 Task: Look for space in Kitchener, Canada from 5th June, 2023 to 16th June, 2023 for 2 adults in price range Rs.14000 to Rs.18000. Place can be entire place with 1  bedroom having 1 bed and 1 bathroom. Property type can be house, flat, guest house, hotel. Booking option can be shelf check-in. Required host language is English.
Action: Mouse moved to (541, 107)
Screenshot: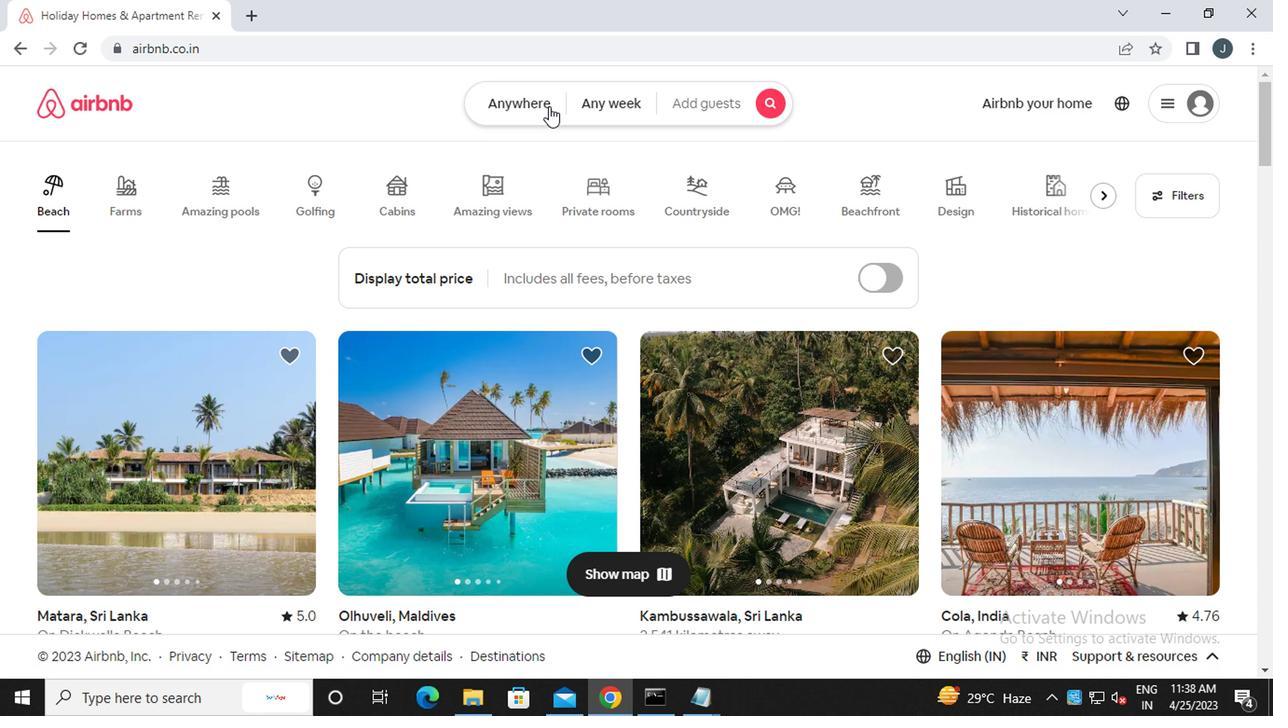 
Action: Mouse pressed left at (541, 107)
Screenshot: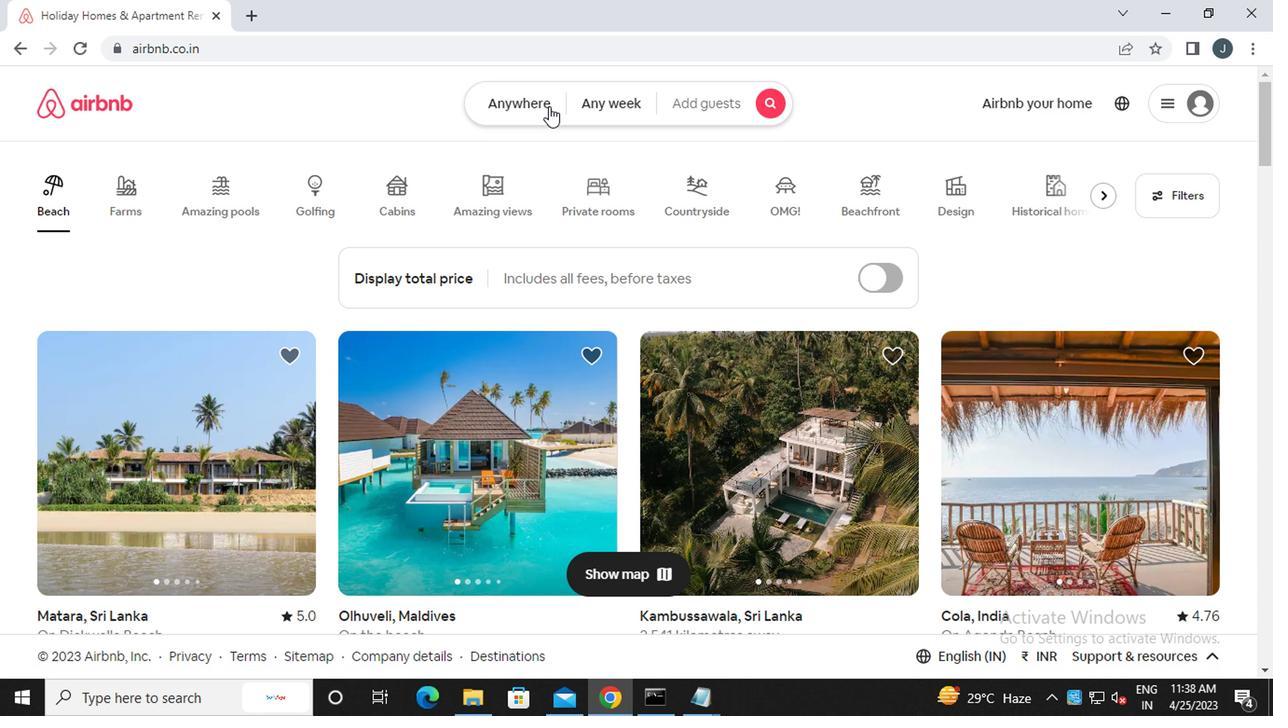 
Action: Mouse moved to (322, 177)
Screenshot: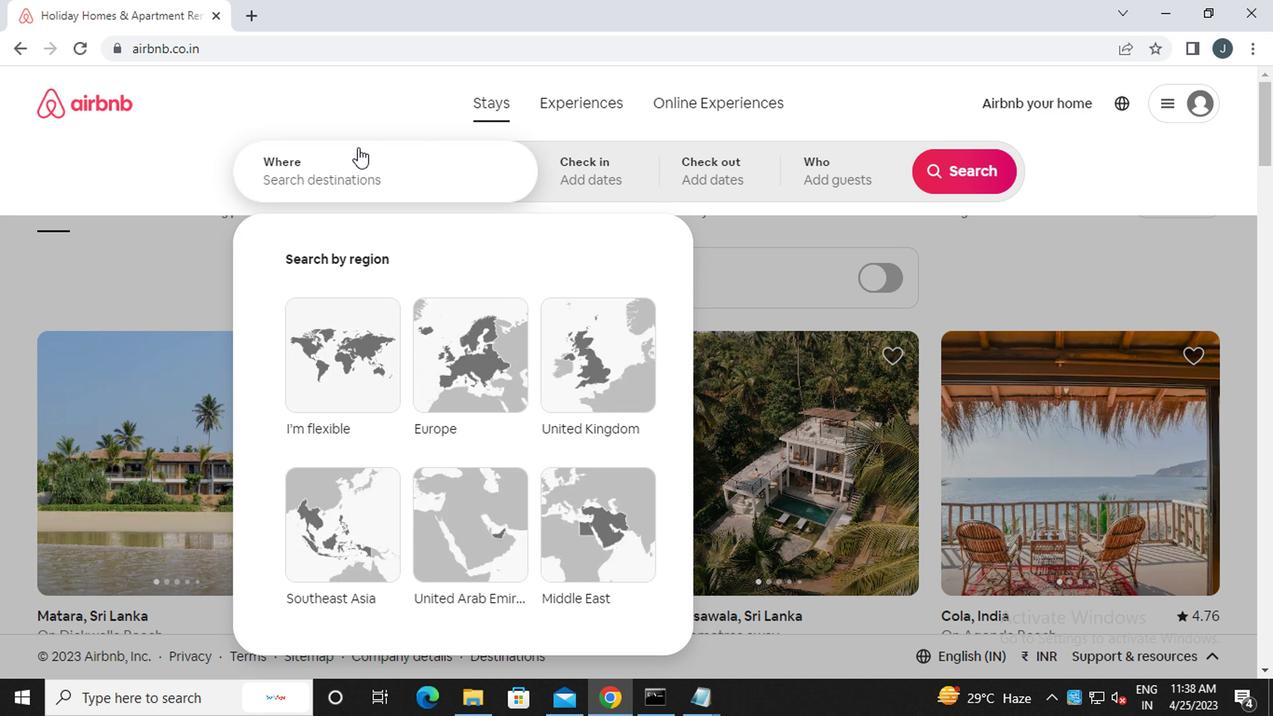 
Action: Mouse pressed left at (322, 177)
Screenshot: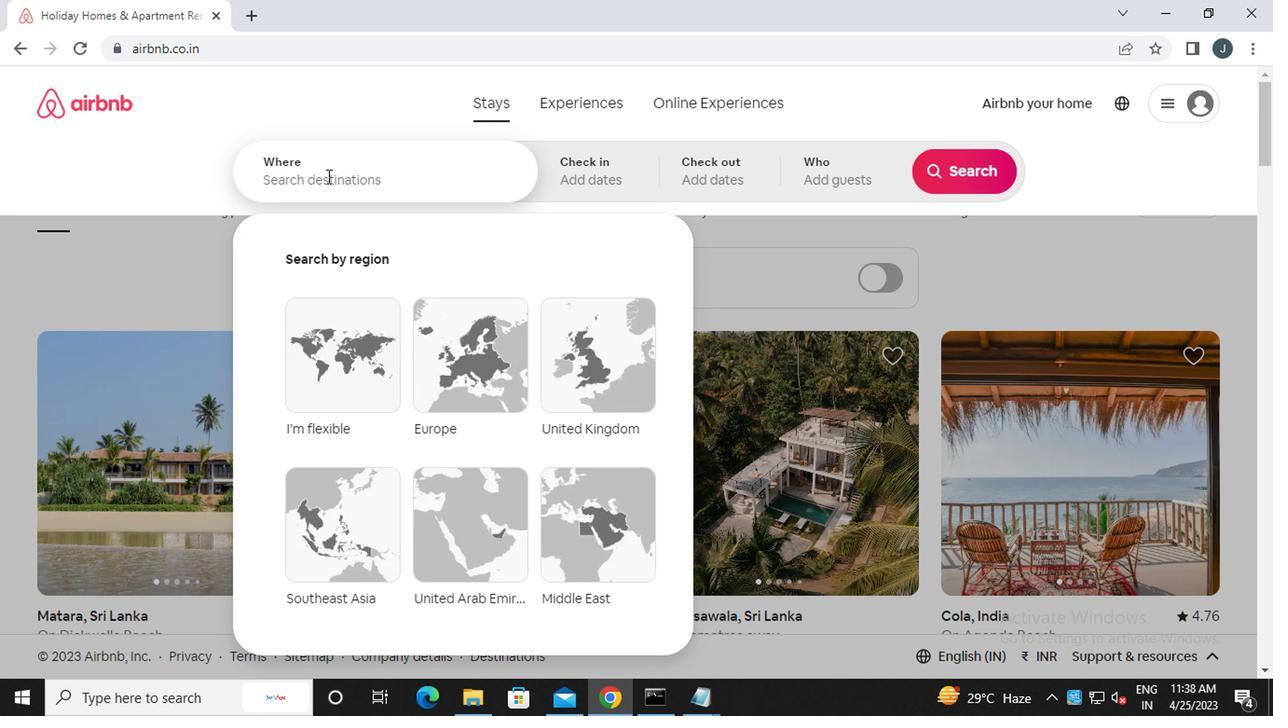 
Action: Mouse moved to (322, 177)
Screenshot: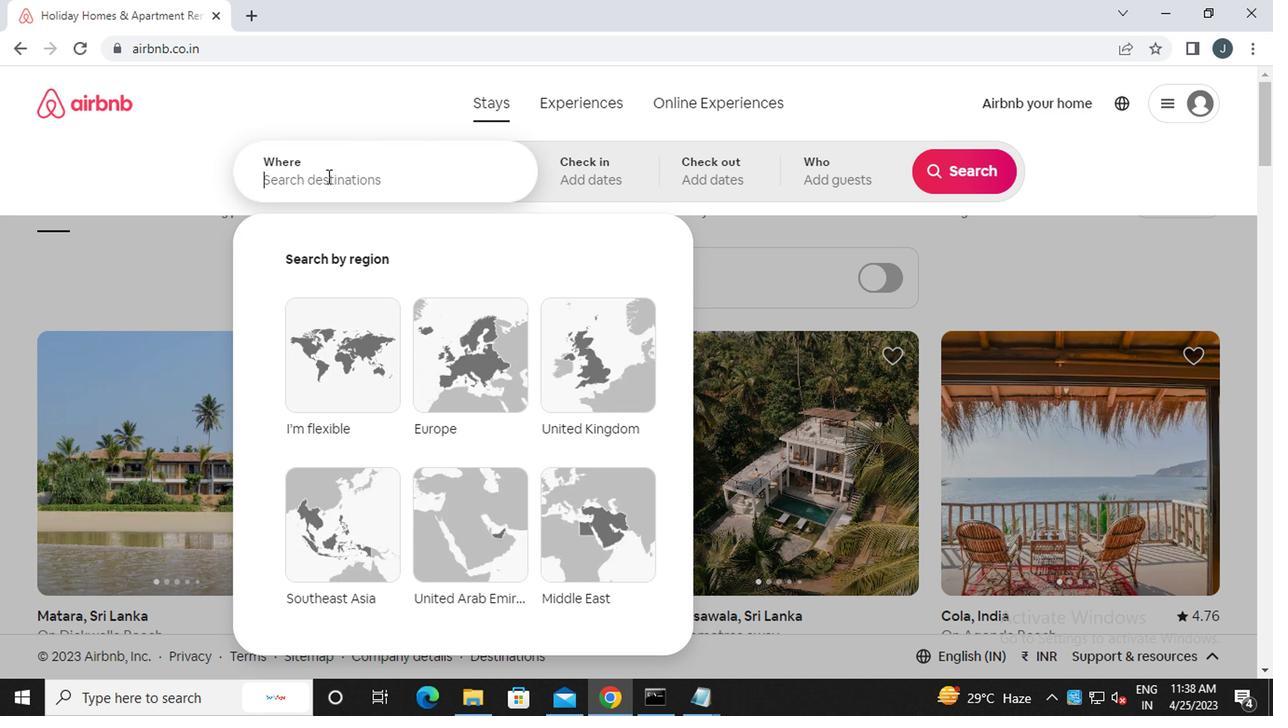 
Action: Key pressed k<Key.caps_lock>itchener,<Key.caps_lock>c<Key.caps_lock>anada
Screenshot: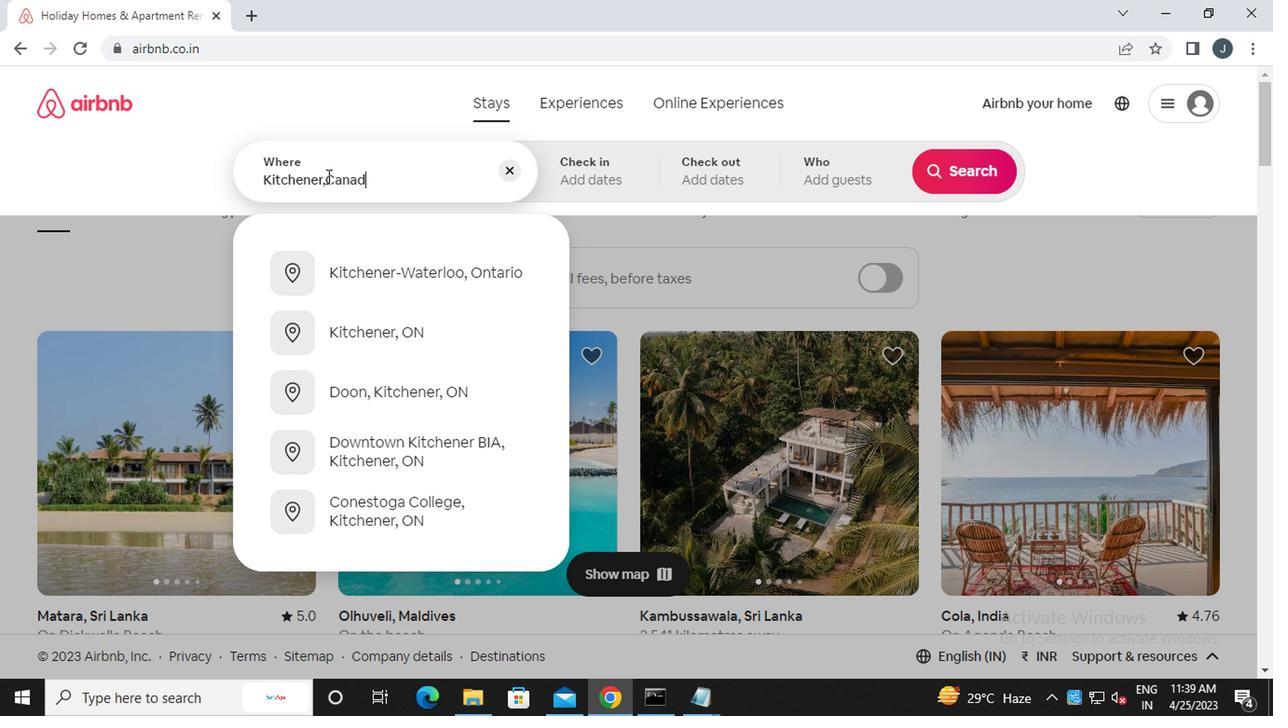 
Action: Mouse moved to (610, 177)
Screenshot: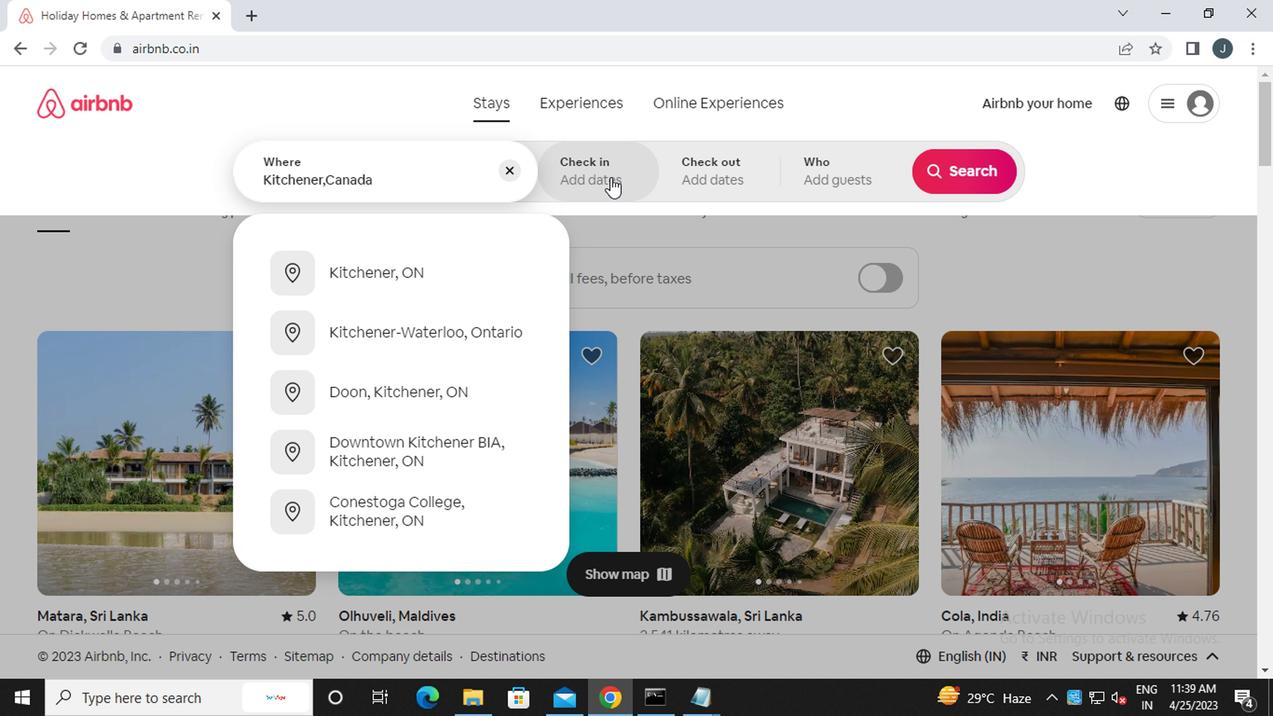 
Action: Mouse pressed left at (610, 177)
Screenshot: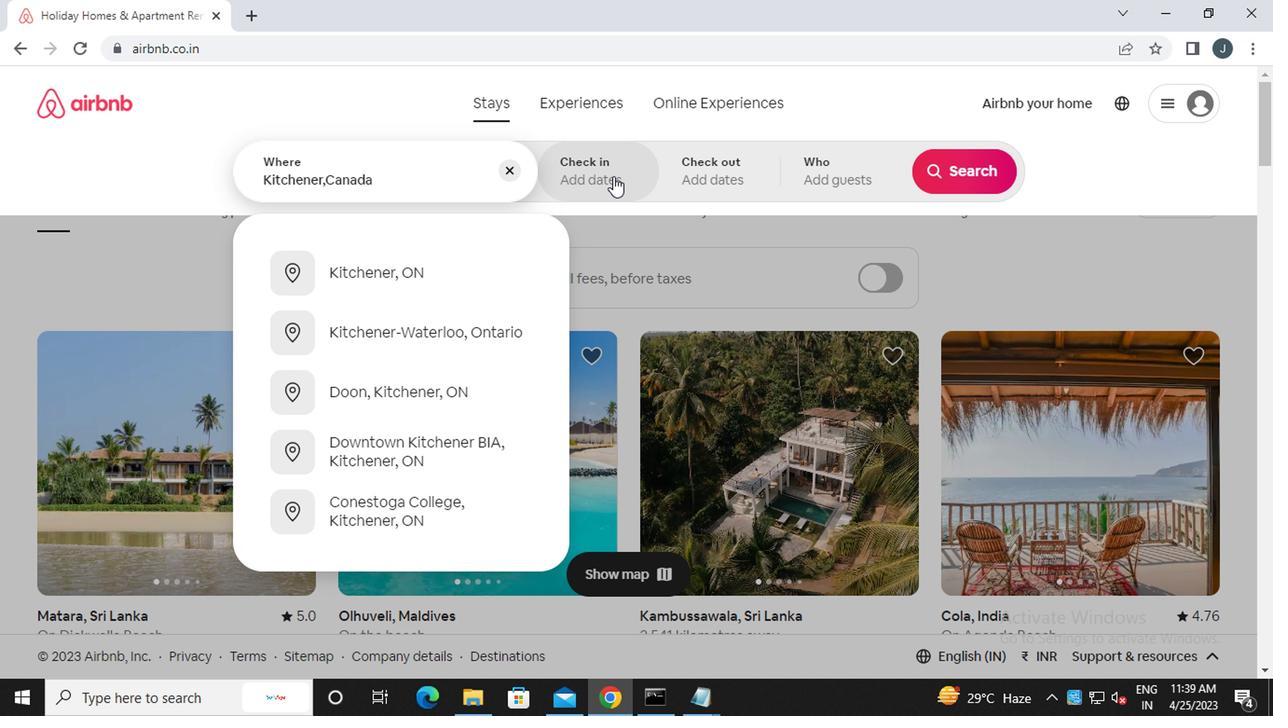 
Action: Mouse moved to (947, 315)
Screenshot: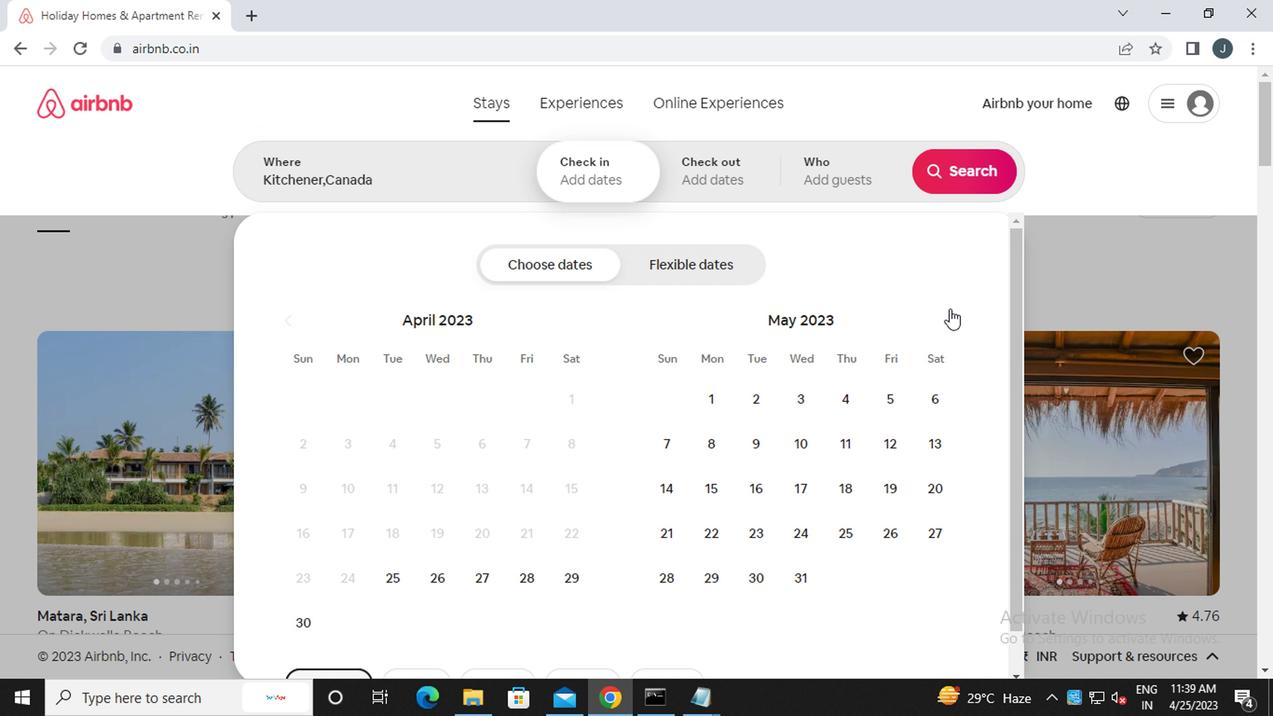 
Action: Mouse pressed left at (947, 315)
Screenshot: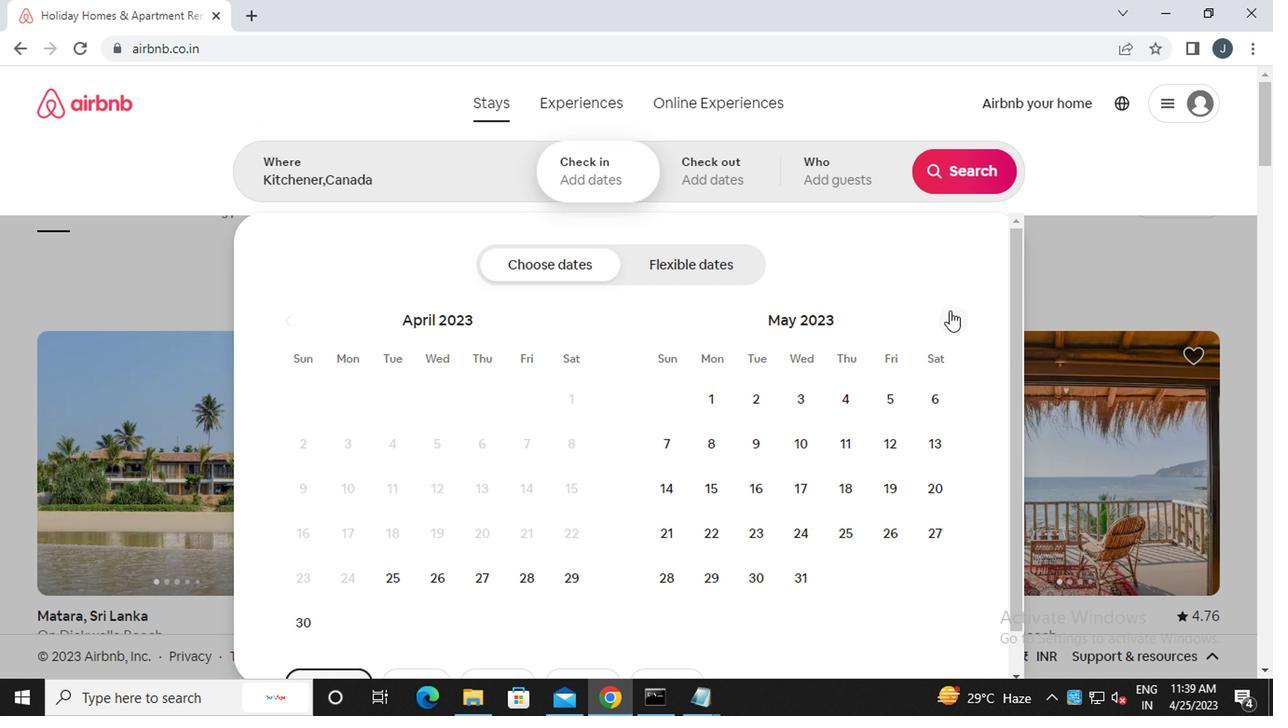 
Action: Mouse moved to (710, 443)
Screenshot: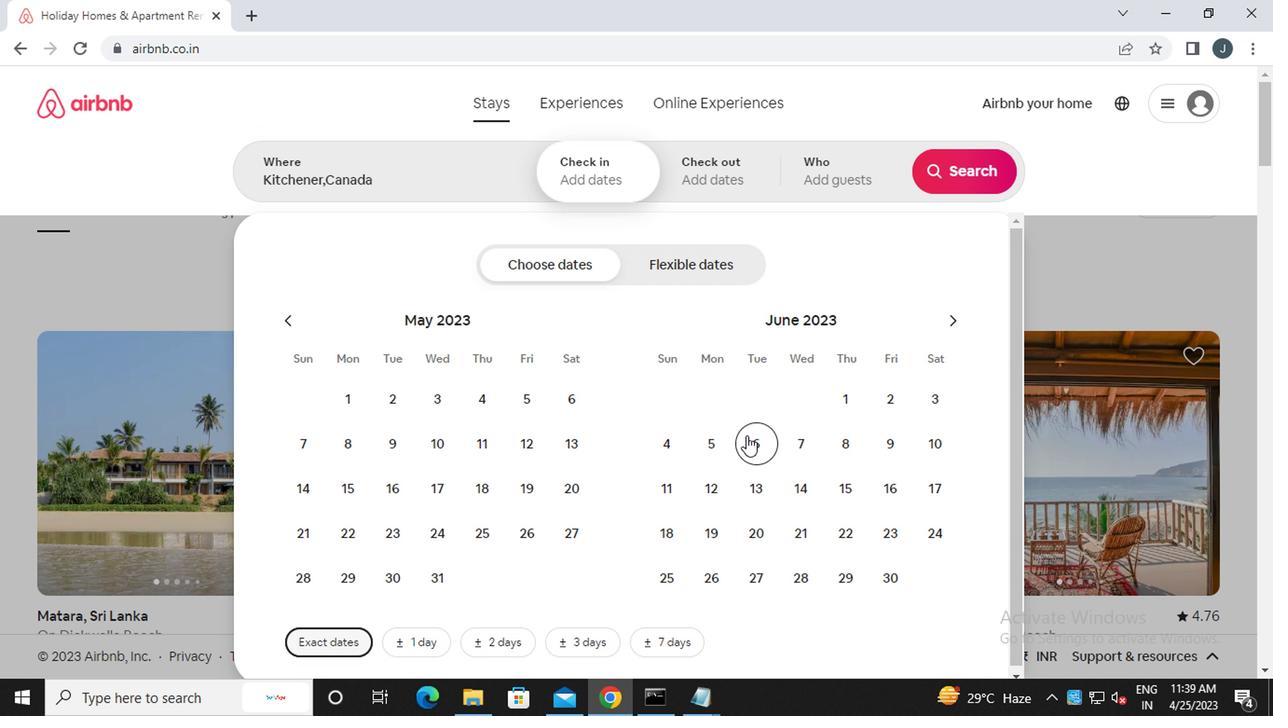 
Action: Mouse pressed left at (710, 443)
Screenshot: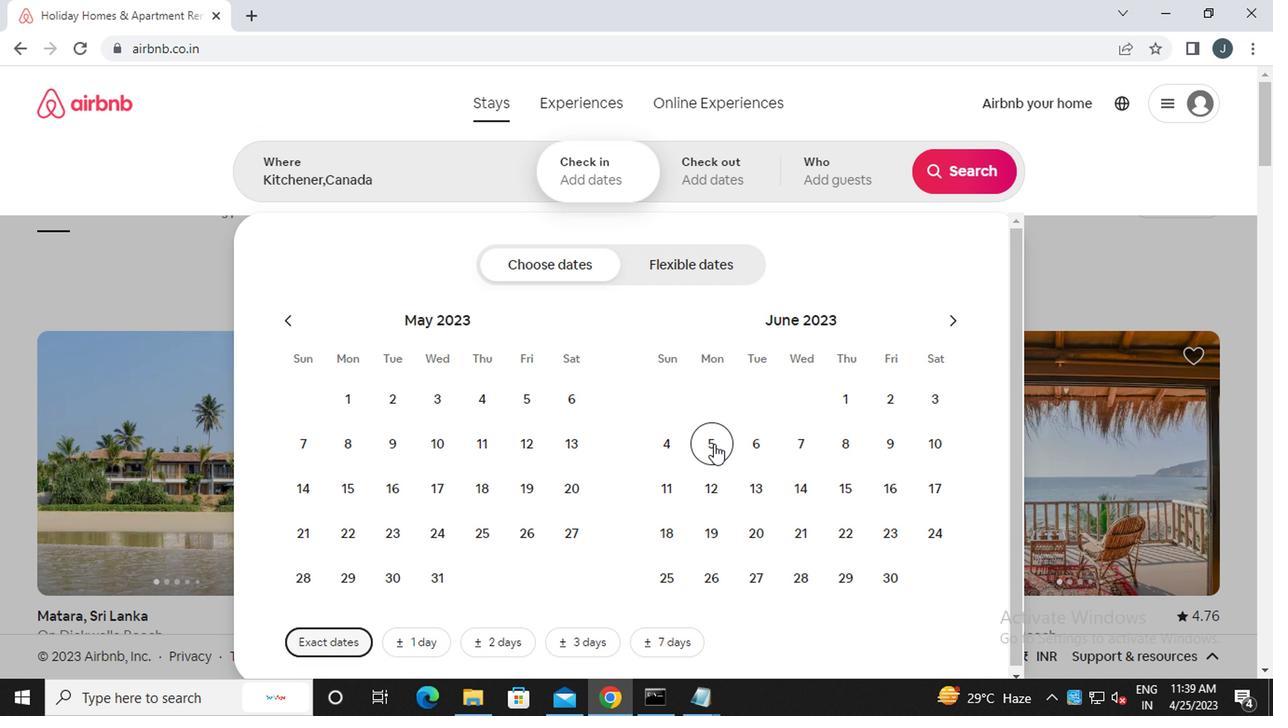 
Action: Mouse moved to (892, 483)
Screenshot: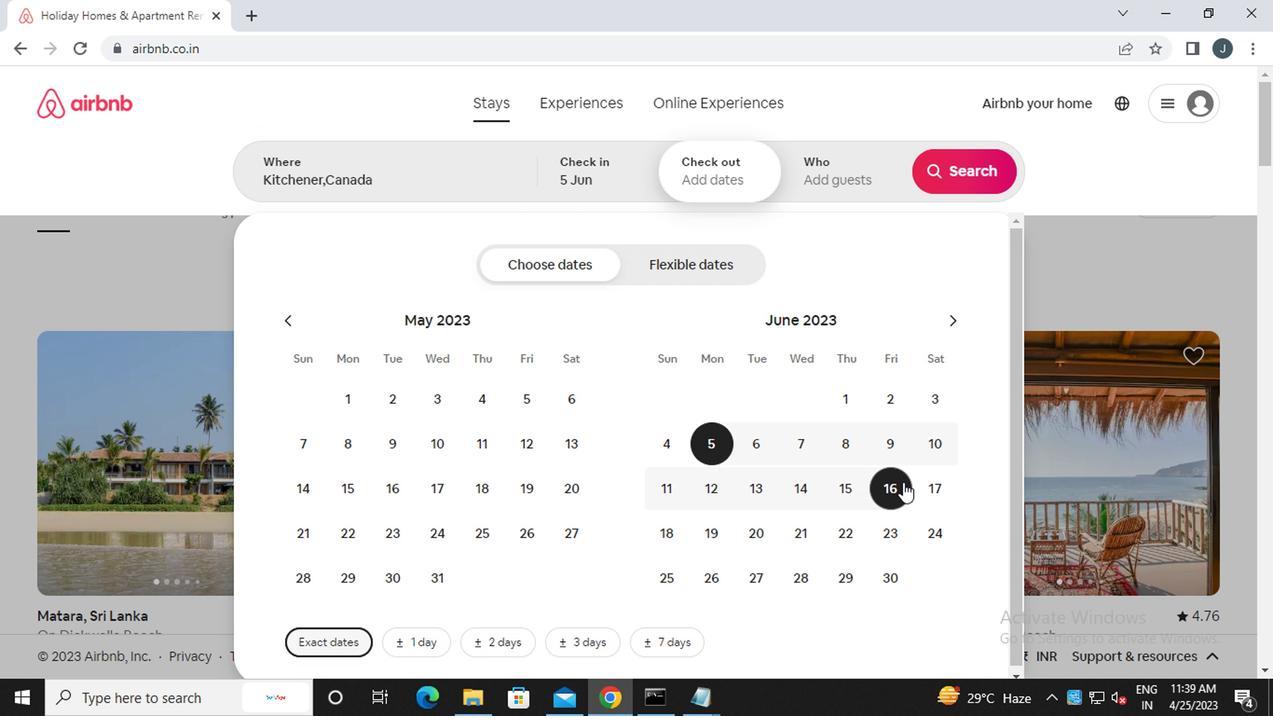 
Action: Mouse pressed left at (892, 483)
Screenshot: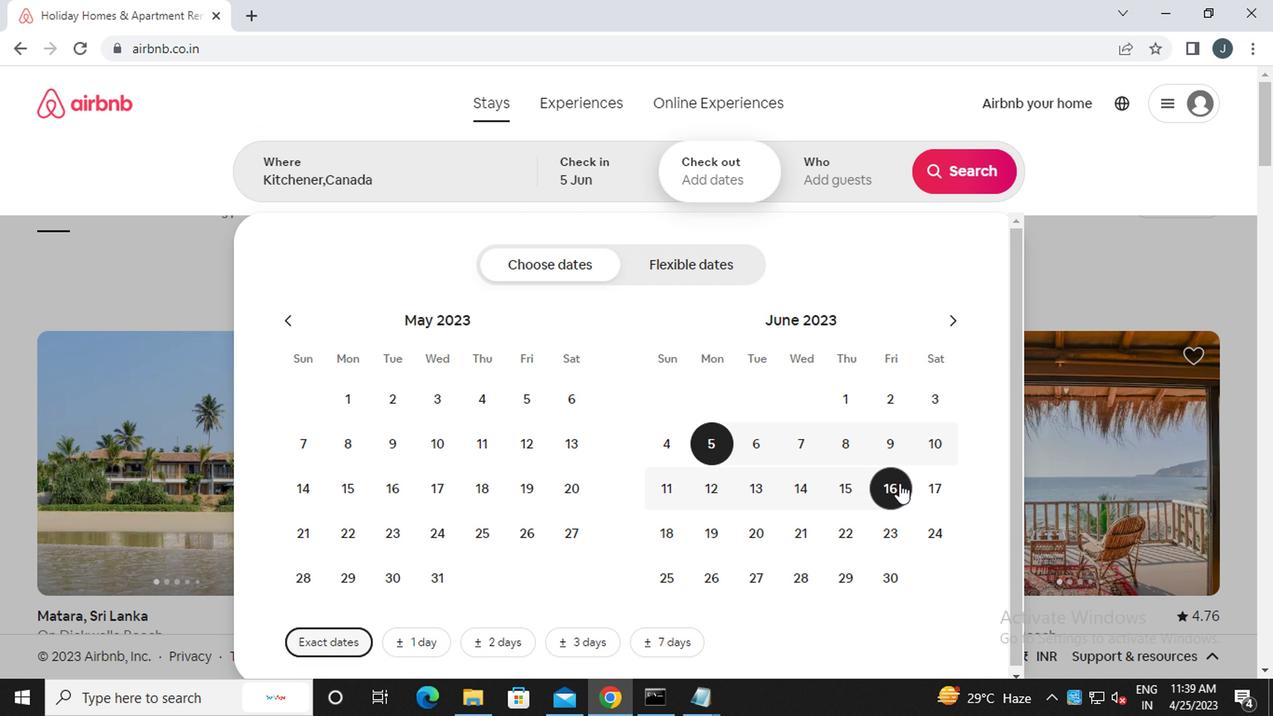 
Action: Mouse moved to (828, 190)
Screenshot: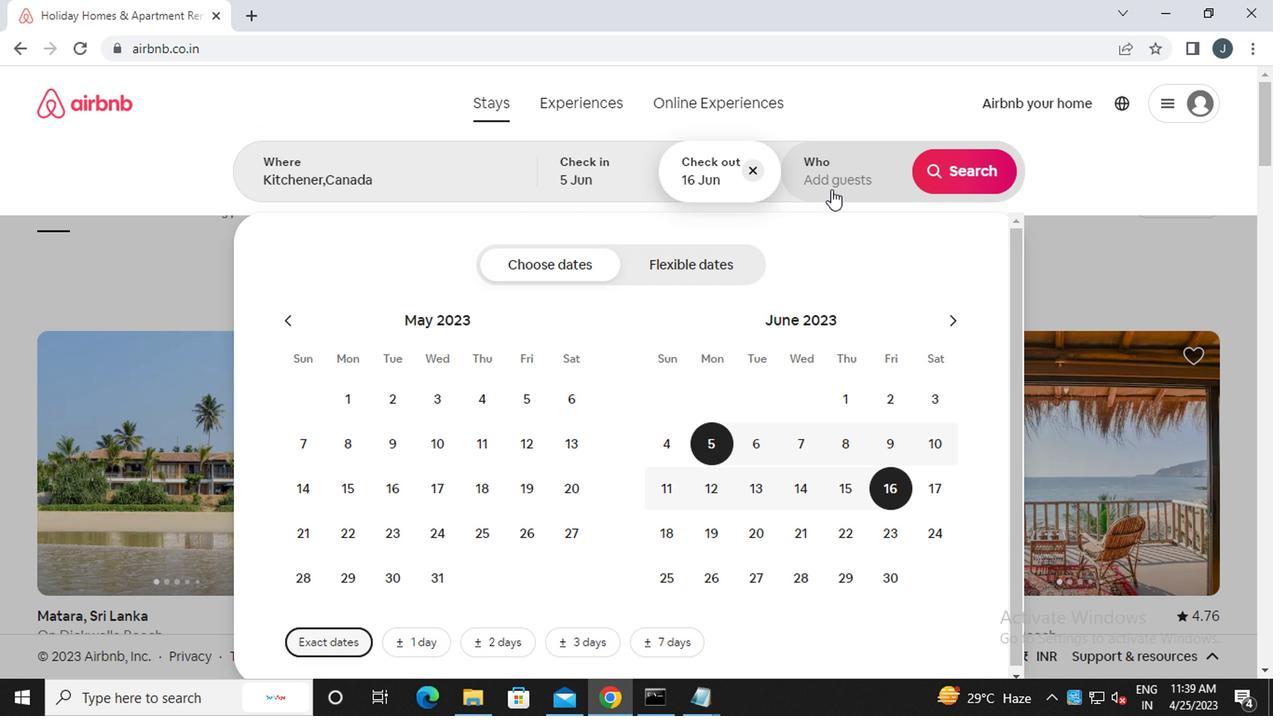 
Action: Mouse pressed left at (828, 190)
Screenshot: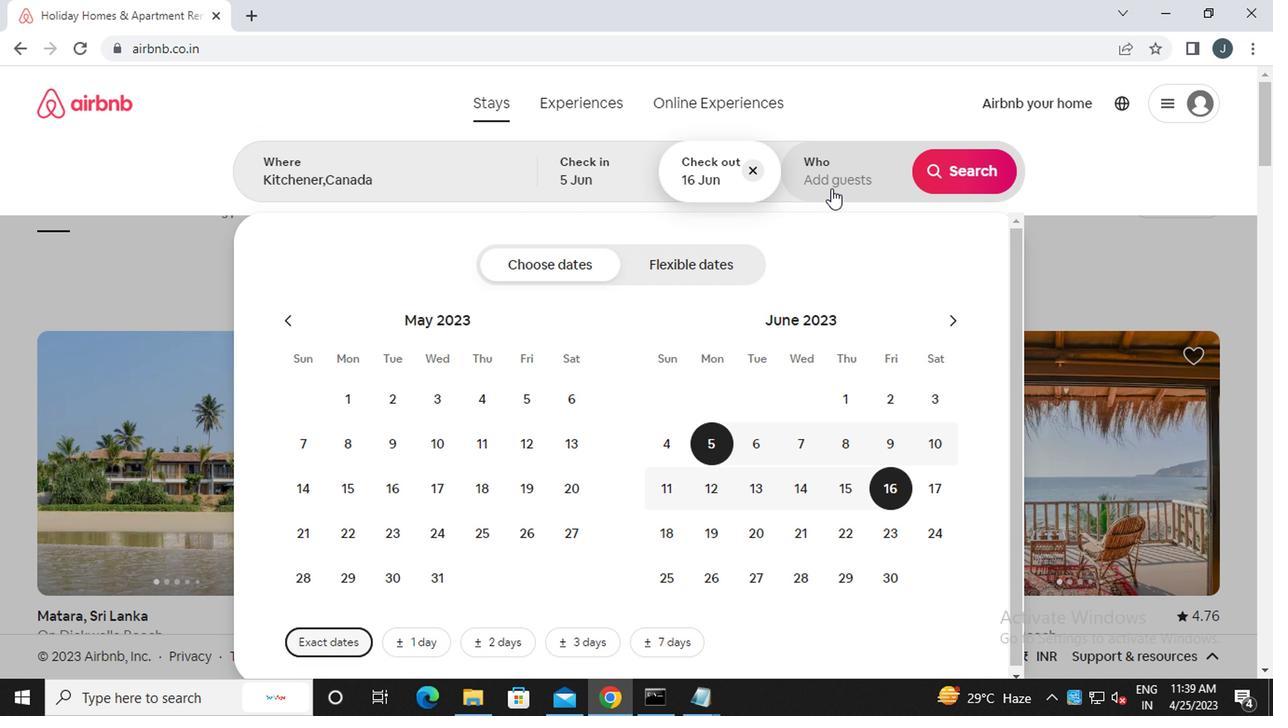 
Action: Mouse moved to (968, 266)
Screenshot: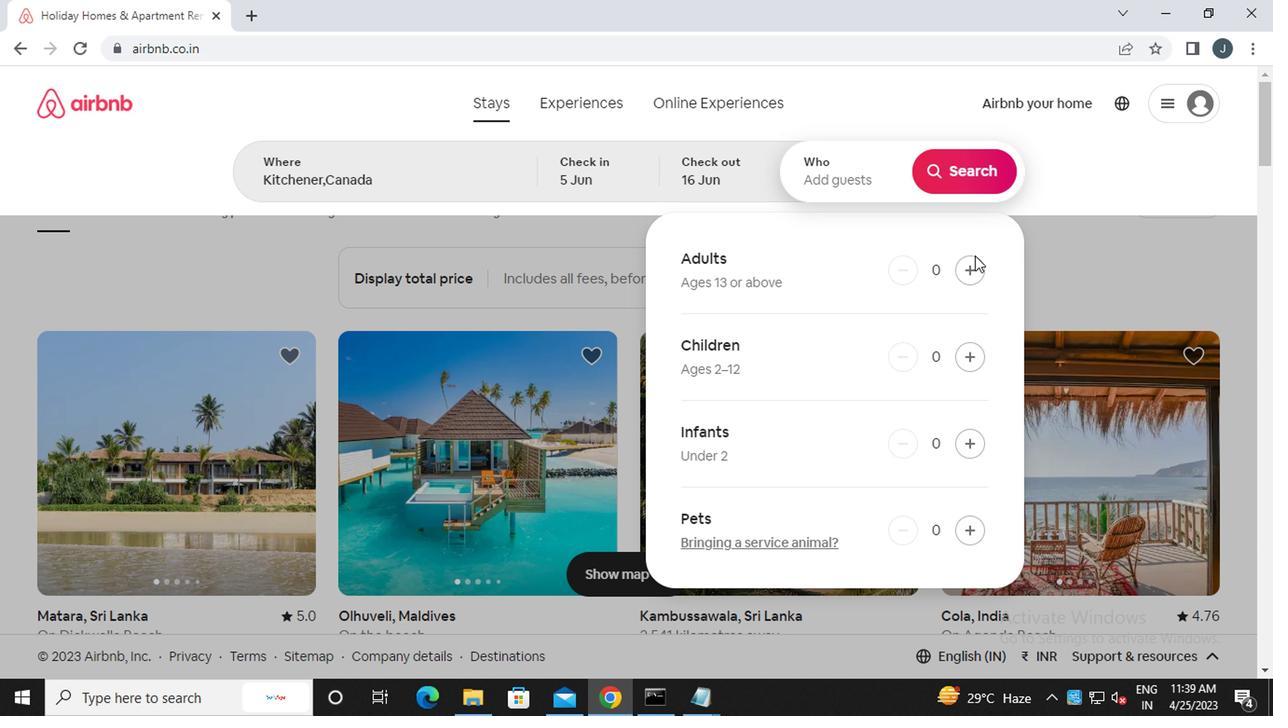 
Action: Mouse pressed left at (968, 266)
Screenshot: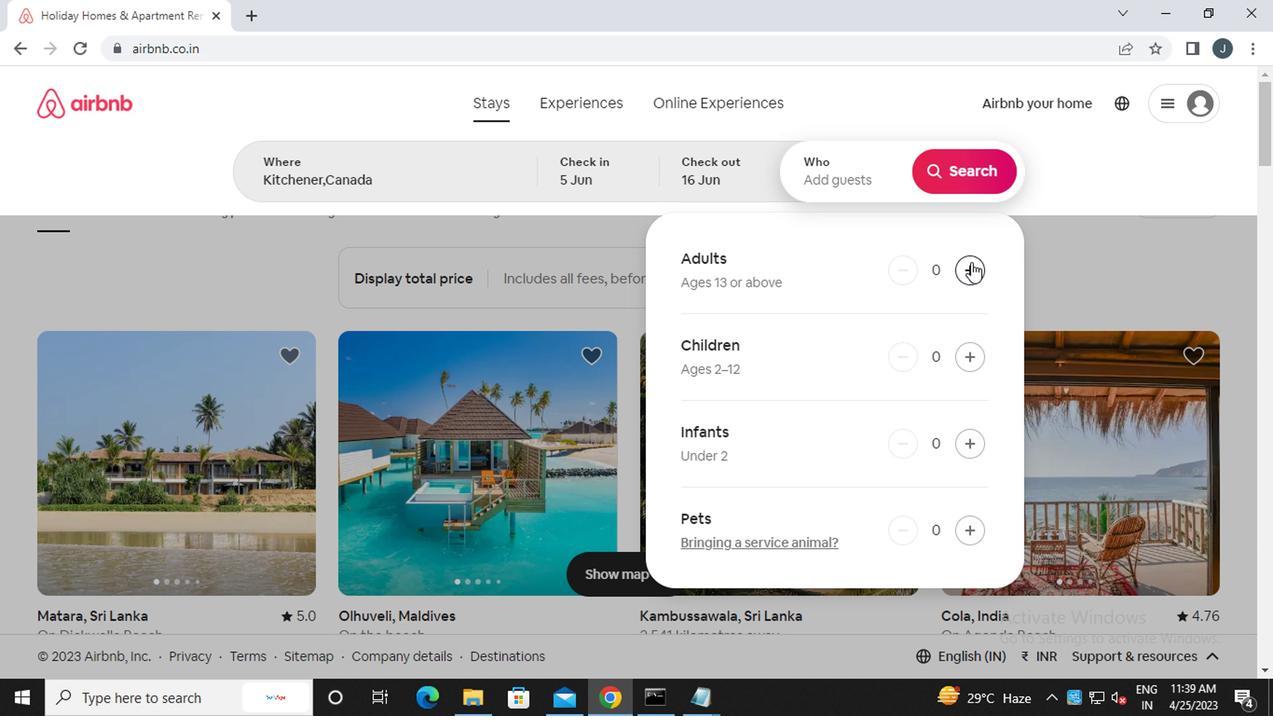 
Action: Mouse pressed left at (968, 266)
Screenshot: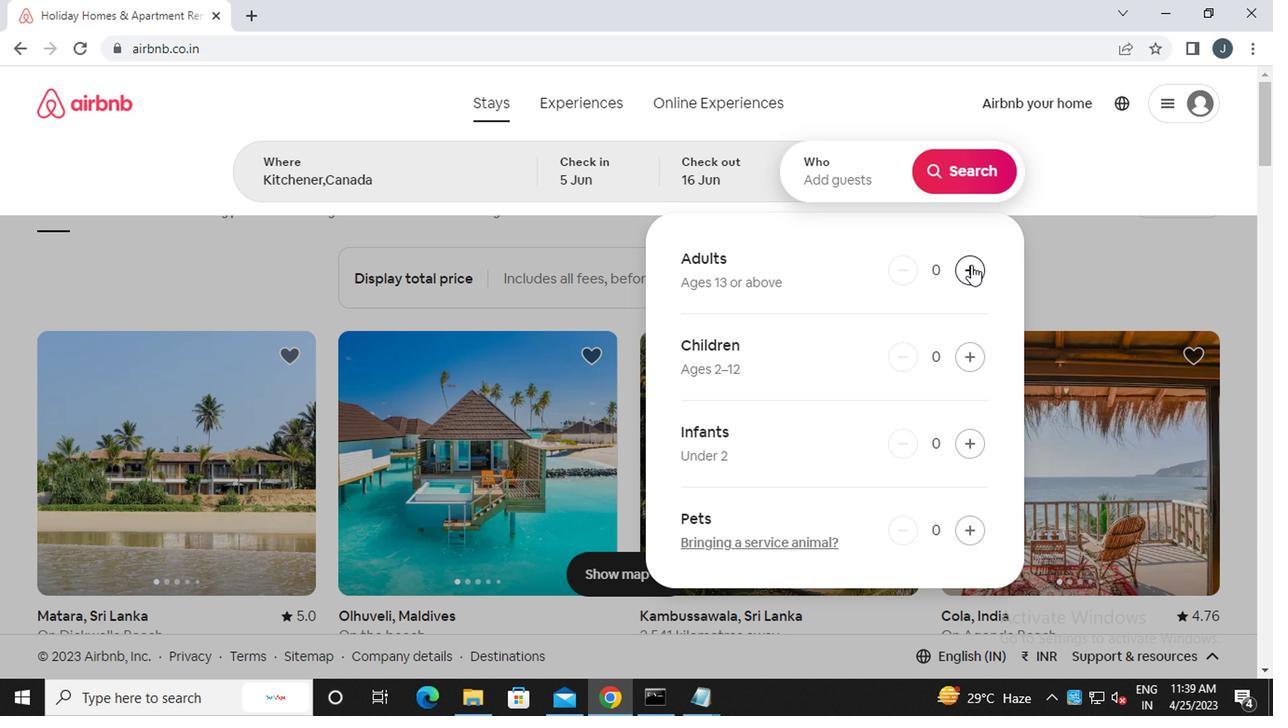 
Action: Mouse moved to (965, 172)
Screenshot: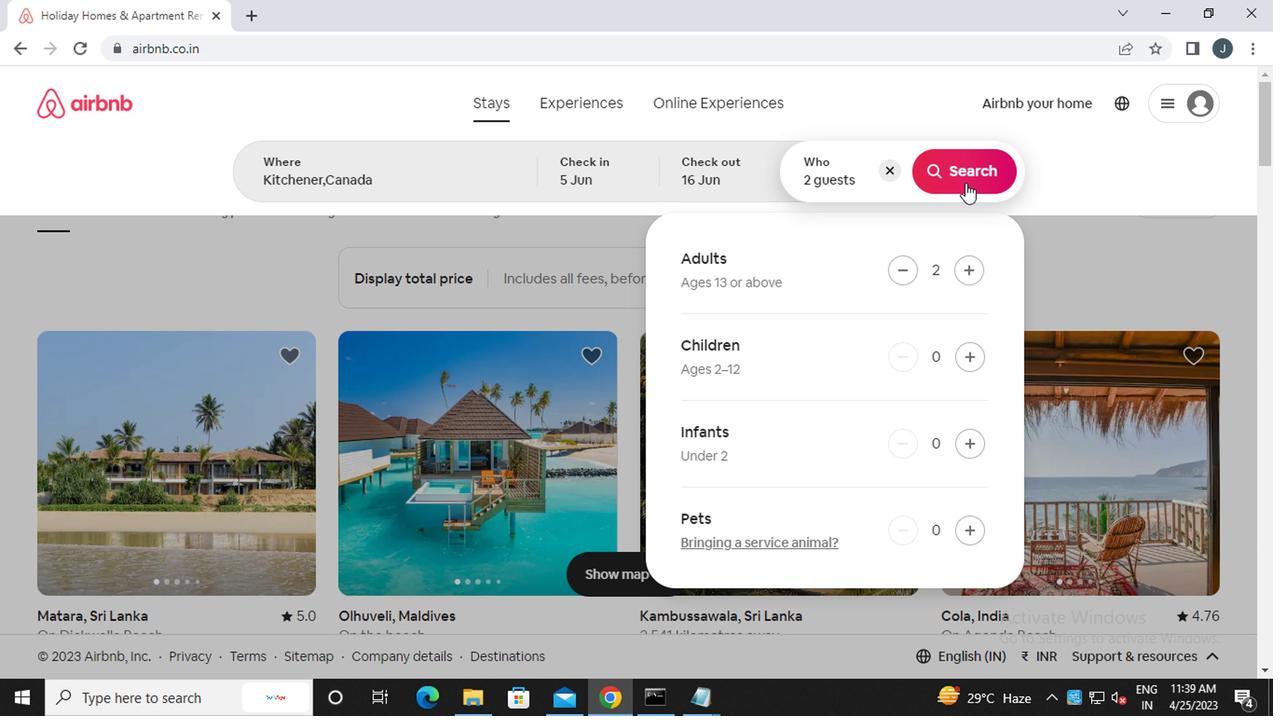 
Action: Mouse pressed left at (965, 172)
Screenshot: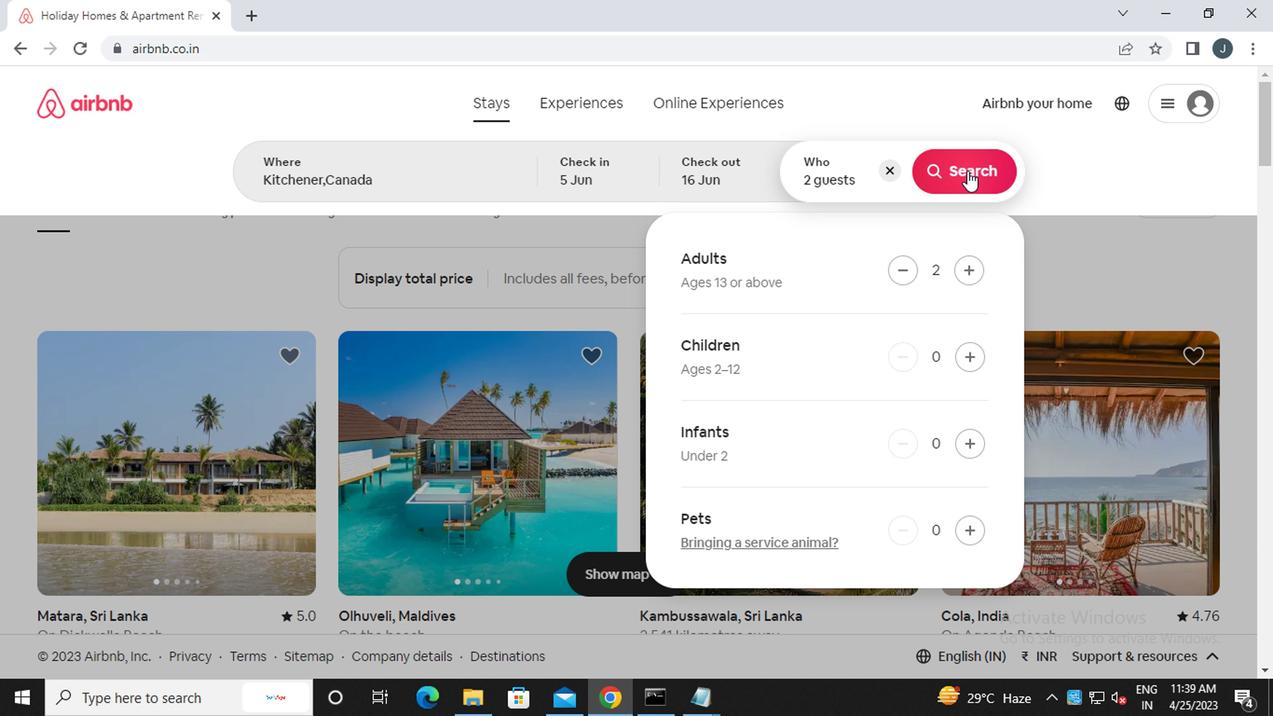 
Action: Mouse moved to (1204, 183)
Screenshot: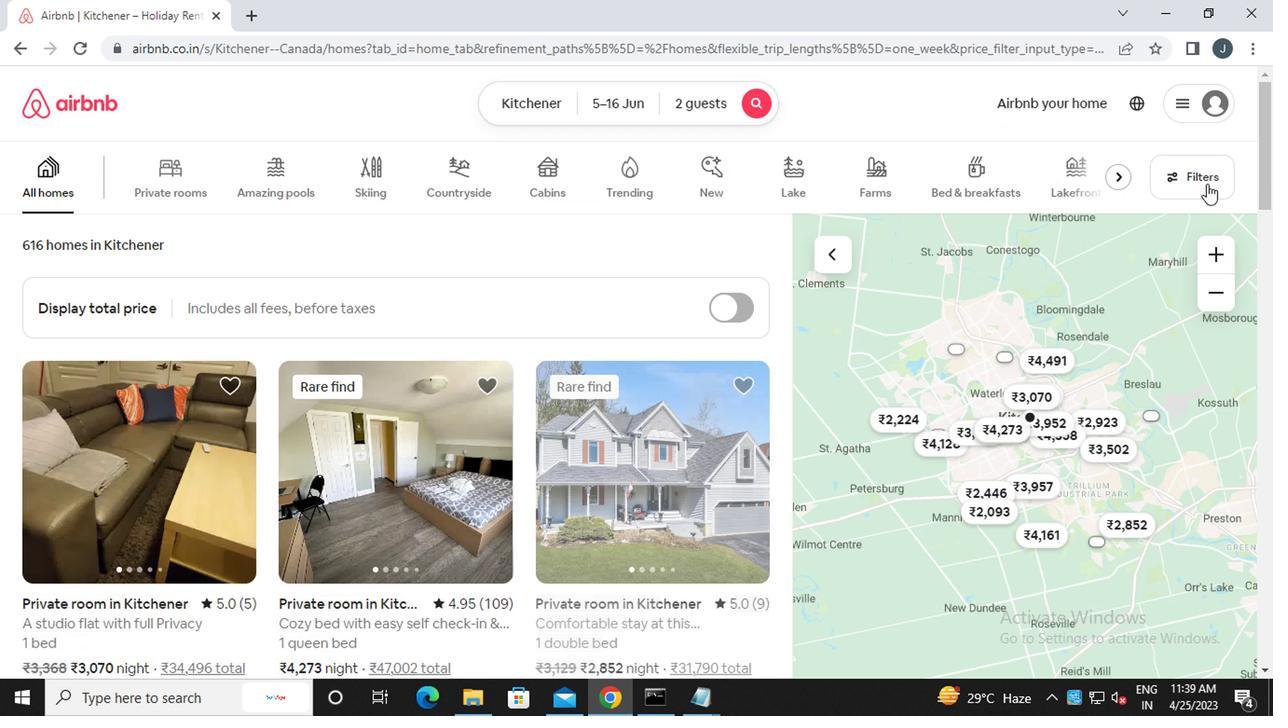
Action: Mouse pressed left at (1204, 183)
Screenshot: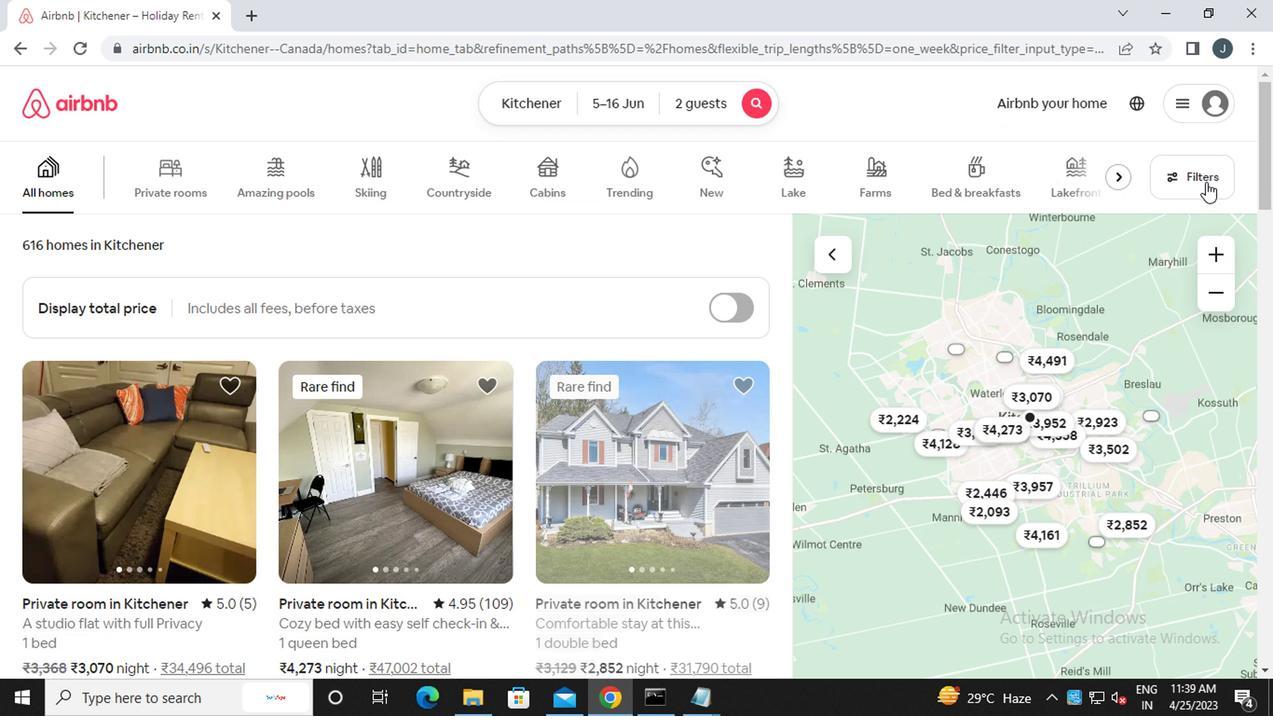 
Action: Mouse moved to (436, 415)
Screenshot: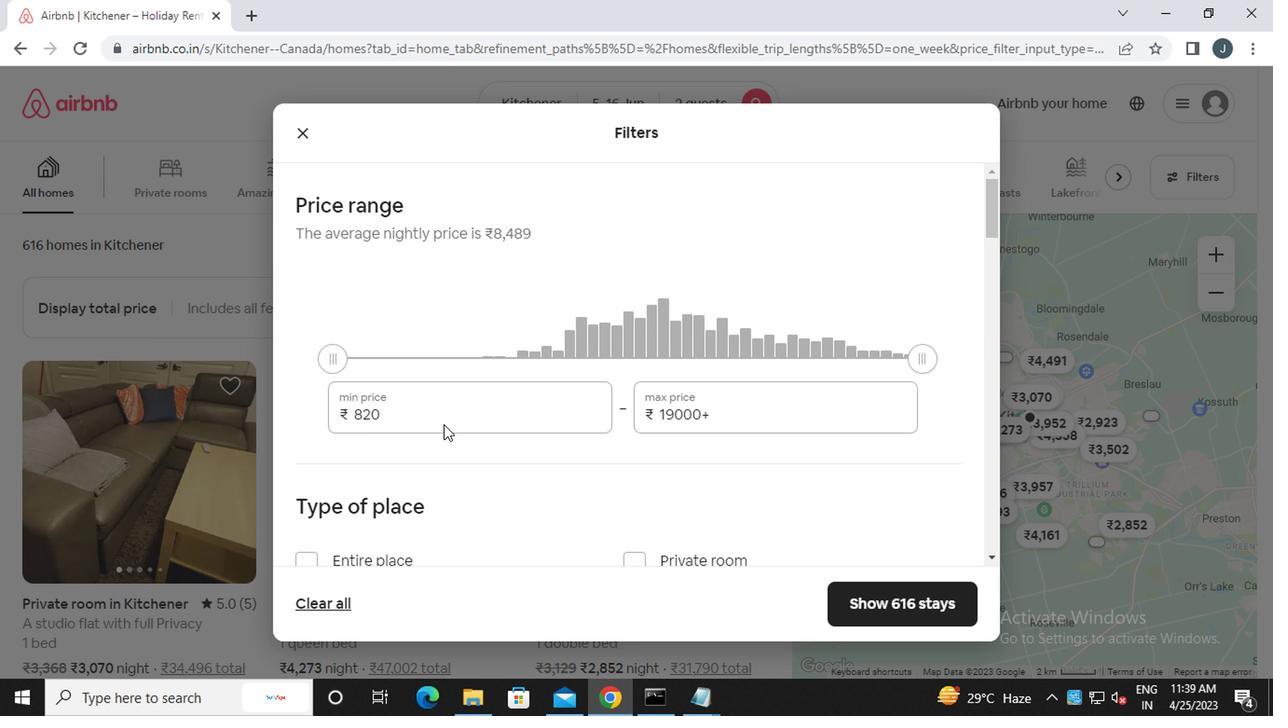 
Action: Mouse pressed left at (436, 415)
Screenshot: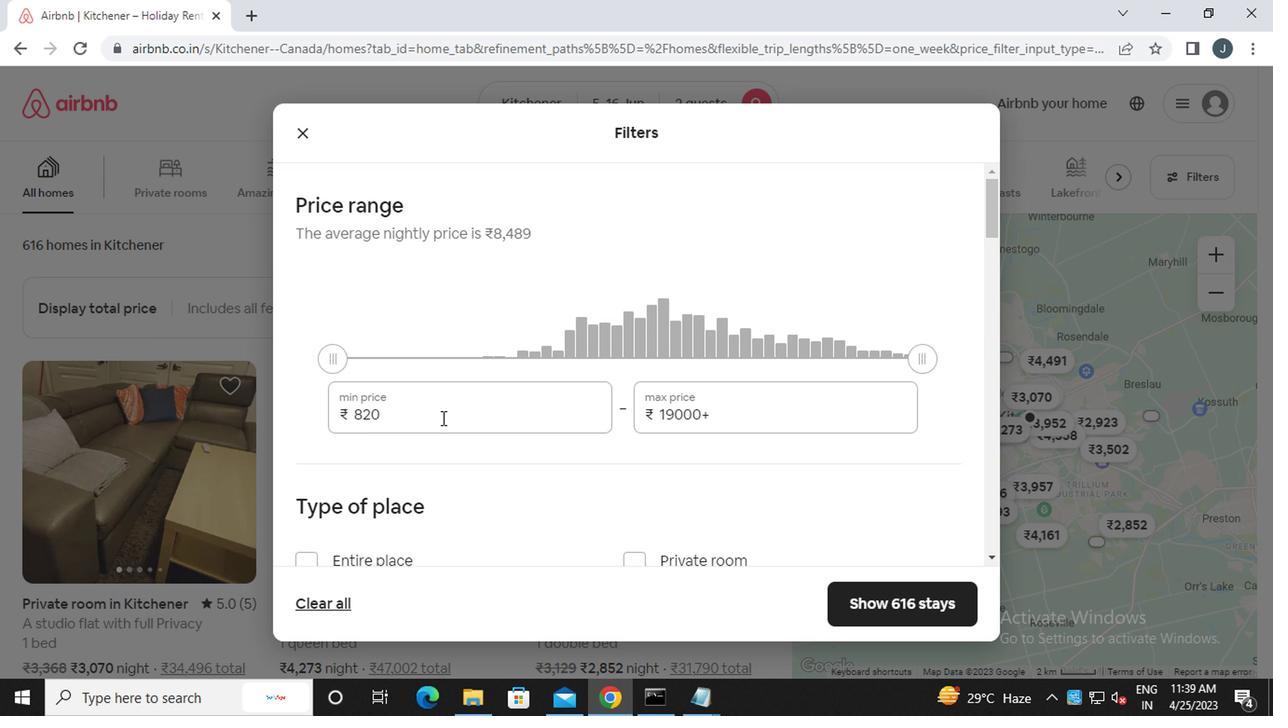 
Action: Mouse moved to (431, 409)
Screenshot: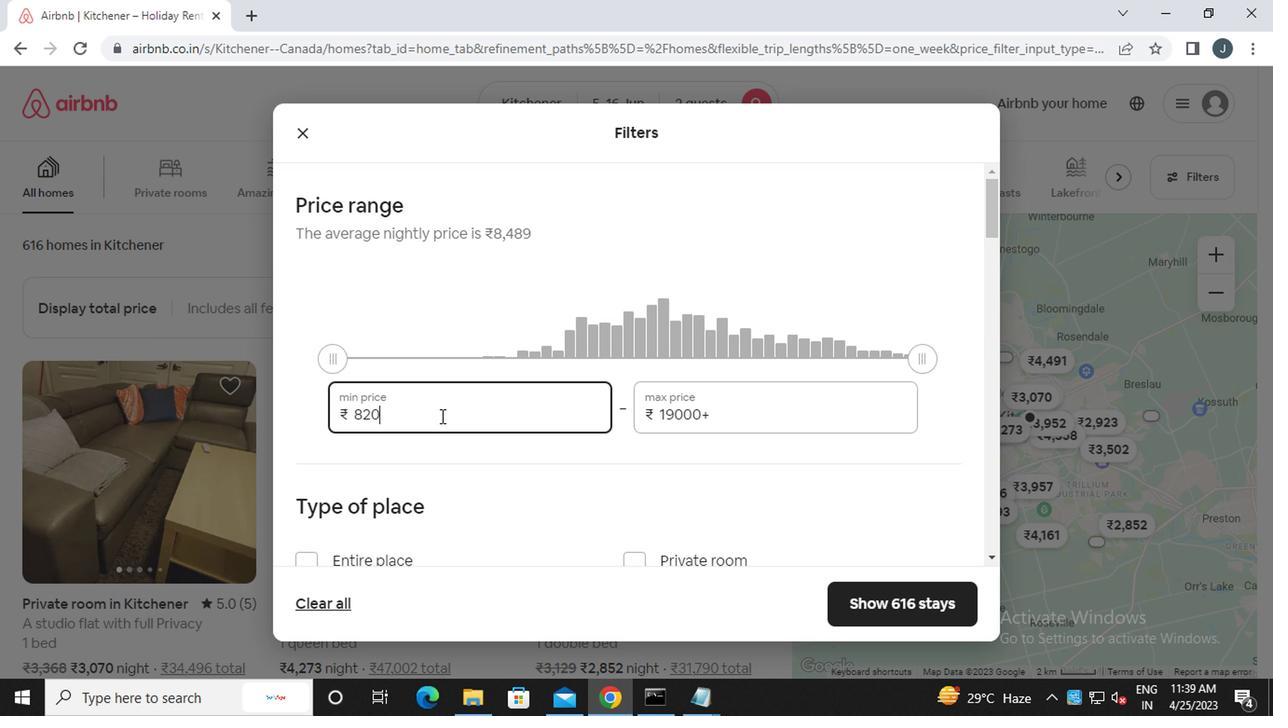 
Action: Key pressed <Key.backspace><Key.backspace><Key.backspace><<97>><<100>><<96>><<96>><<96>>
Screenshot: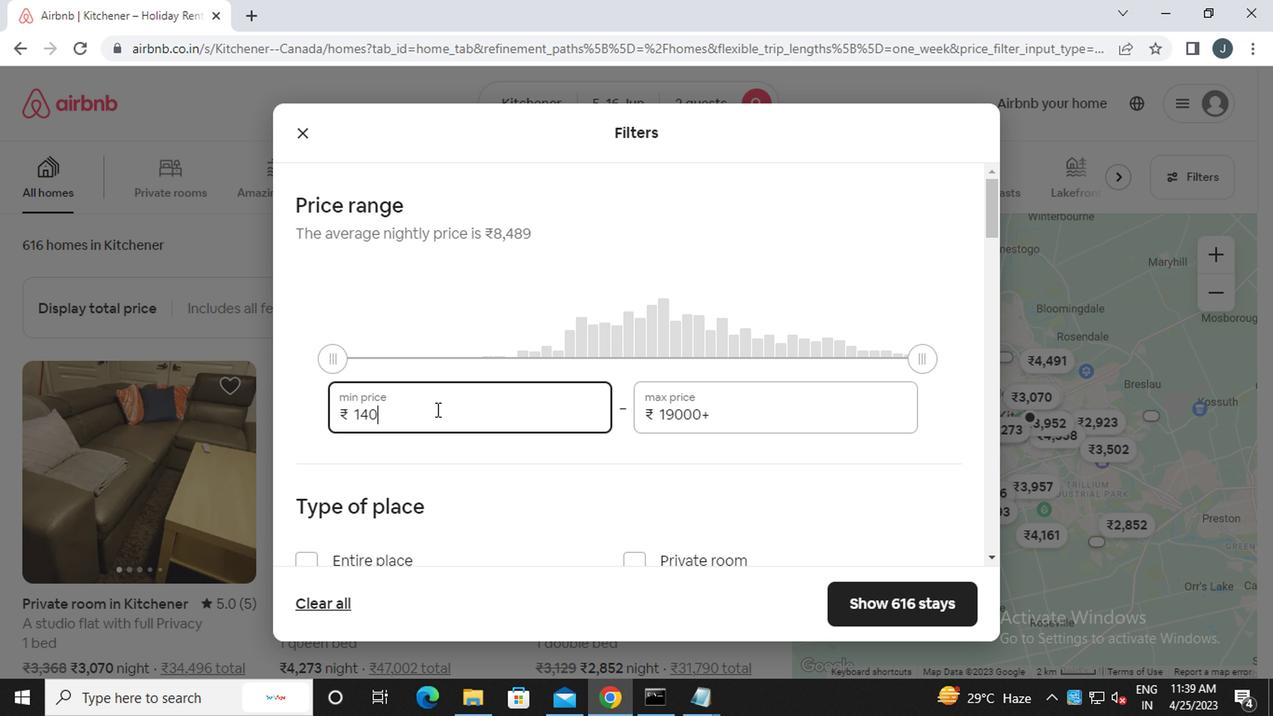 
Action: Mouse moved to (852, 414)
Screenshot: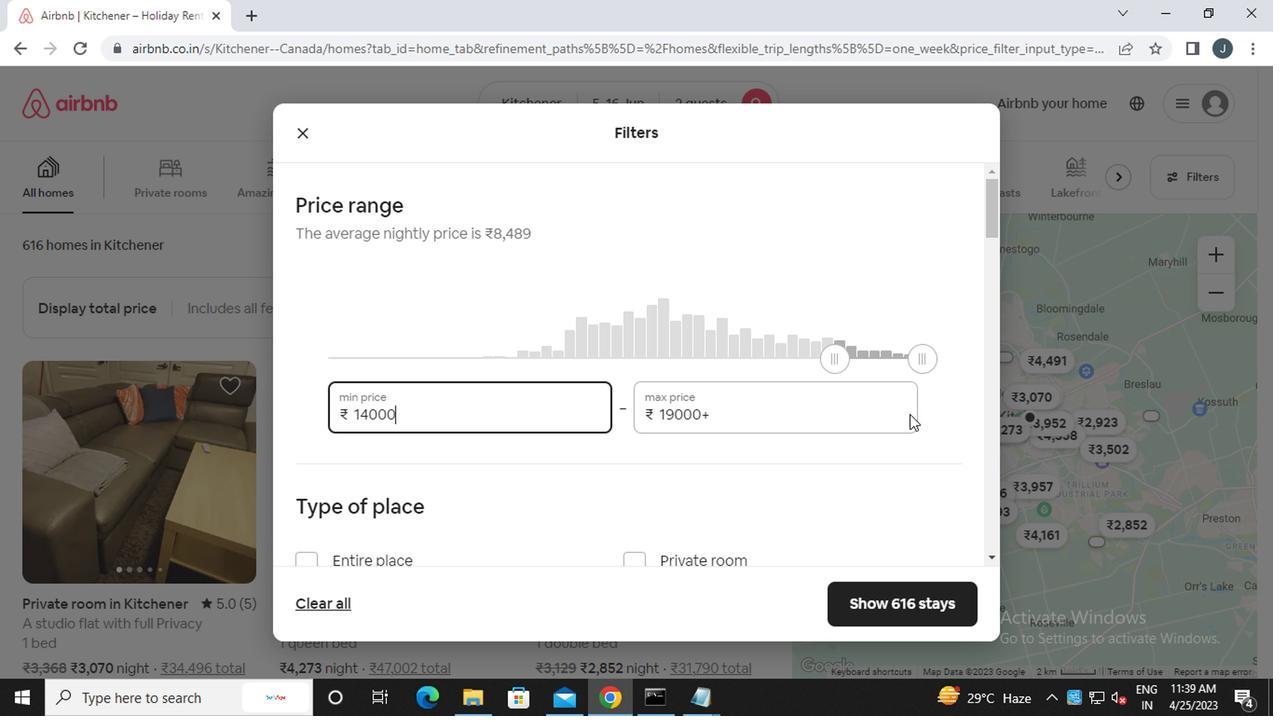 
Action: Mouse pressed left at (852, 414)
Screenshot: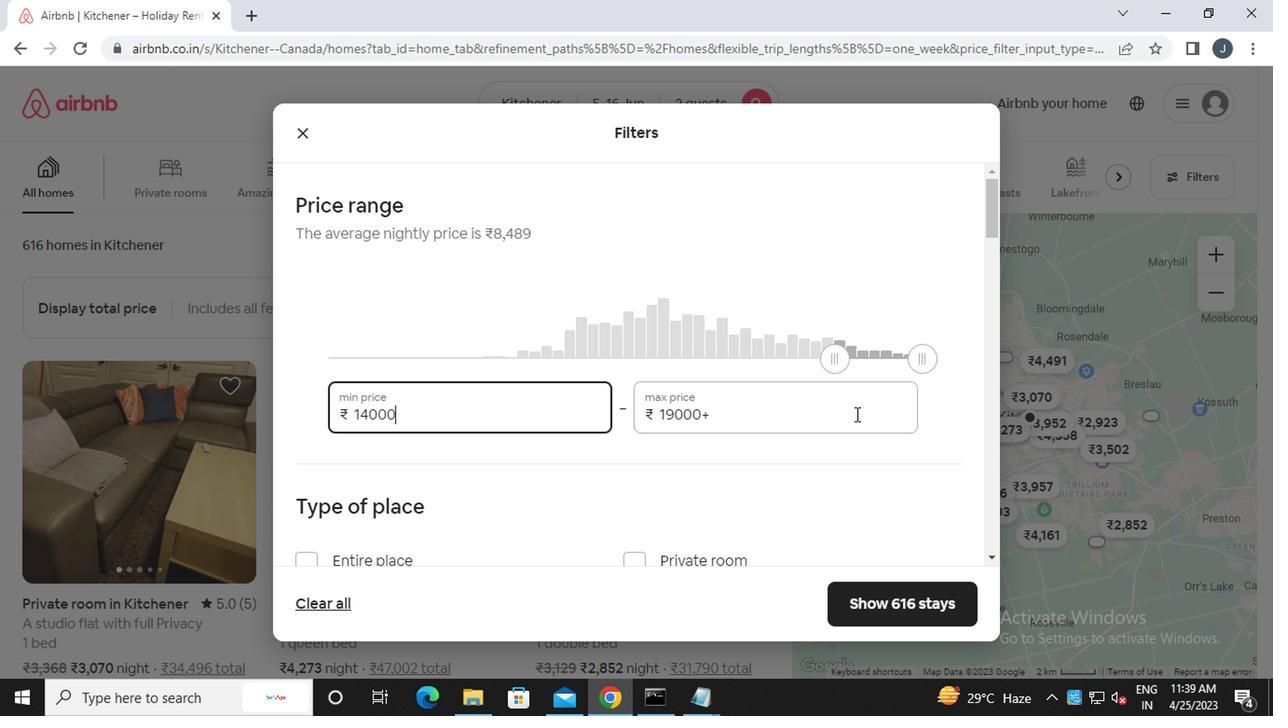 
Action: Mouse moved to (852, 414)
Screenshot: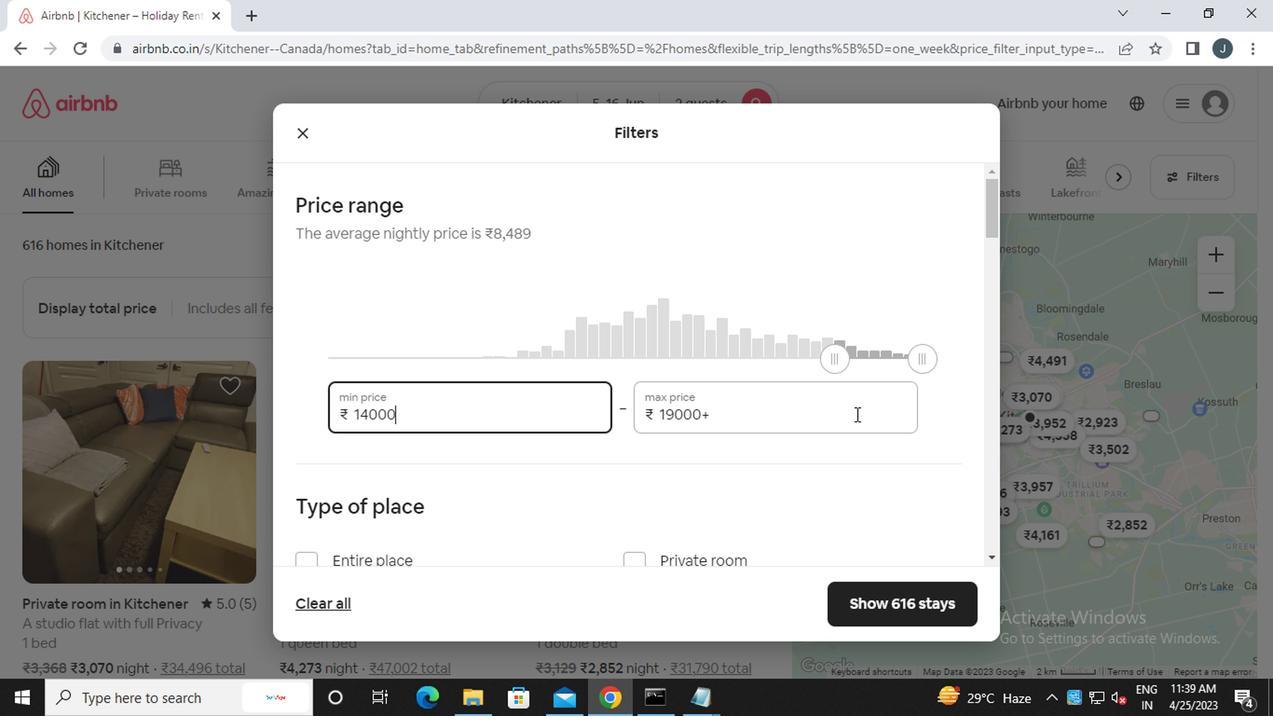 
Action: Key pressed <Key.backspace><Key.backspace><Key.backspace><Key.backspace><Key.backspace><Key.backspace><Key.backspace><Key.backspace><Key.backspace><<97>><<104>><<96>><<96>><<96>>
Screenshot: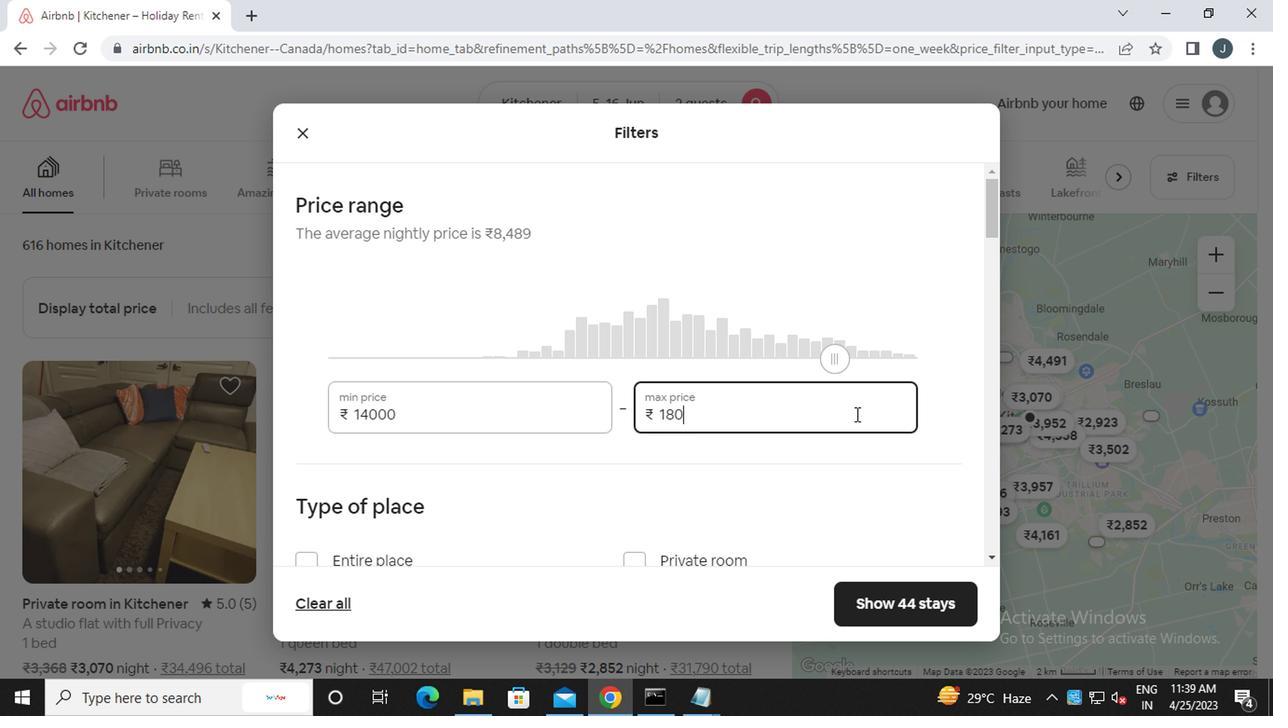 
Action: Mouse moved to (861, 429)
Screenshot: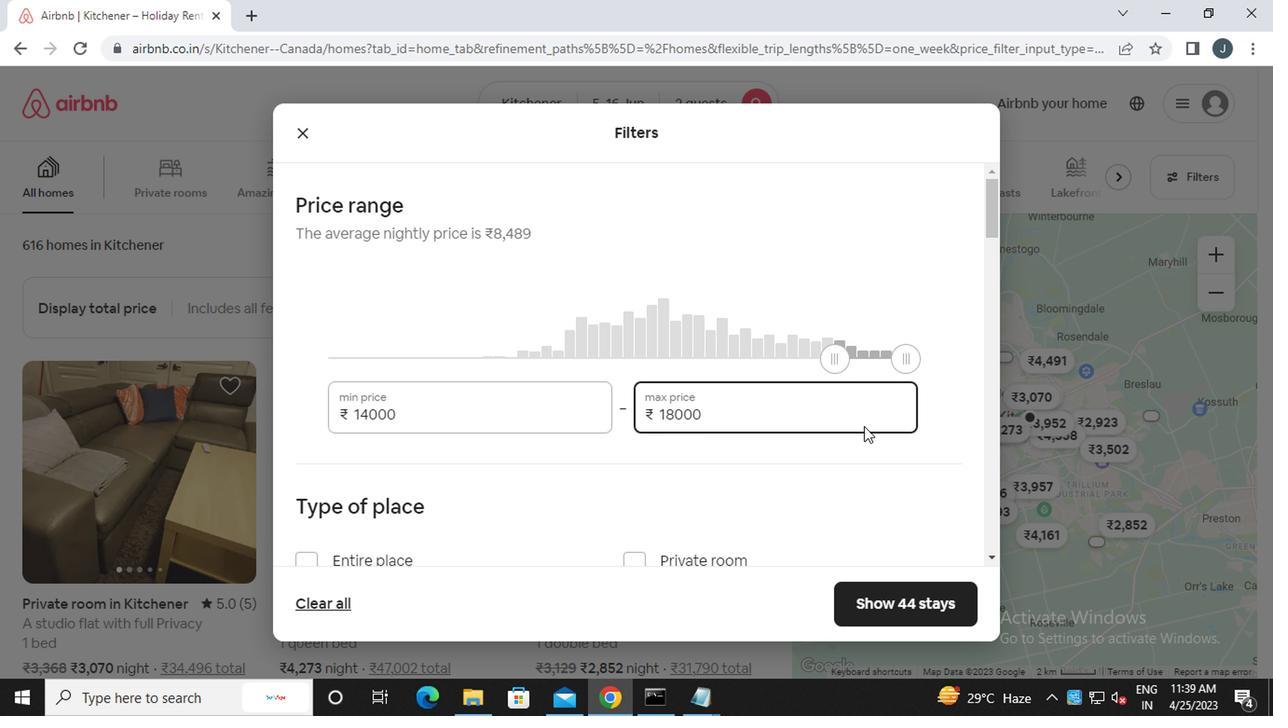 
Action: Mouse scrolled (861, 429) with delta (0, 0)
Screenshot: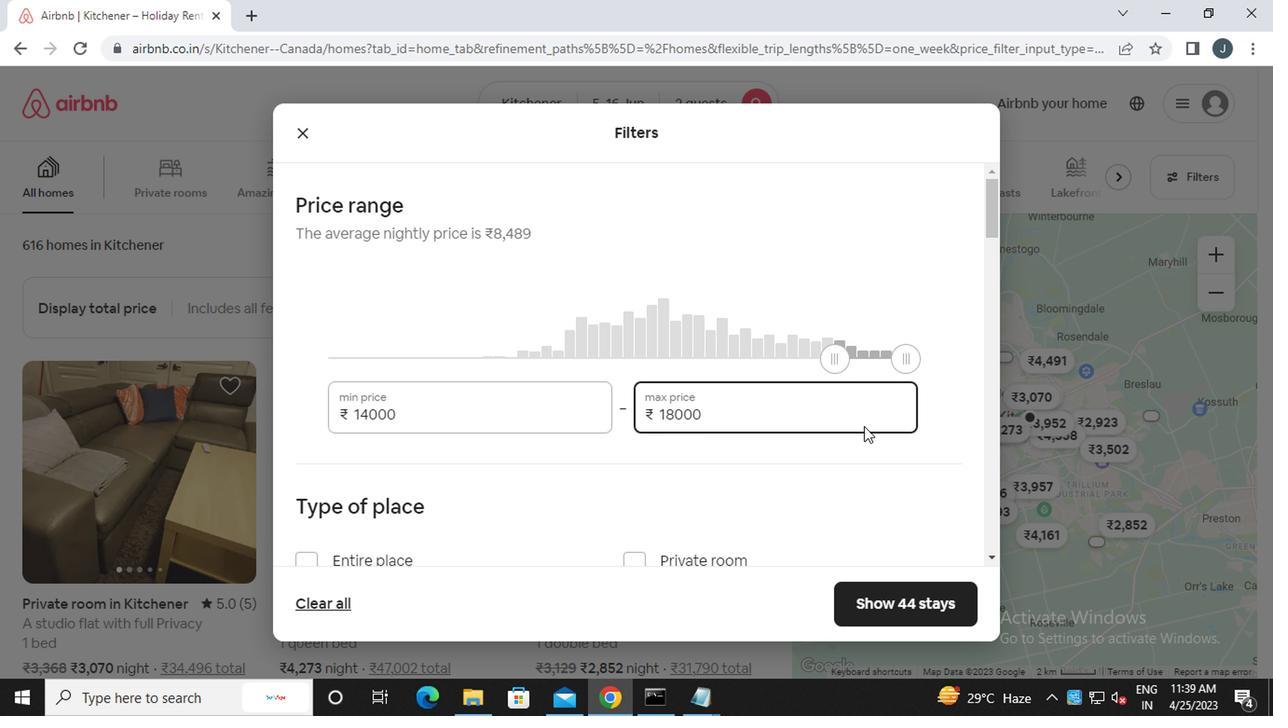
Action: Mouse scrolled (861, 429) with delta (0, 0)
Screenshot: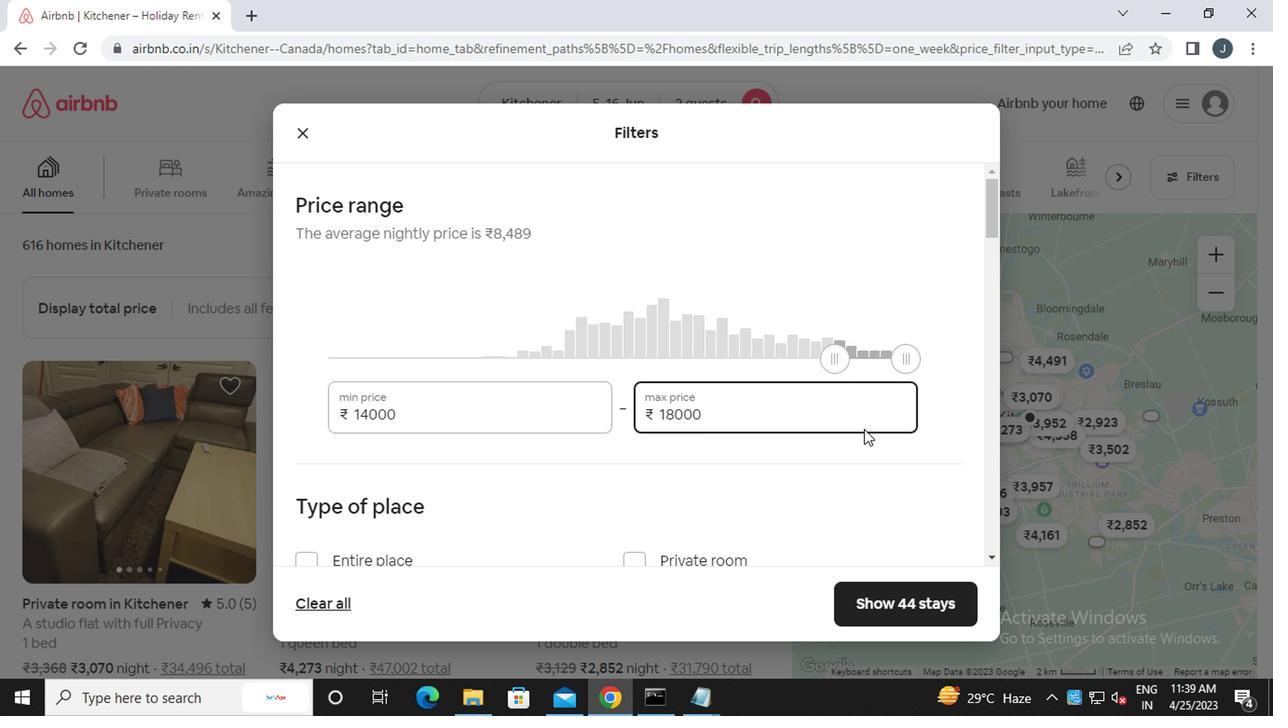
Action: Mouse scrolled (861, 429) with delta (0, 0)
Screenshot: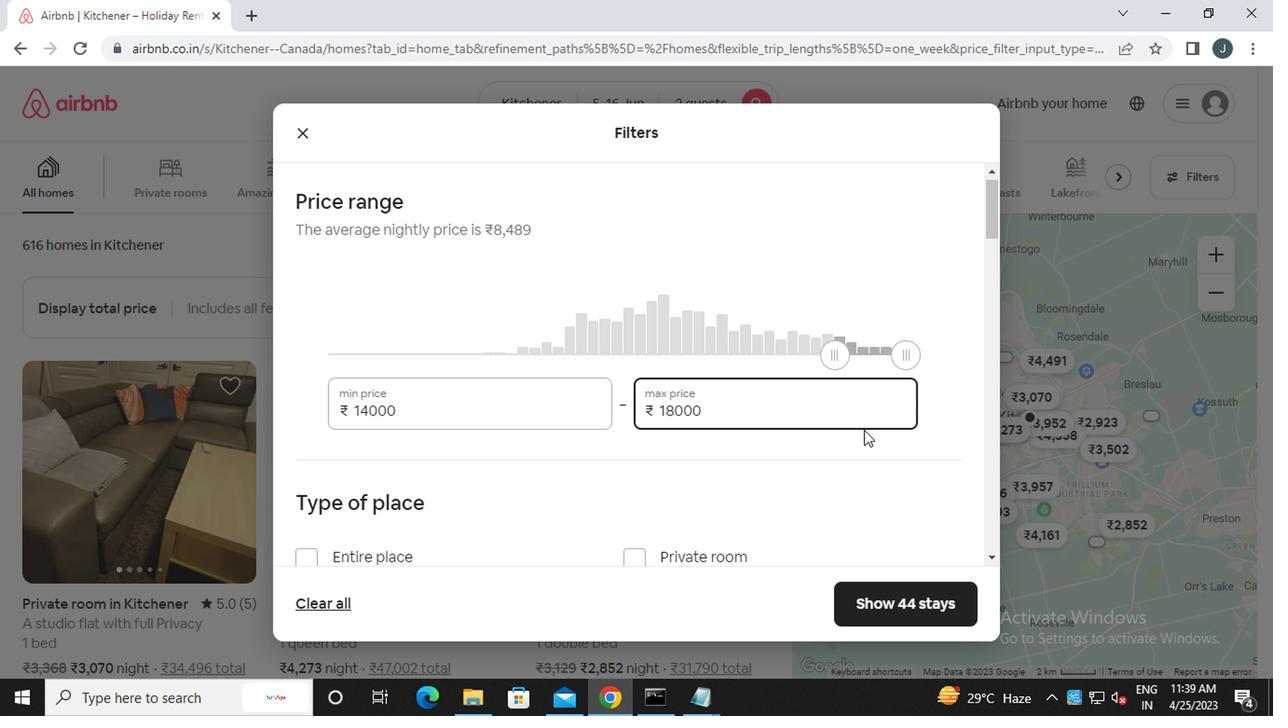 
Action: Mouse moved to (299, 279)
Screenshot: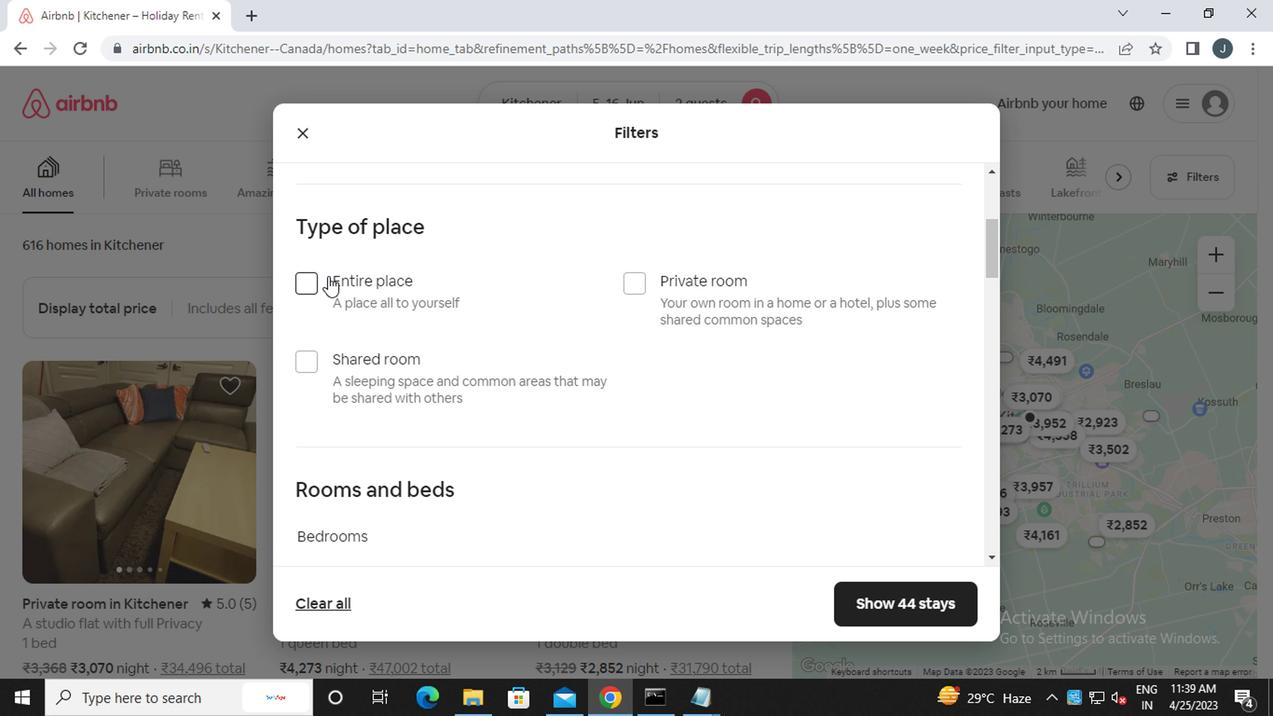 
Action: Mouse pressed left at (299, 279)
Screenshot: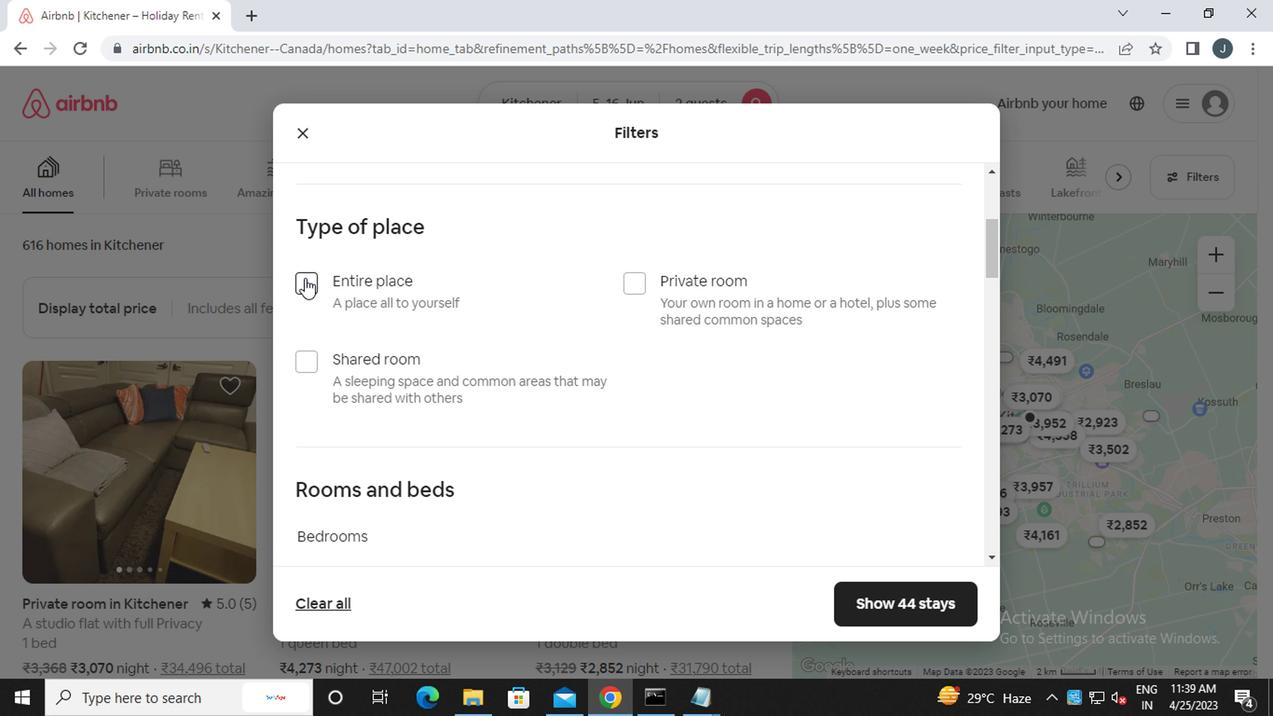 
Action: Mouse moved to (621, 387)
Screenshot: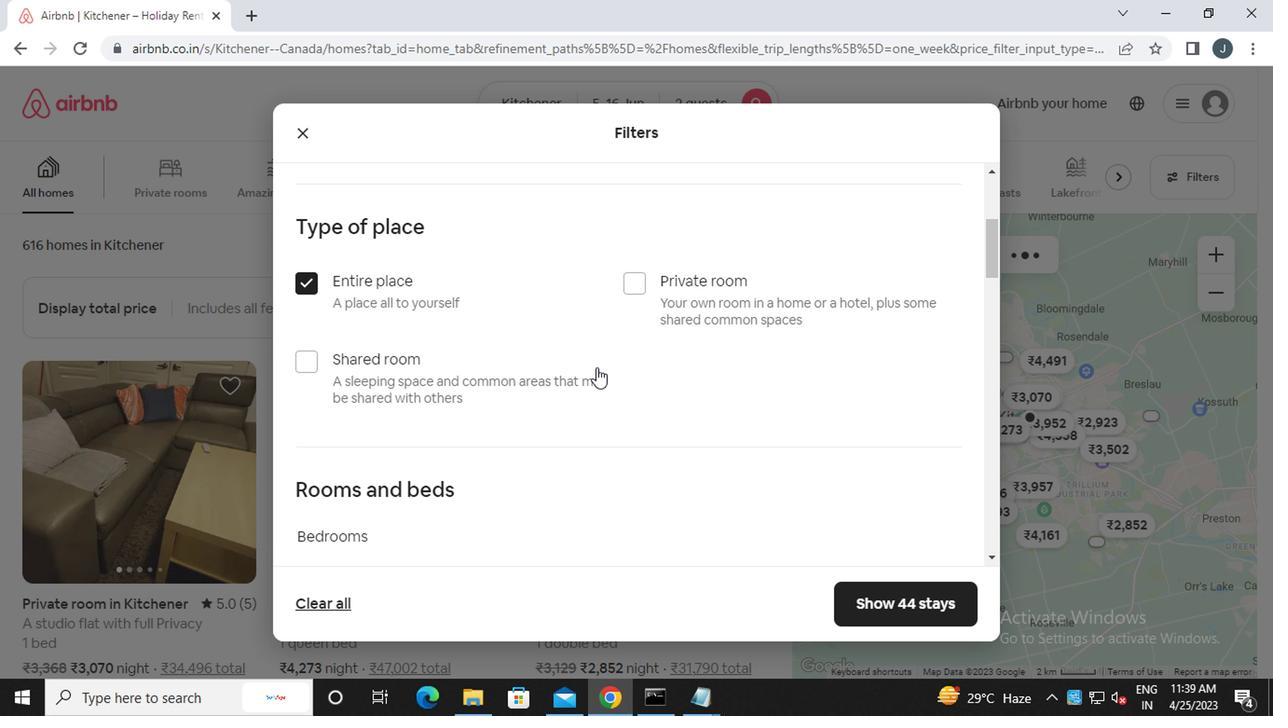 
Action: Mouse scrolled (621, 386) with delta (0, 0)
Screenshot: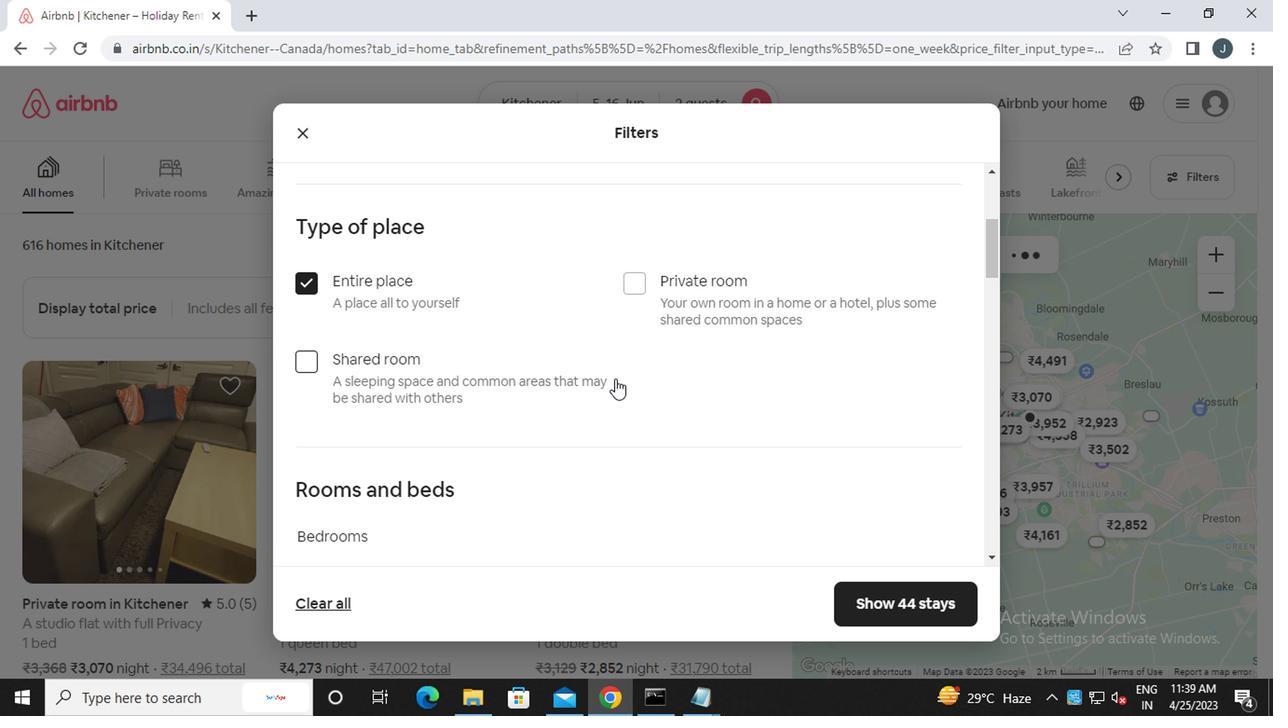 
Action: Mouse scrolled (621, 386) with delta (0, 0)
Screenshot: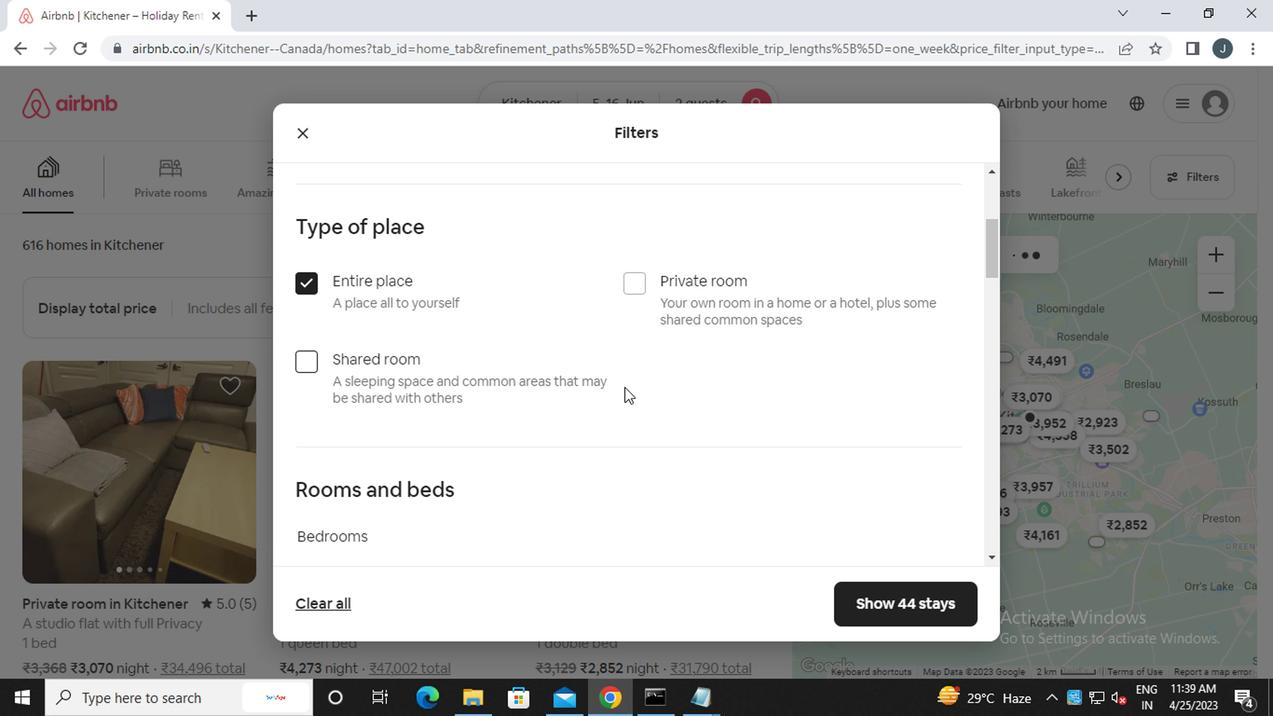 
Action: Mouse scrolled (621, 386) with delta (0, 0)
Screenshot: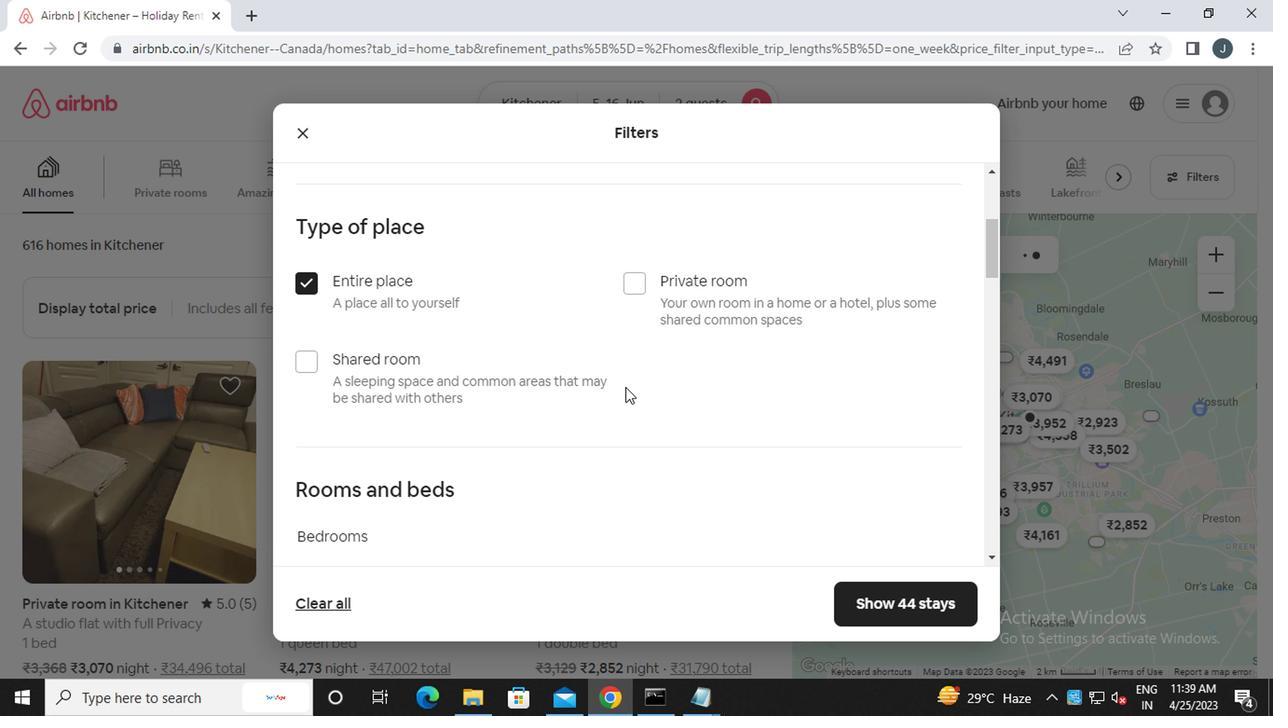 
Action: Mouse moved to (395, 309)
Screenshot: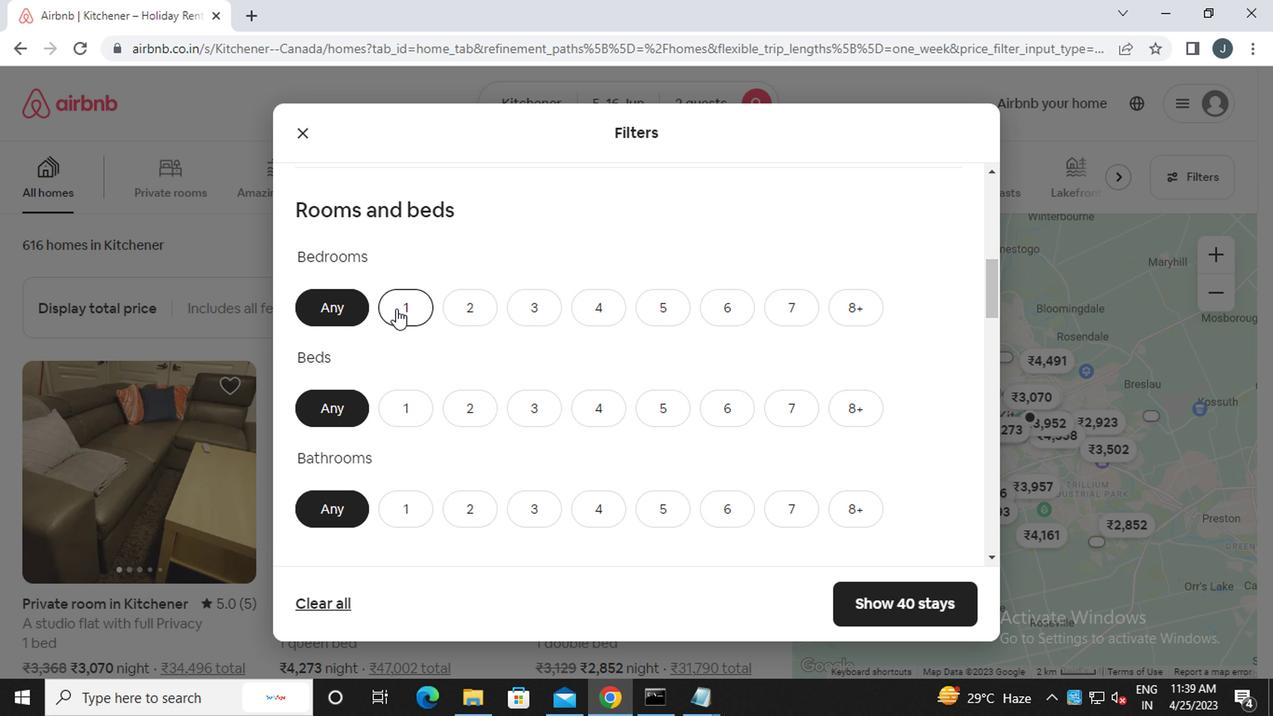 
Action: Mouse pressed left at (395, 309)
Screenshot: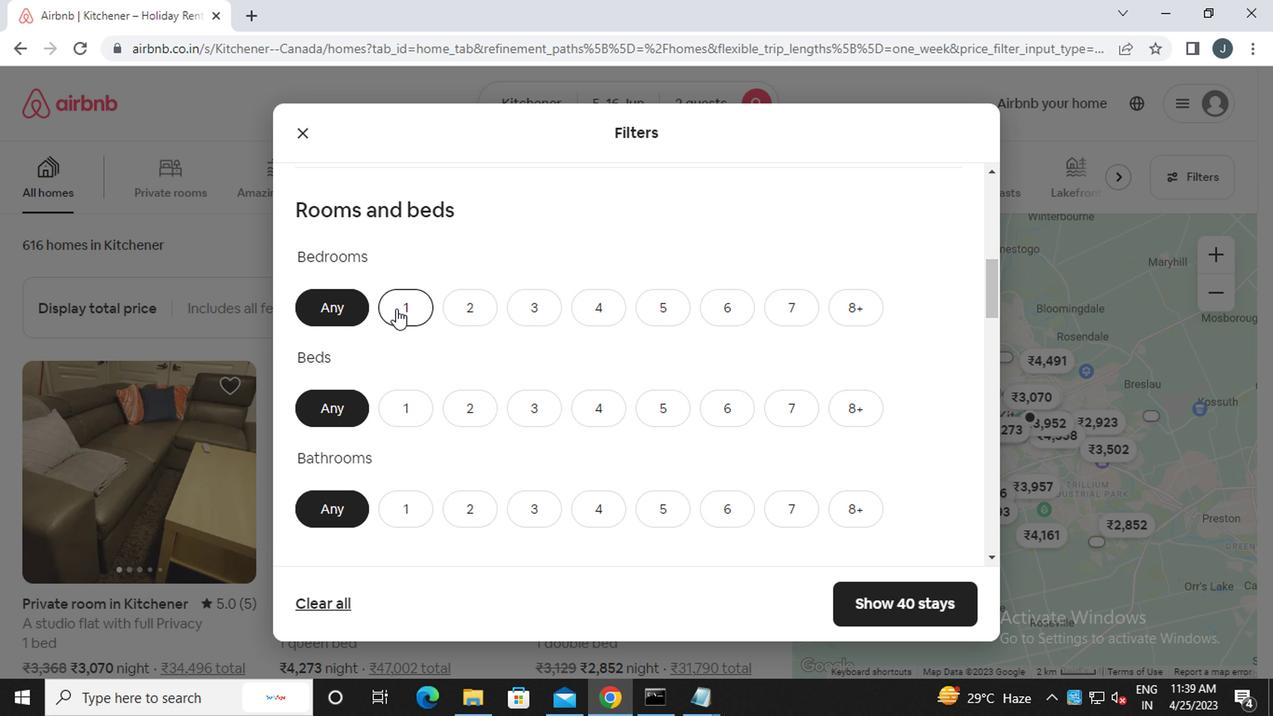 
Action: Mouse moved to (418, 410)
Screenshot: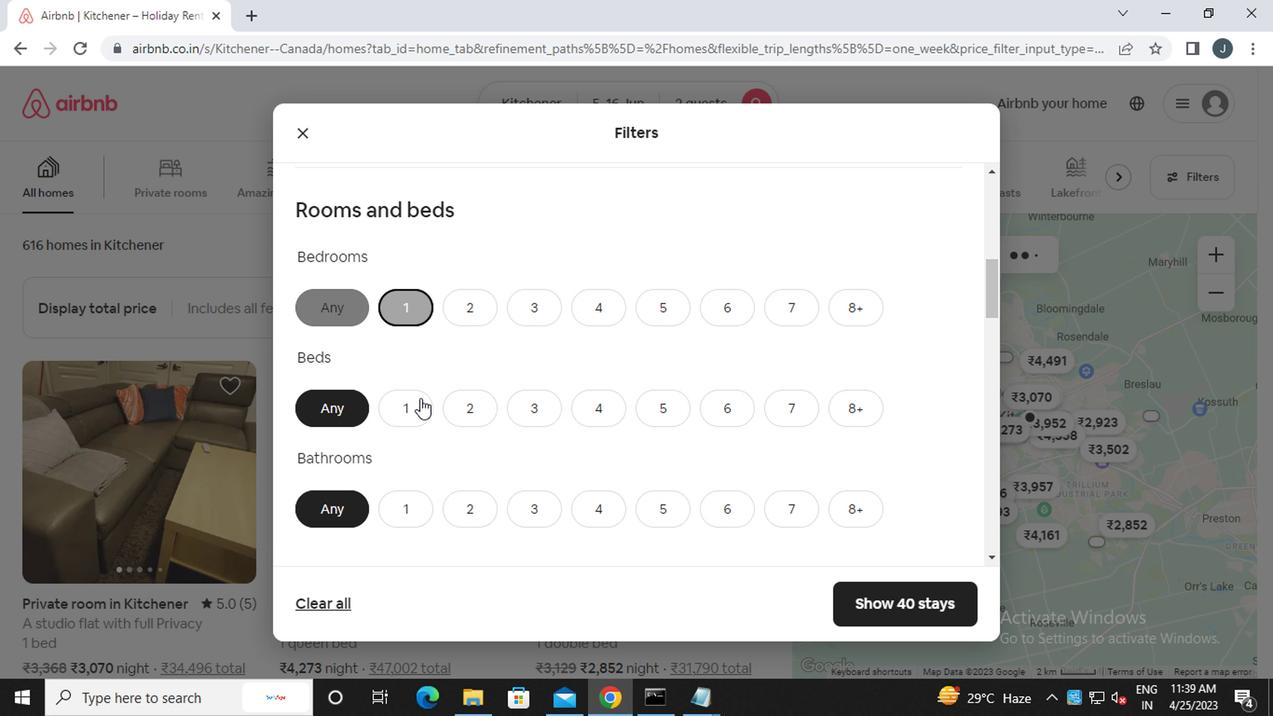 
Action: Mouse pressed left at (418, 410)
Screenshot: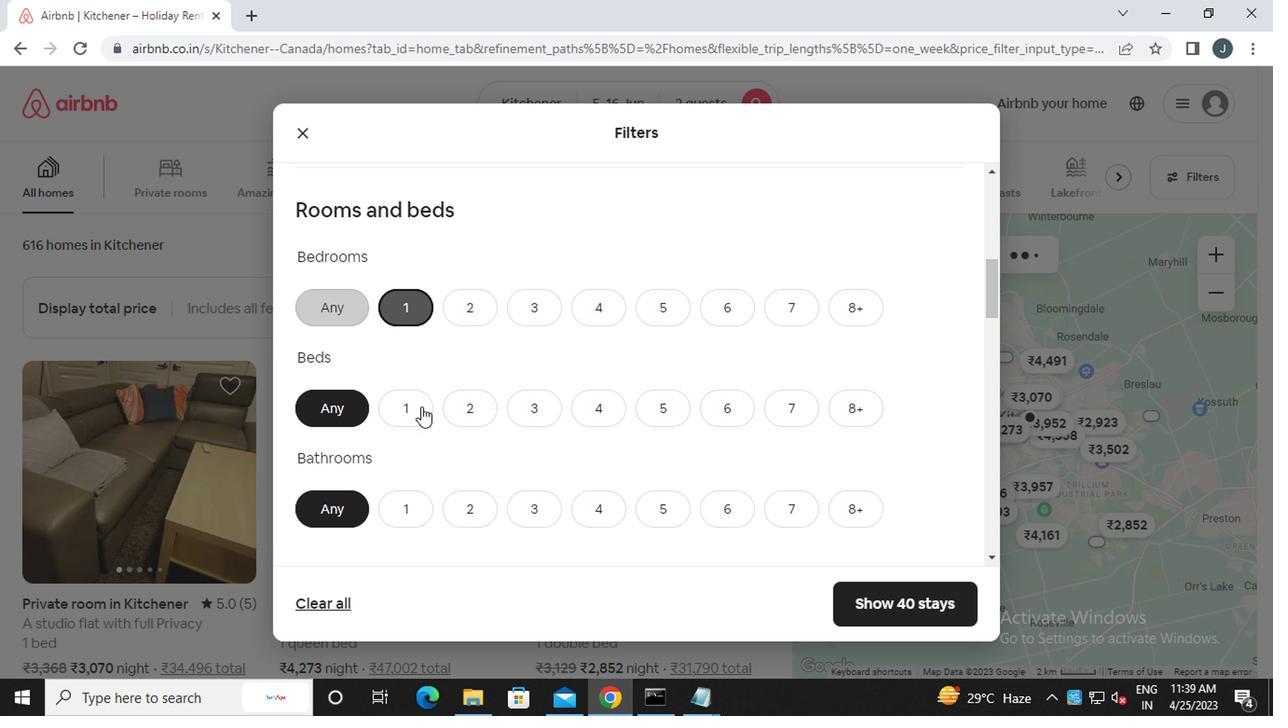 
Action: Mouse moved to (409, 508)
Screenshot: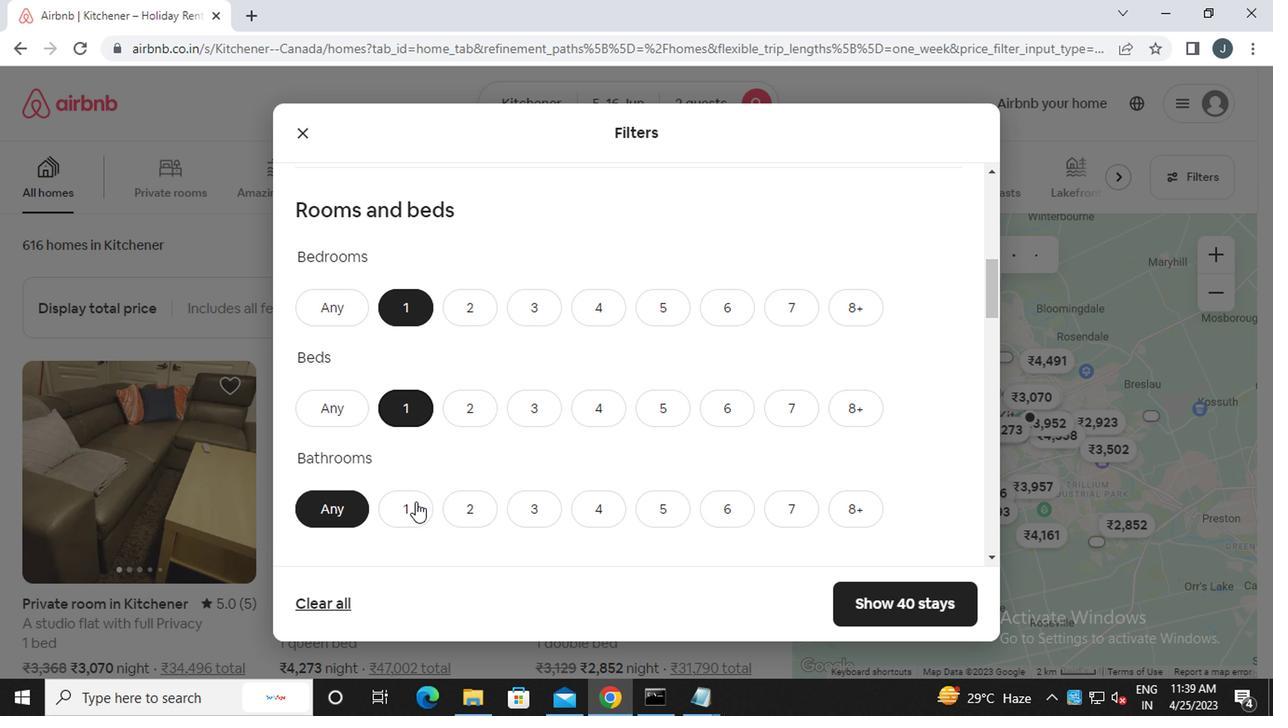 
Action: Mouse pressed left at (409, 508)
Screenshot: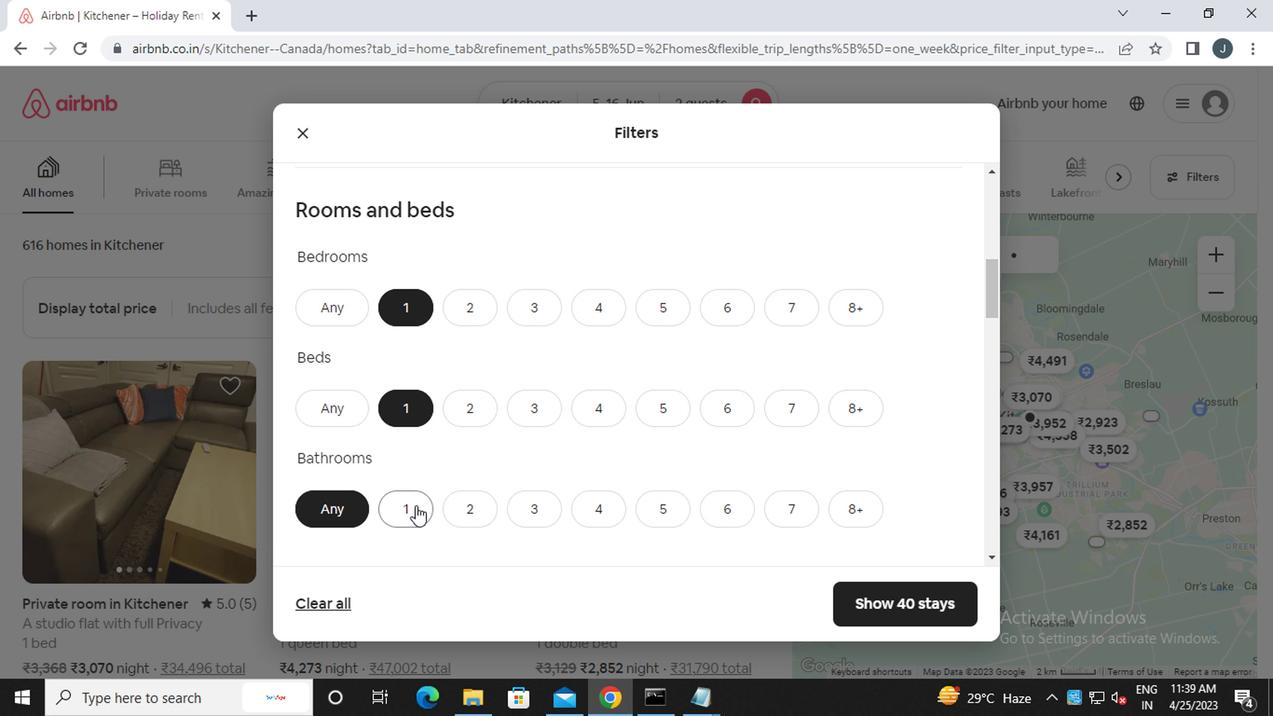 
Action: Mouse moved to (399, 508)
Screenshot: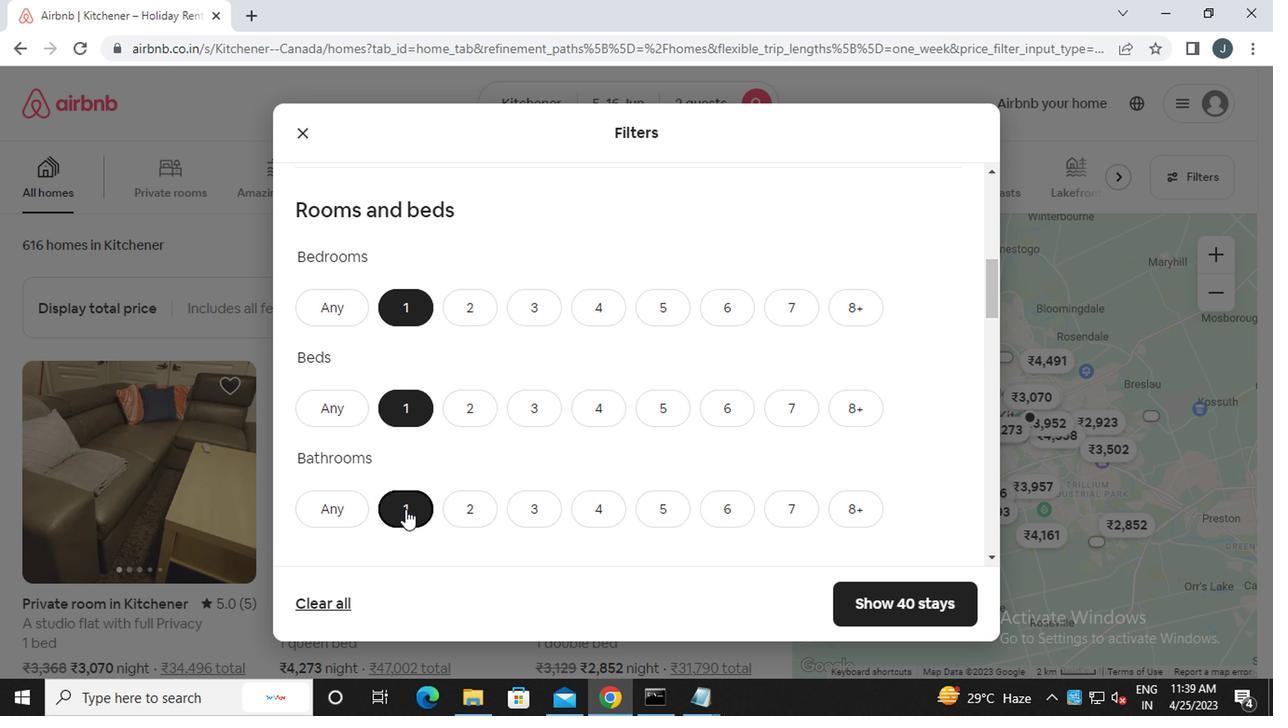 
Action: Mouse scrolled (399, 508) with delta (0, 0)
Screenshot: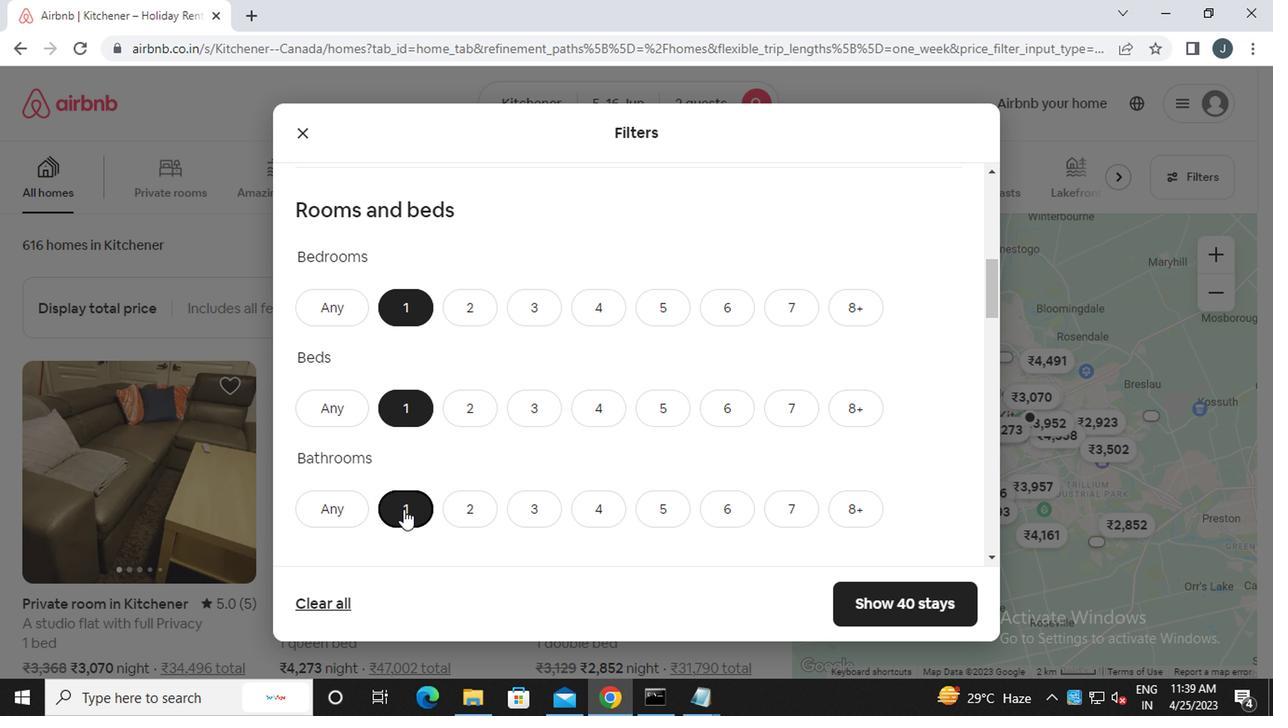 
Action: Mouse scrolled (399, 508) with delta (0, 0)
Screenshot: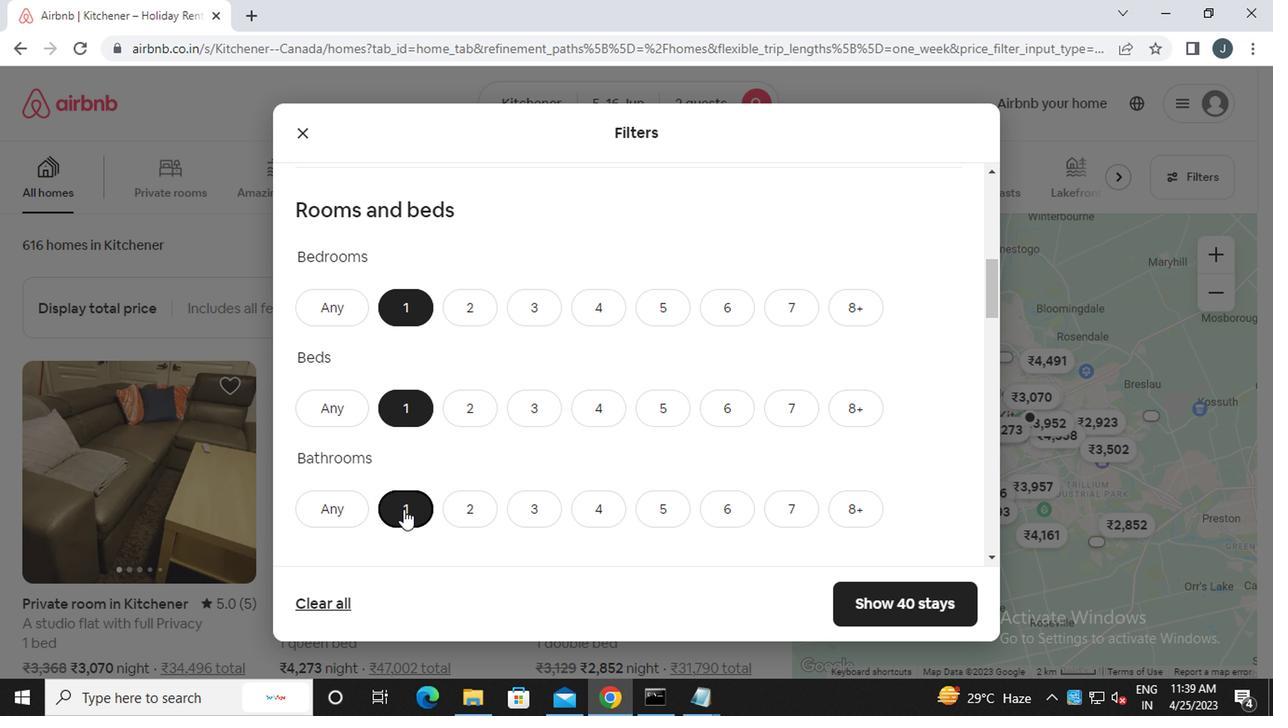 
Action: Mouse moved to (372, 506)
Screenshot: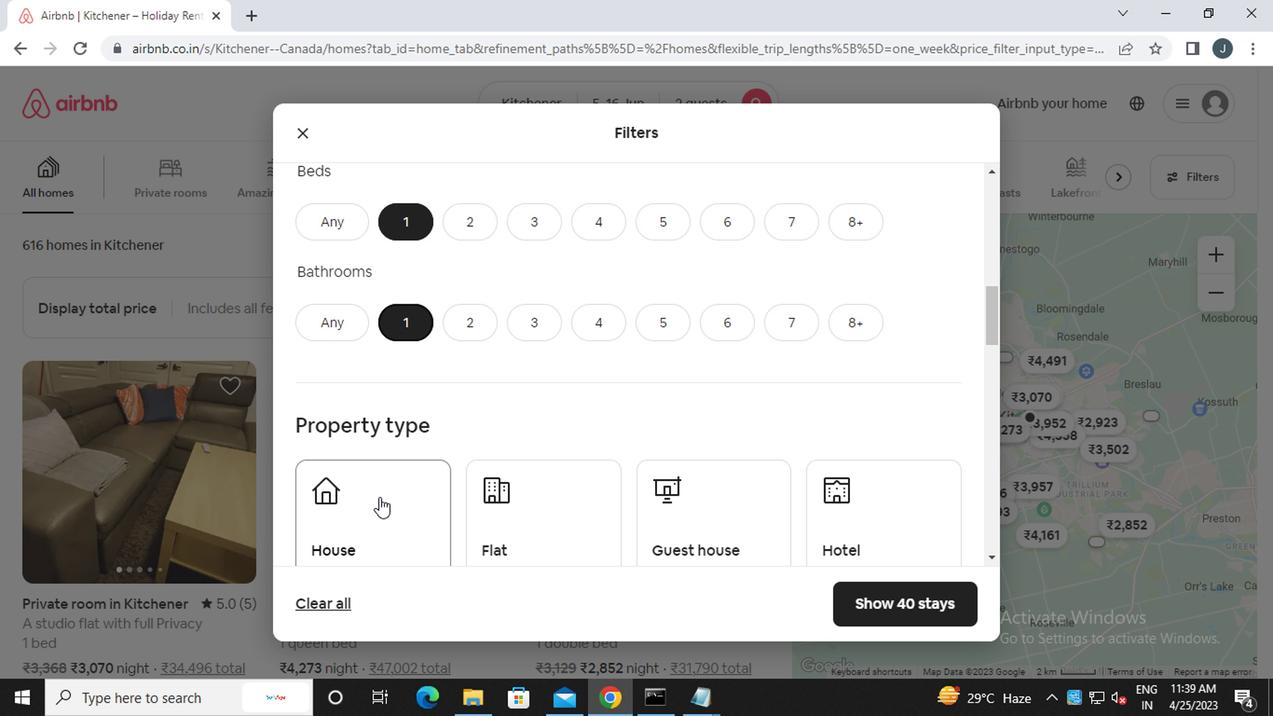 
Action: Mouse pressed left at (372, 506)
Screenshot: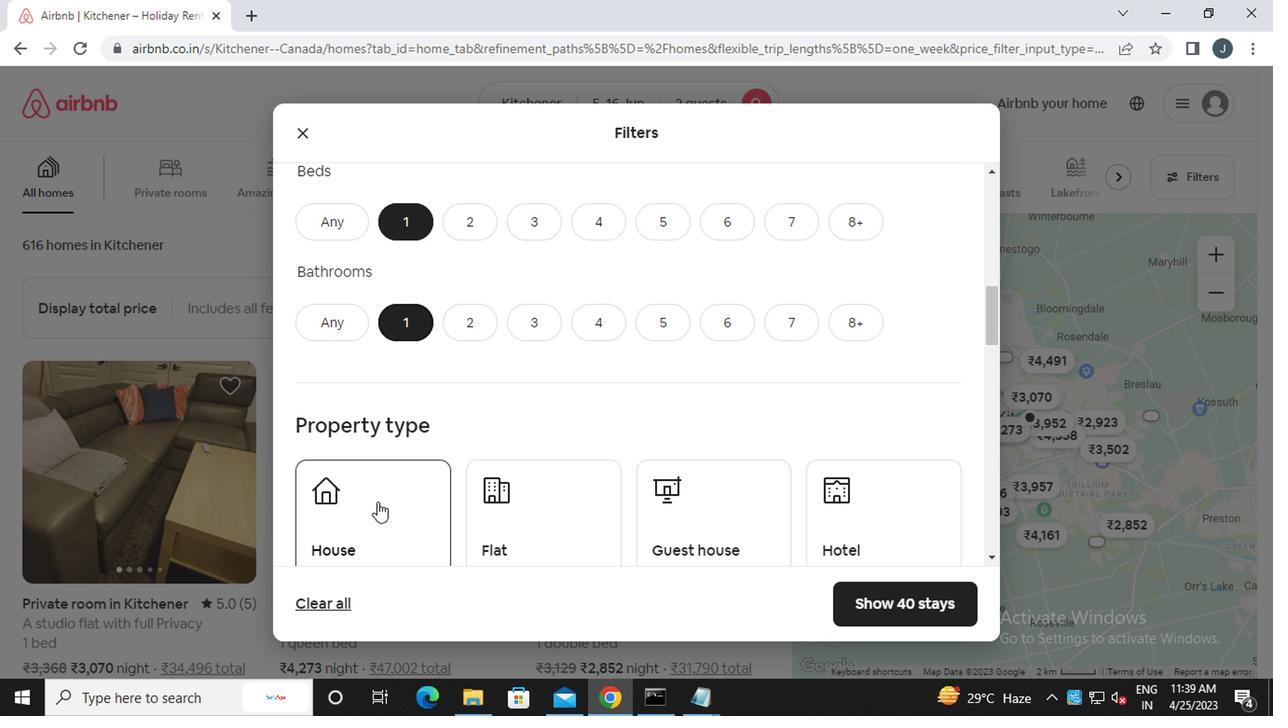 
Action: Mouse moved to (470, 528)
Screenshot: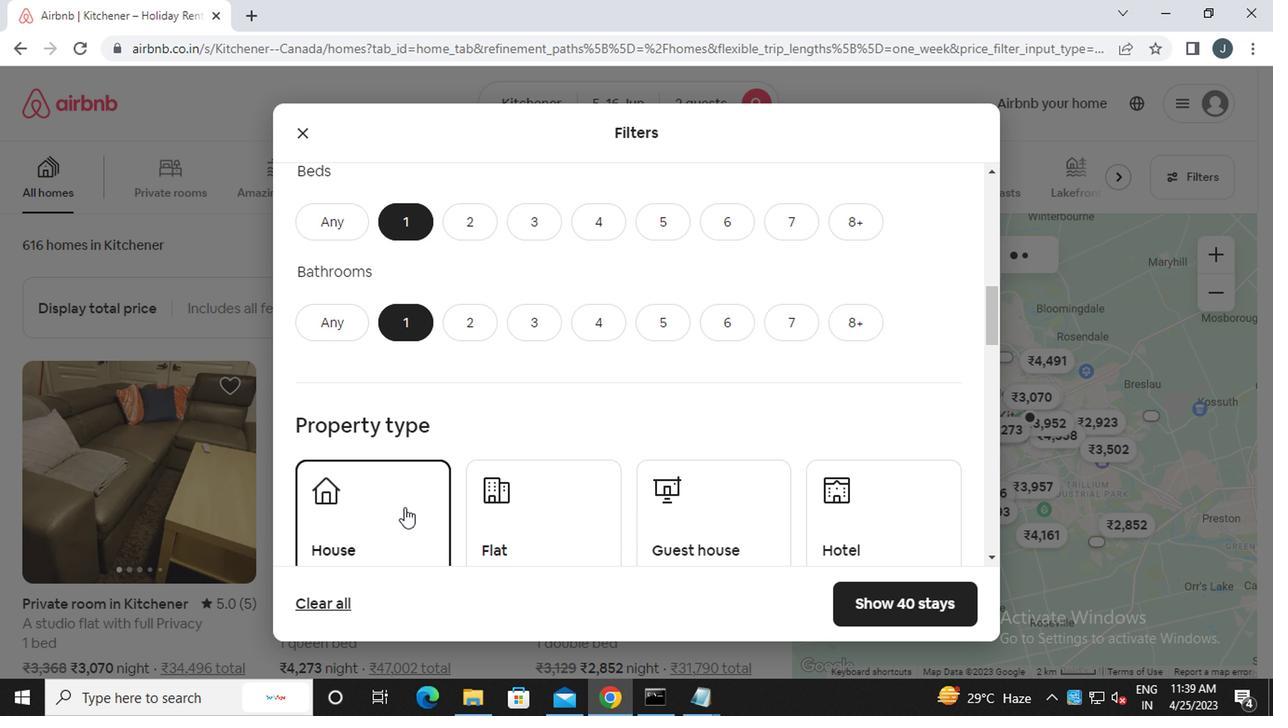 
Action: Mouse pressed left at (470, 528)
Screenshot: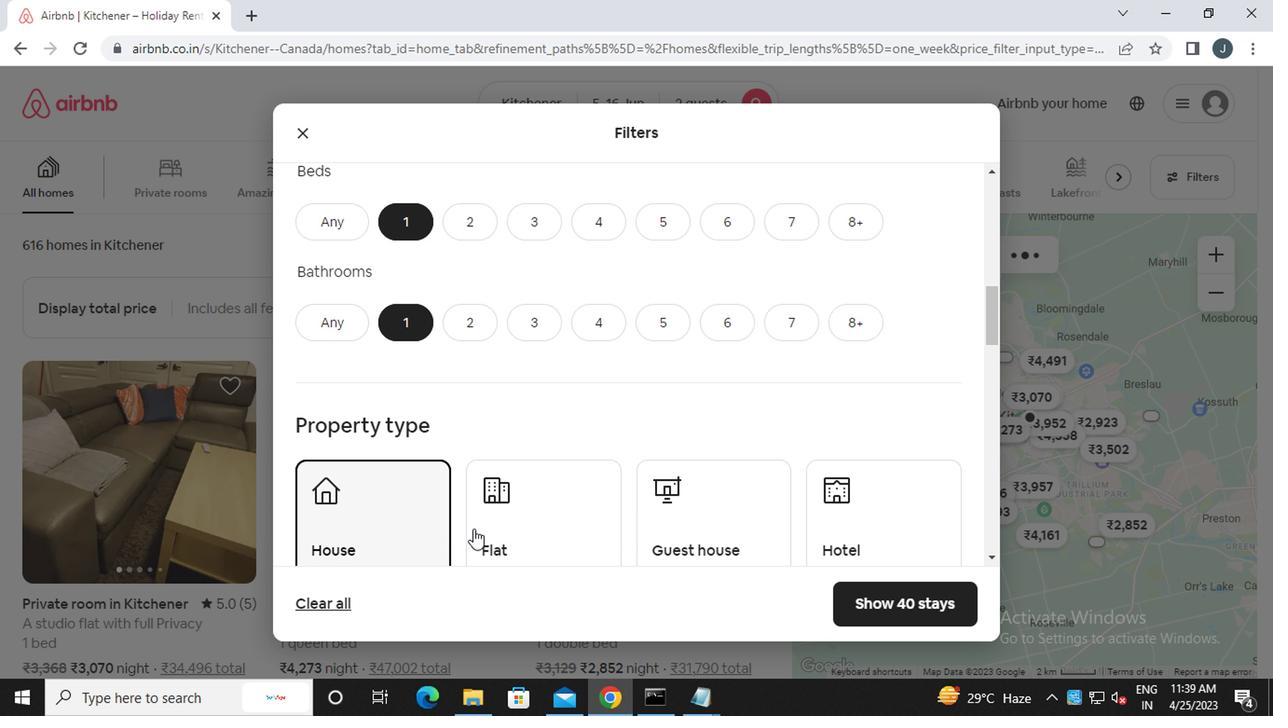 
Action: Mouse moved to (666, 529)
Screenshot: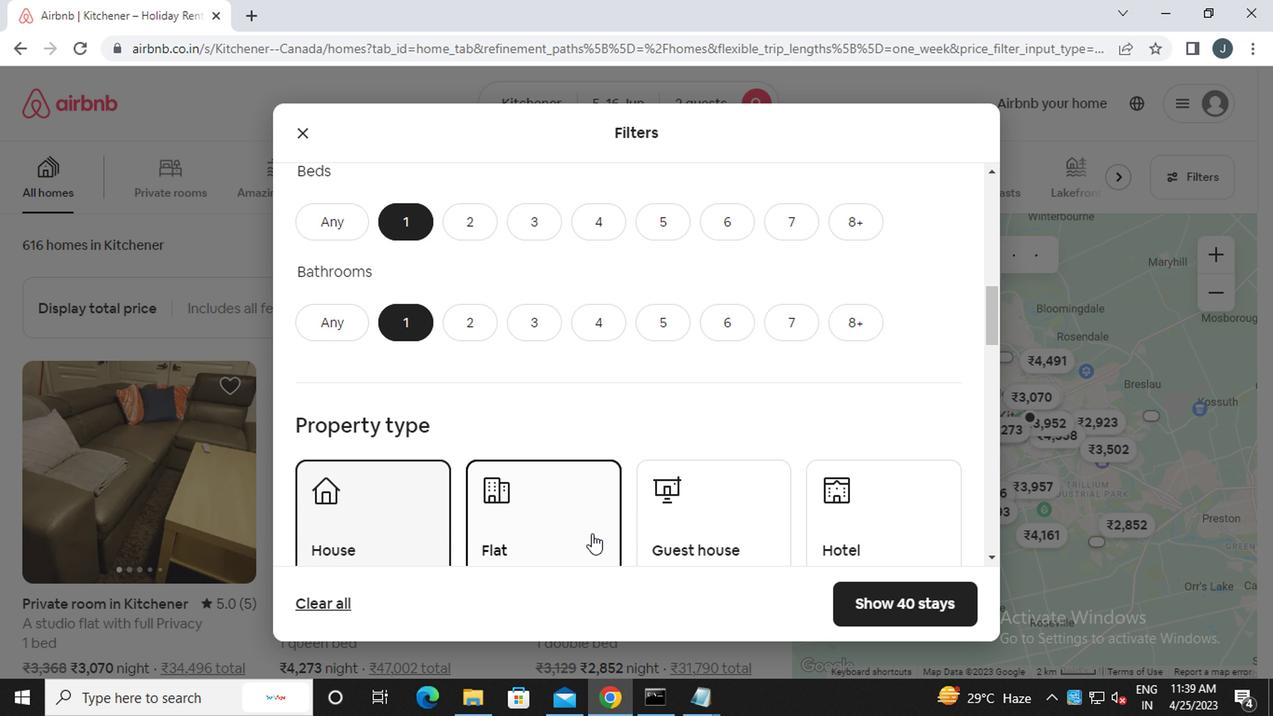
Action: Mouse pressed left at (666, 529)
Screenshot: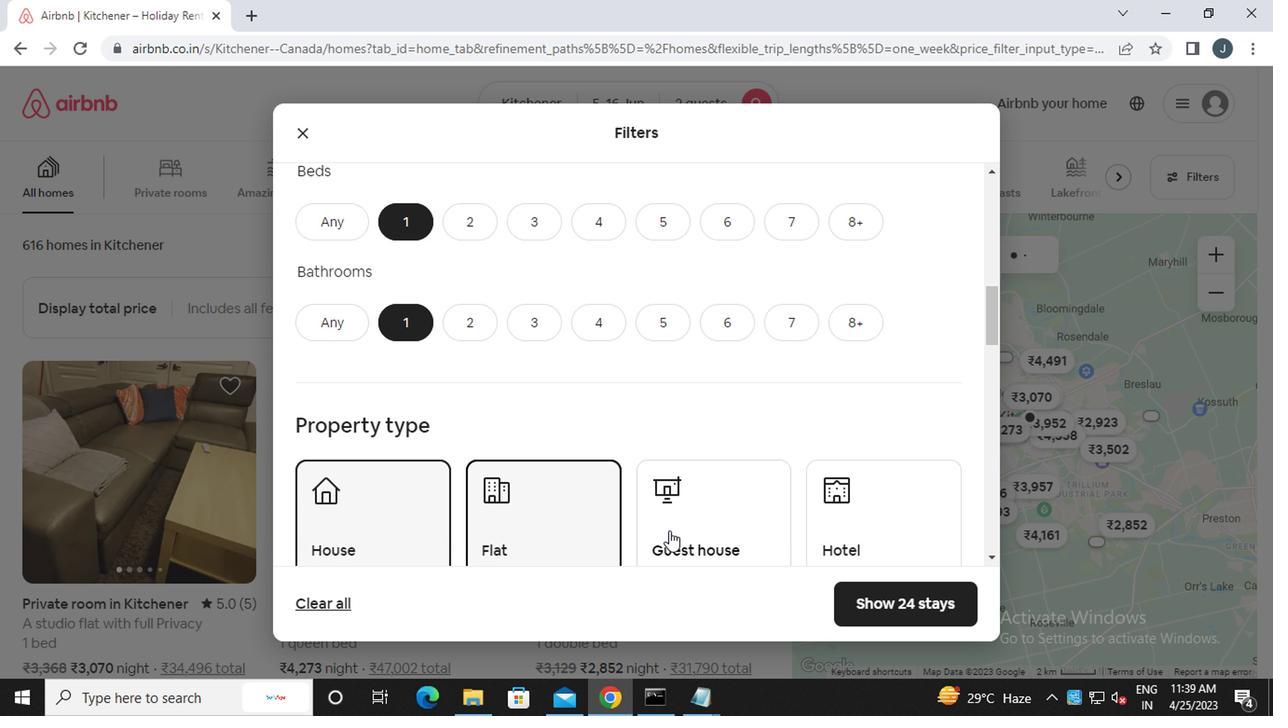 
Action: Mouse moved to (812, 522)
Screenshot: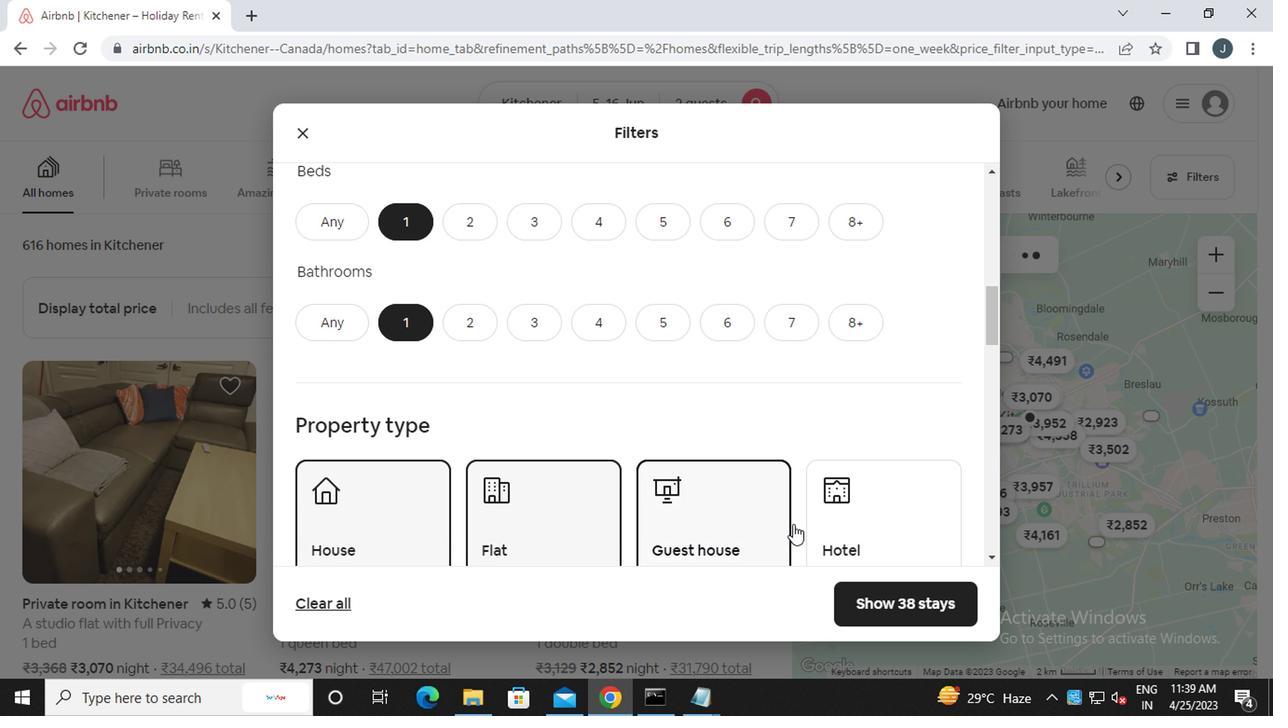 
Action: Mouse pressed left at (812, 522)
Screenshot: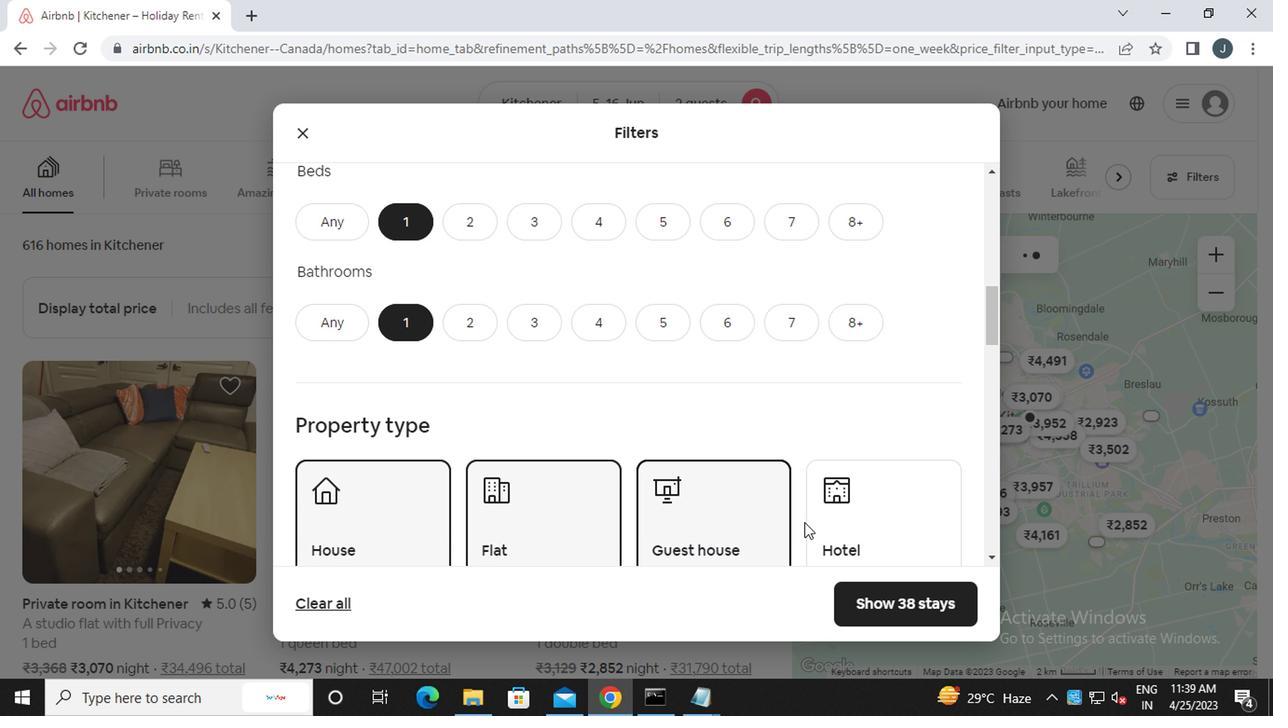 
Action: Mouse moved to (799, 522)
Screenshot: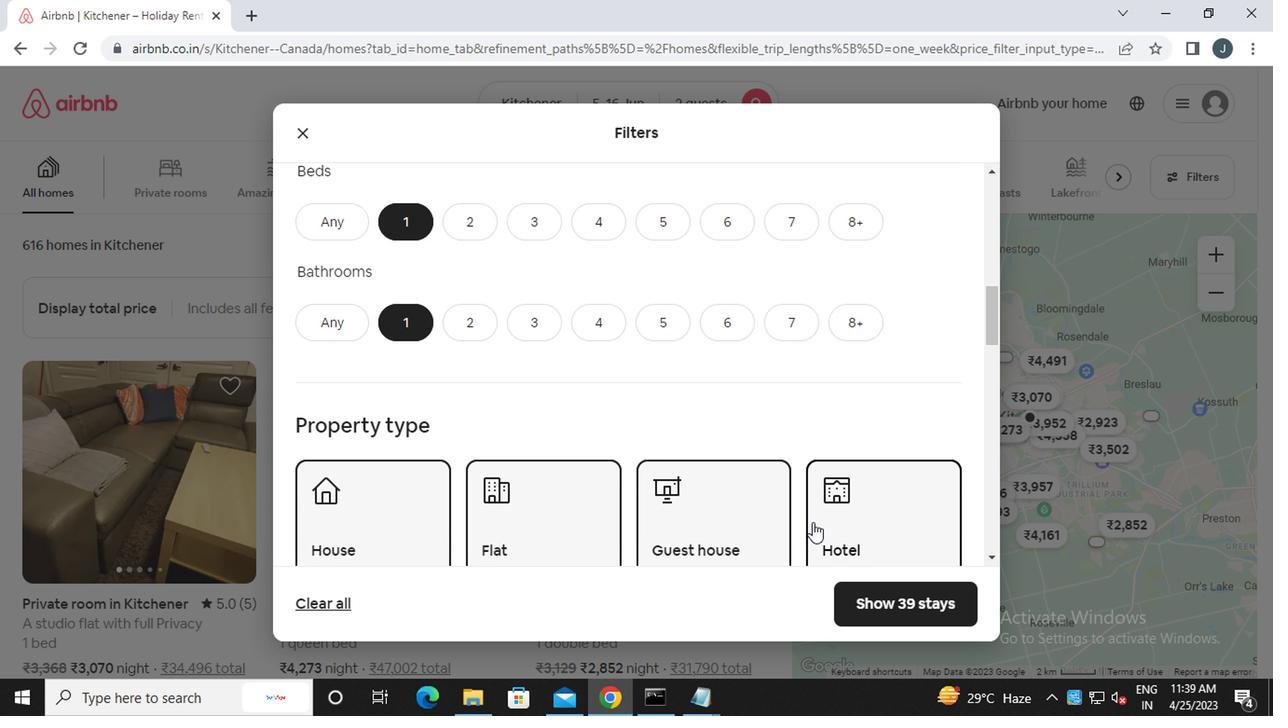 
Action: Mouse scrolled (799, 520) with delta (0, -1)
Screenshot: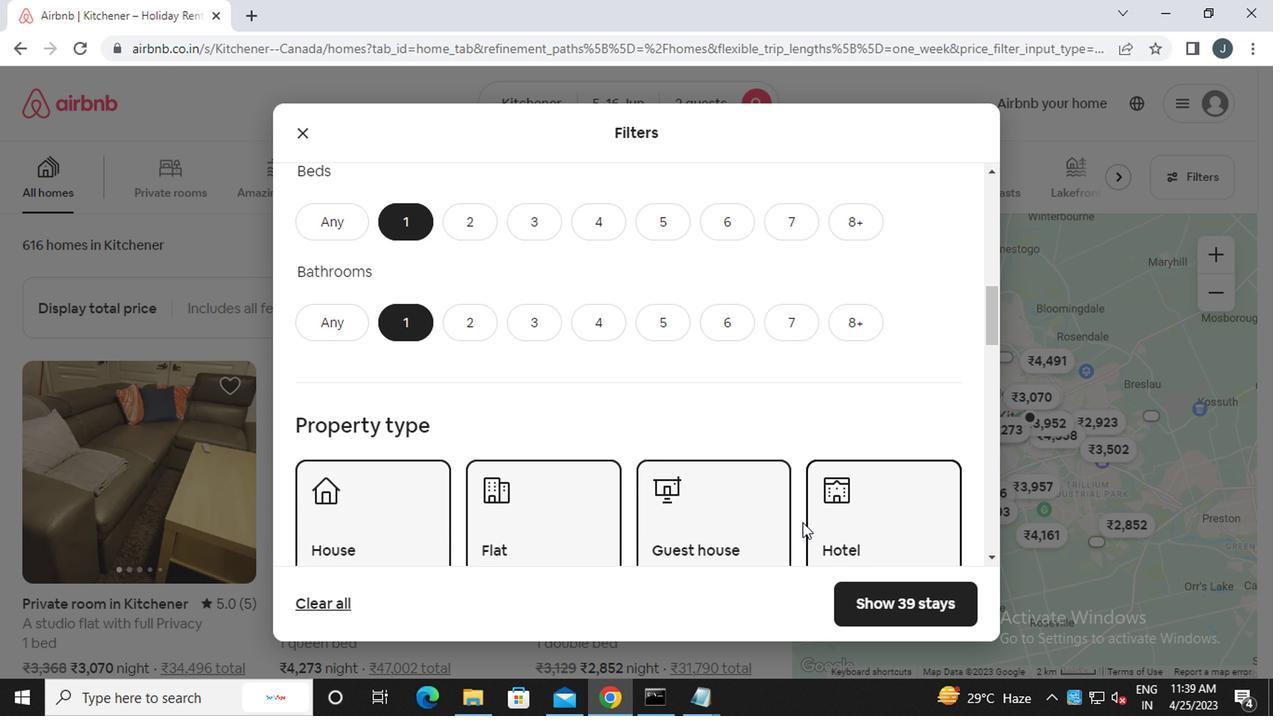 
Action: Mouse scrolled (799, 520) with delta (0, -1)
Screenshot: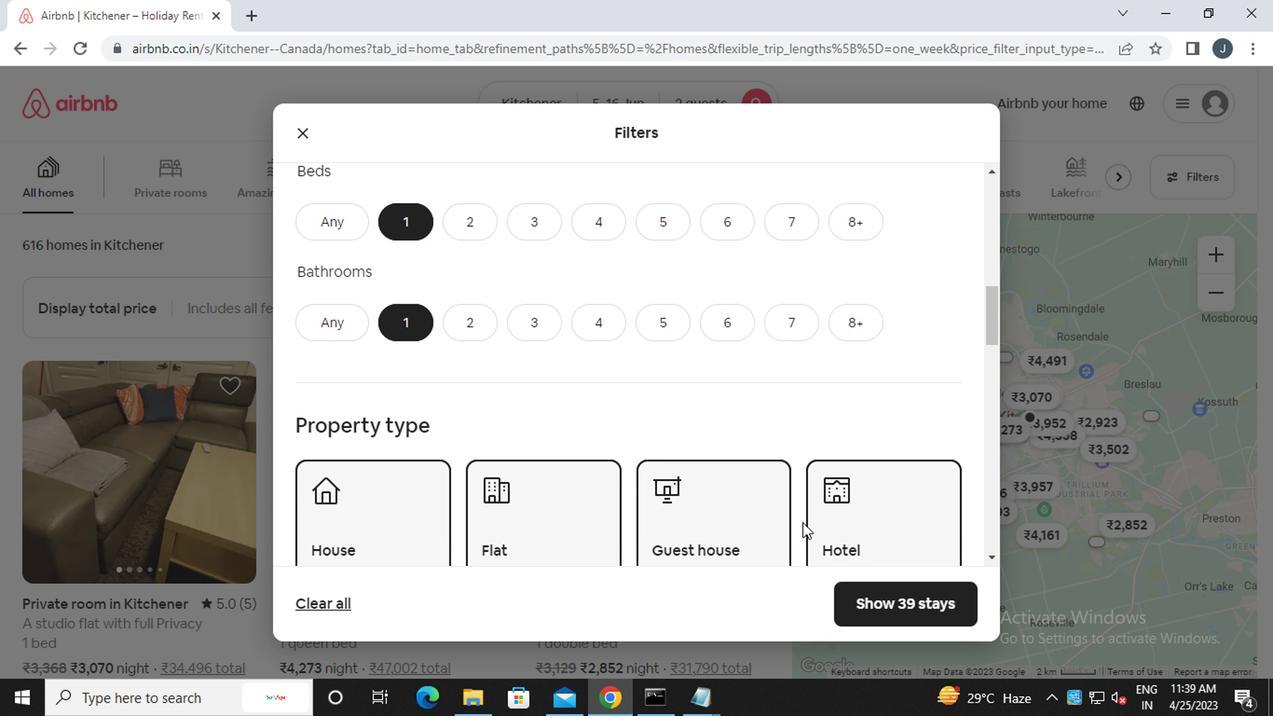 
Action: Mouse scrolled (799, 520) with delta (0, -1)
Screenshot: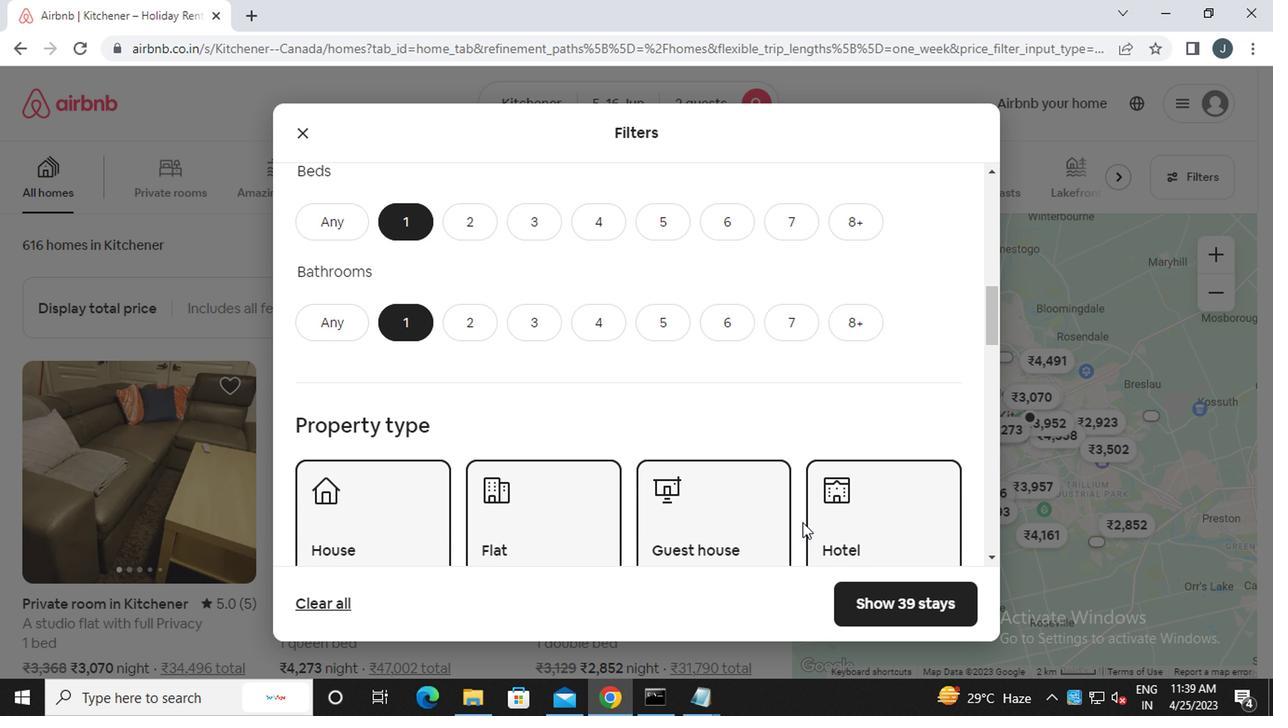 
Action: Mouse scrolled (799, 520) with delta (0, -1)
Screenshot: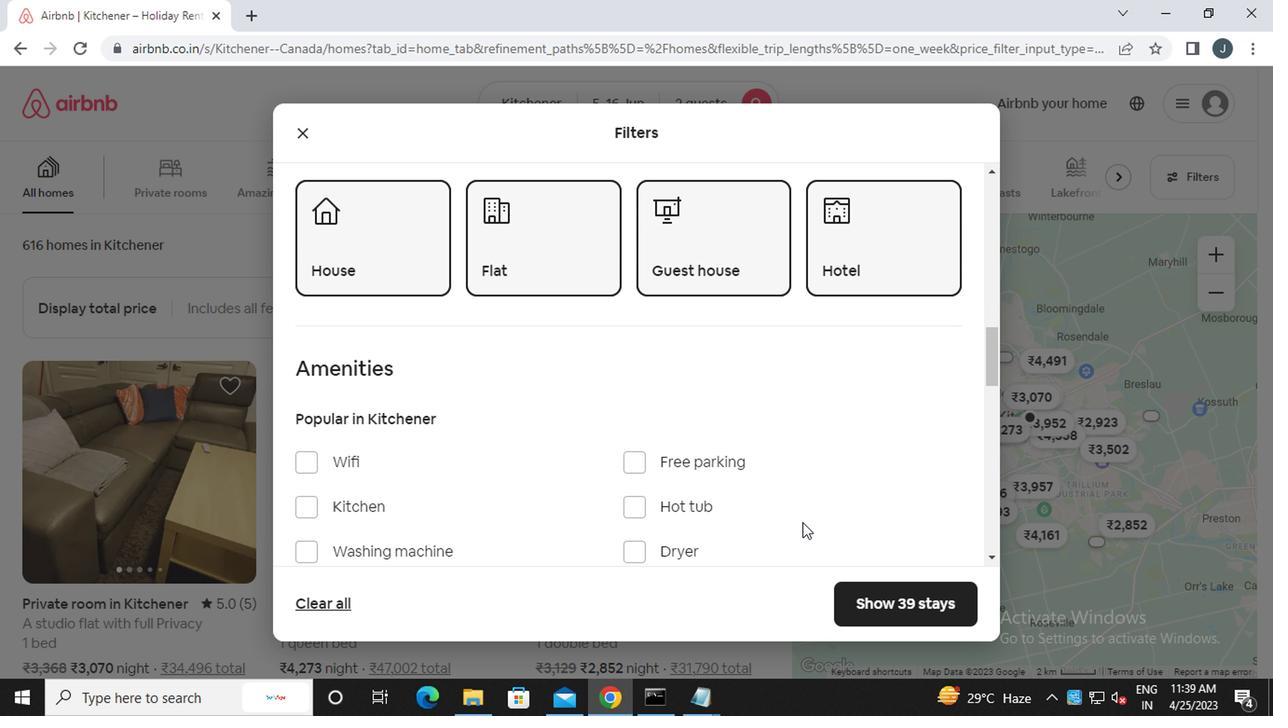 
Action: Mouse scrolled (799, 520) with delta (0, -1)
Screenshot: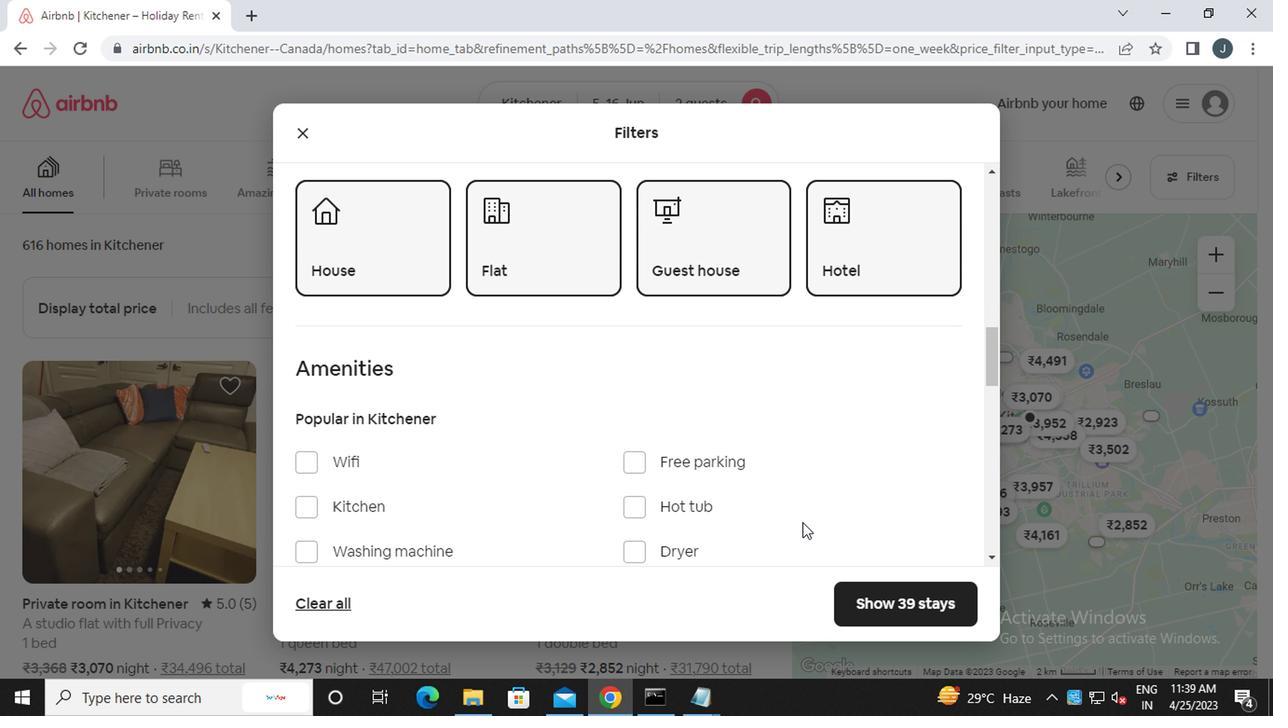 
Action: Mouse scrolled (799, 520) with delta (0, -1)
Screenshot: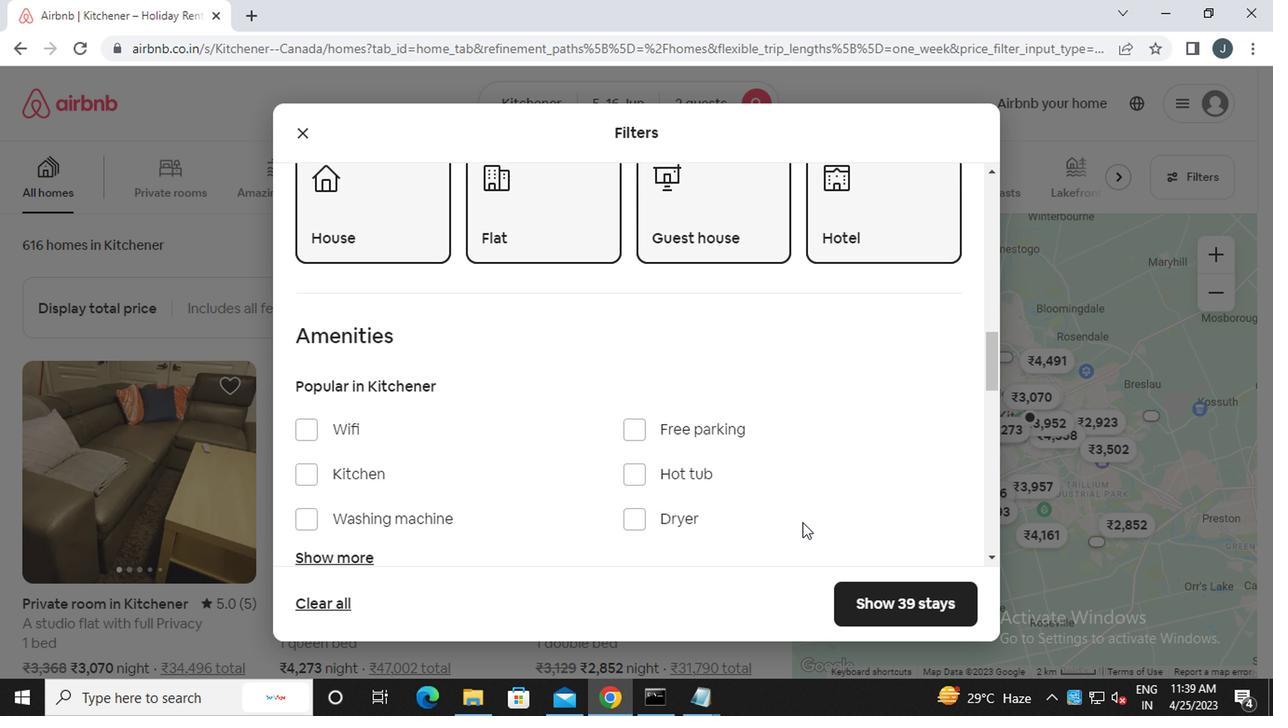 
Action: Mouse scrolled (799, 520) with delta (0, -1)
Screenshot: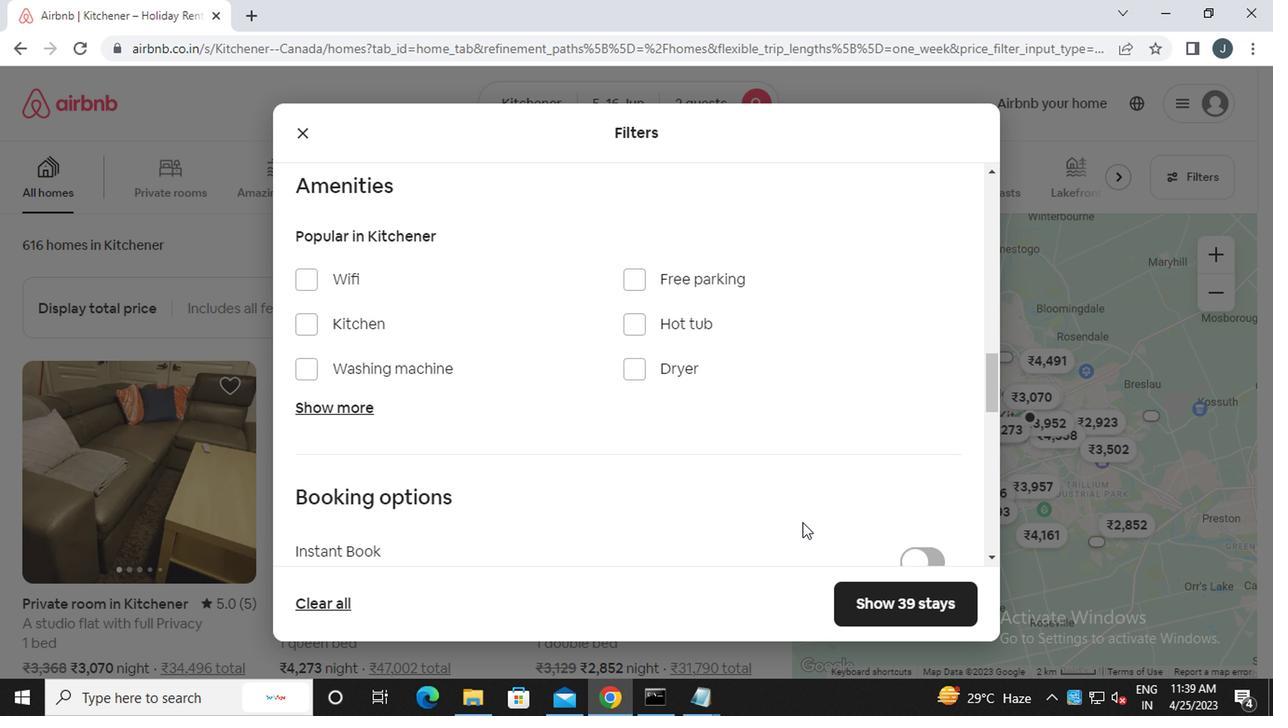 
Action: Mouse scrolled (799, 520) with delta (0, -1)
Screenshot: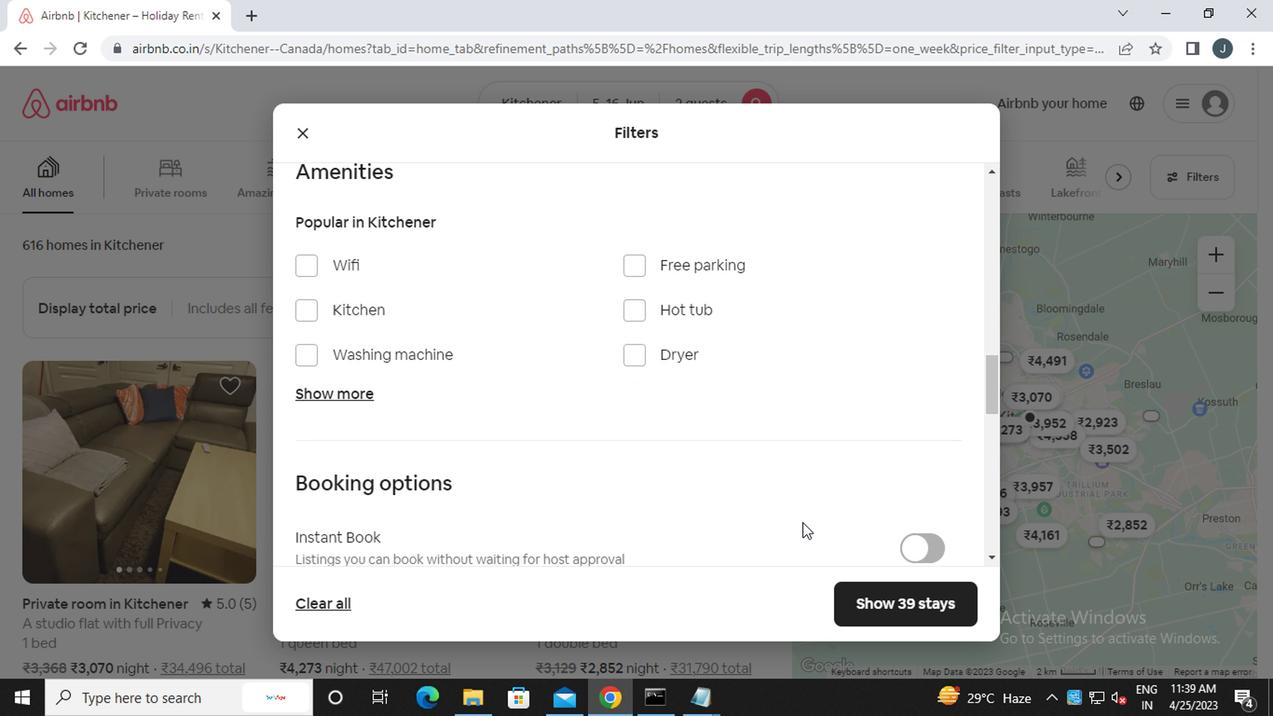 
Action: Mouse moved to (925, 340)
Screenshot: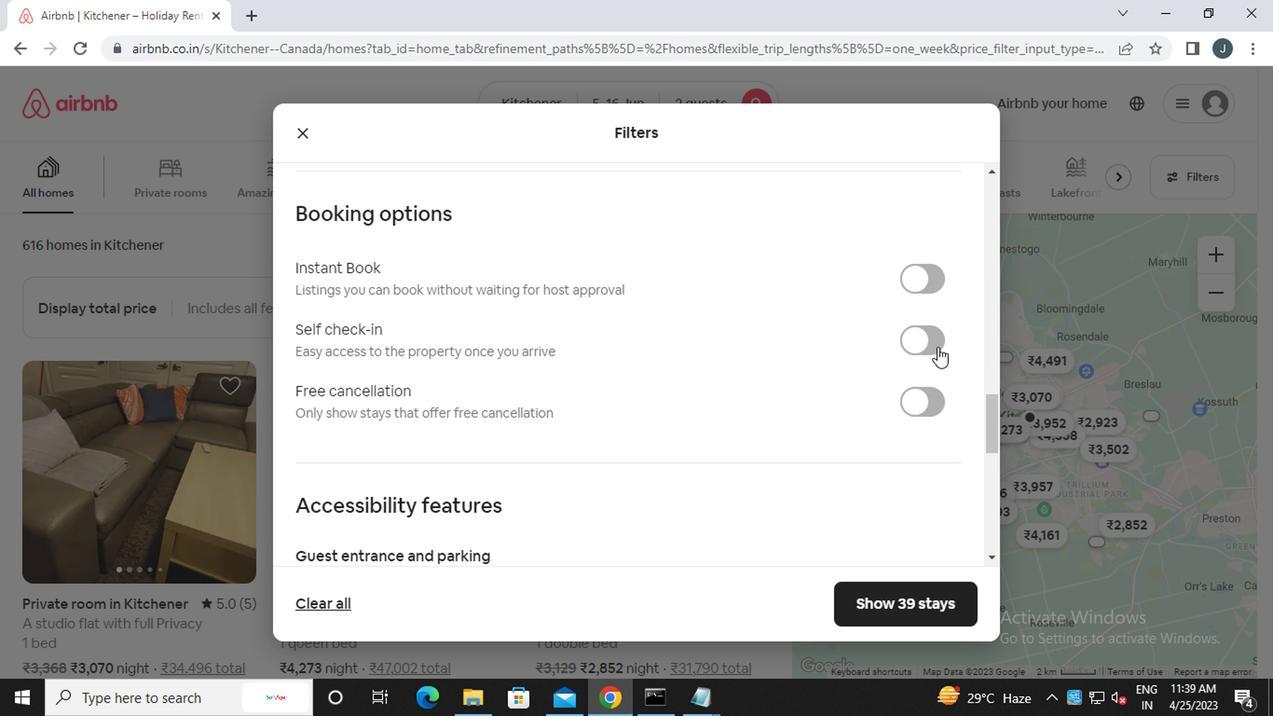 
Action: Mouse pressed left at (925, 340)
Screenshot: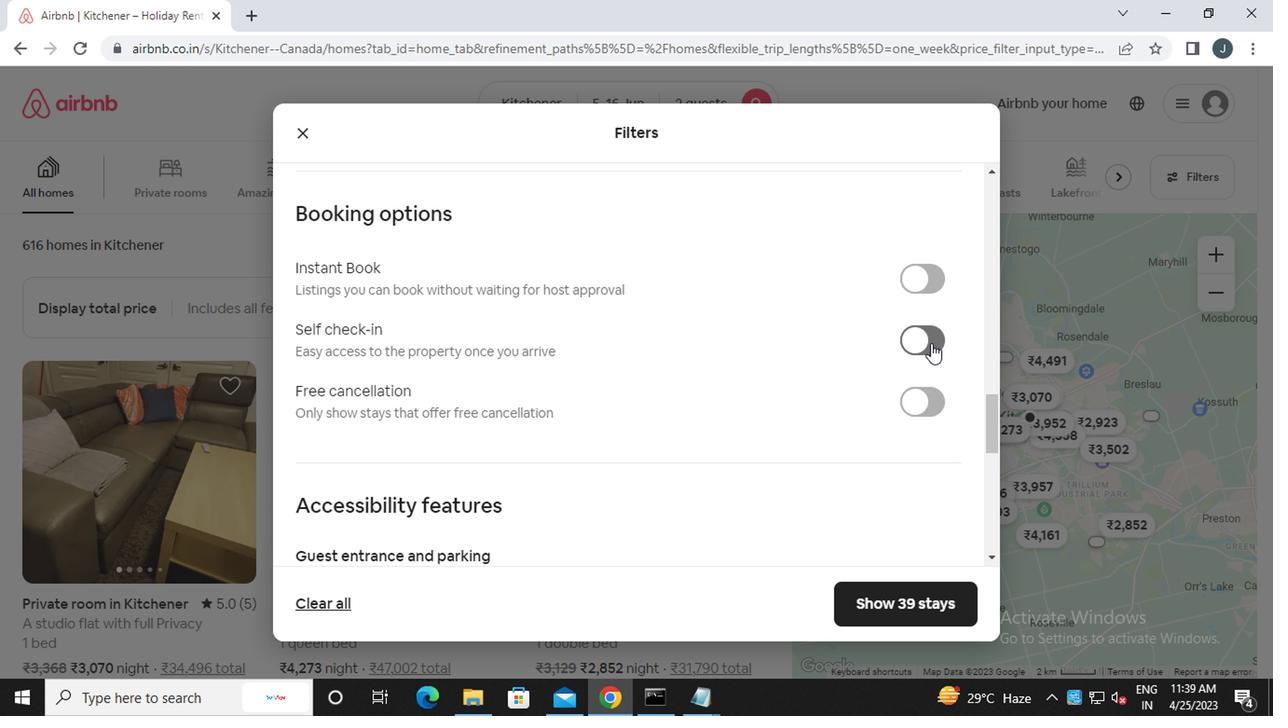 
Action: Mouse moved to (640, 506)
Screenshot: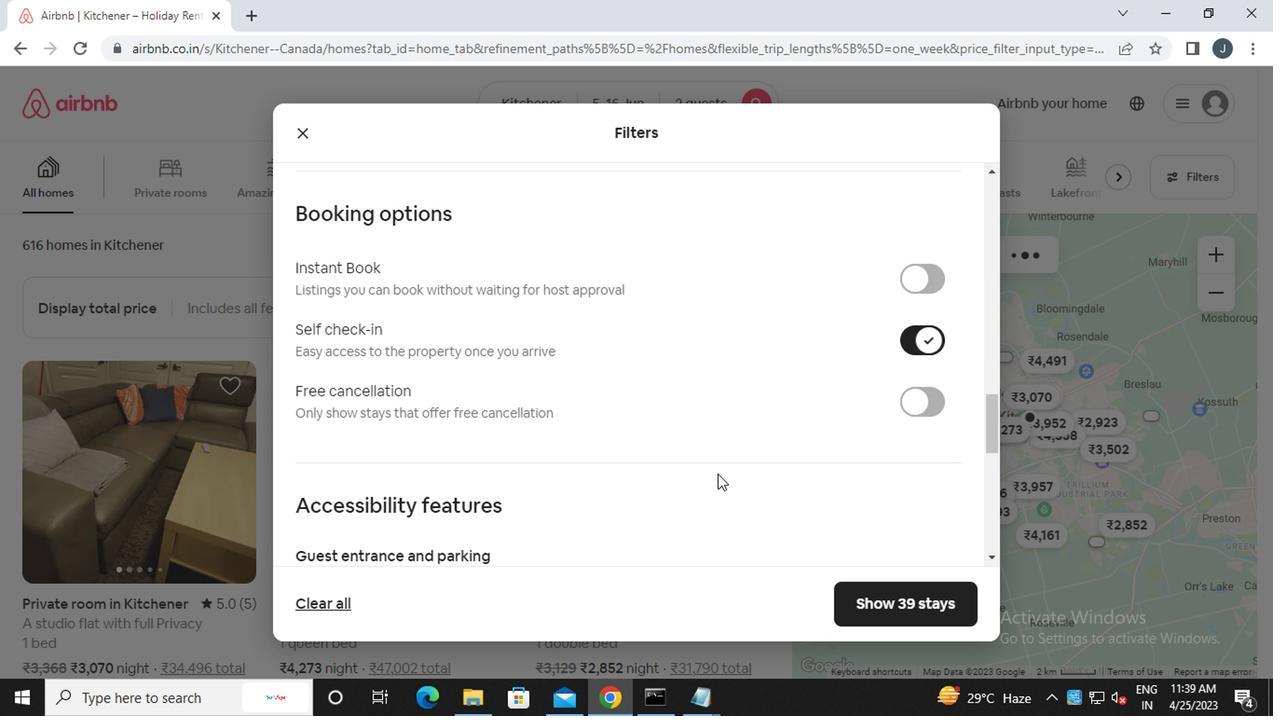 
Action: Mouse scrolled (640, 504) with delta (0, -1)
Screenshot: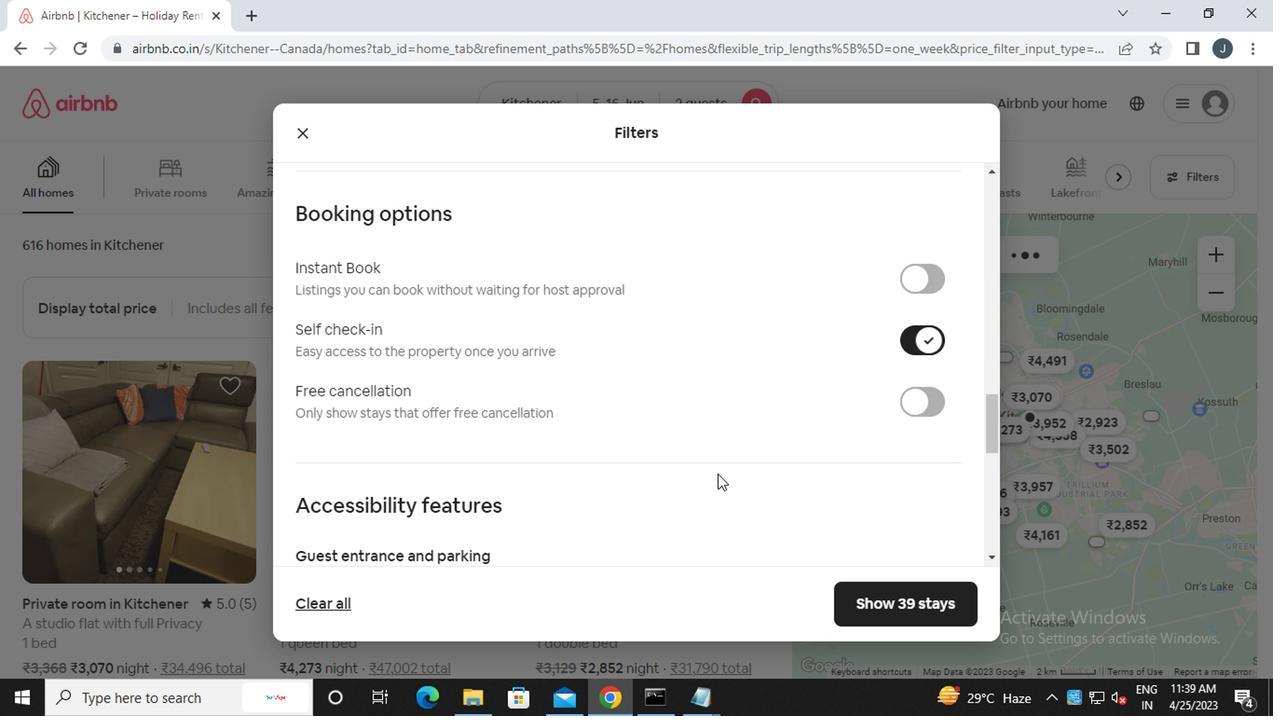 
Action: Mouse scrolled (640, 504) with delta (0, -1)
Screenshot: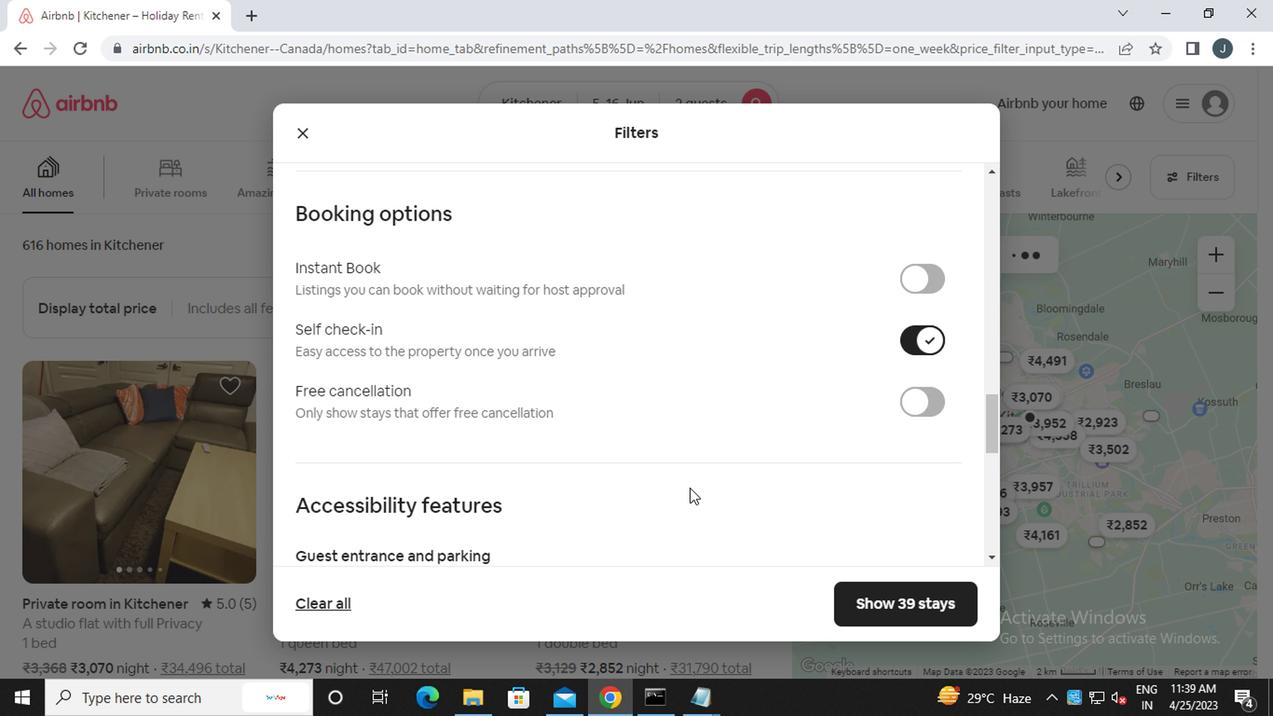 
Action: Mouse scrolled (640, 504) with delta (0, -1)
Screenshot: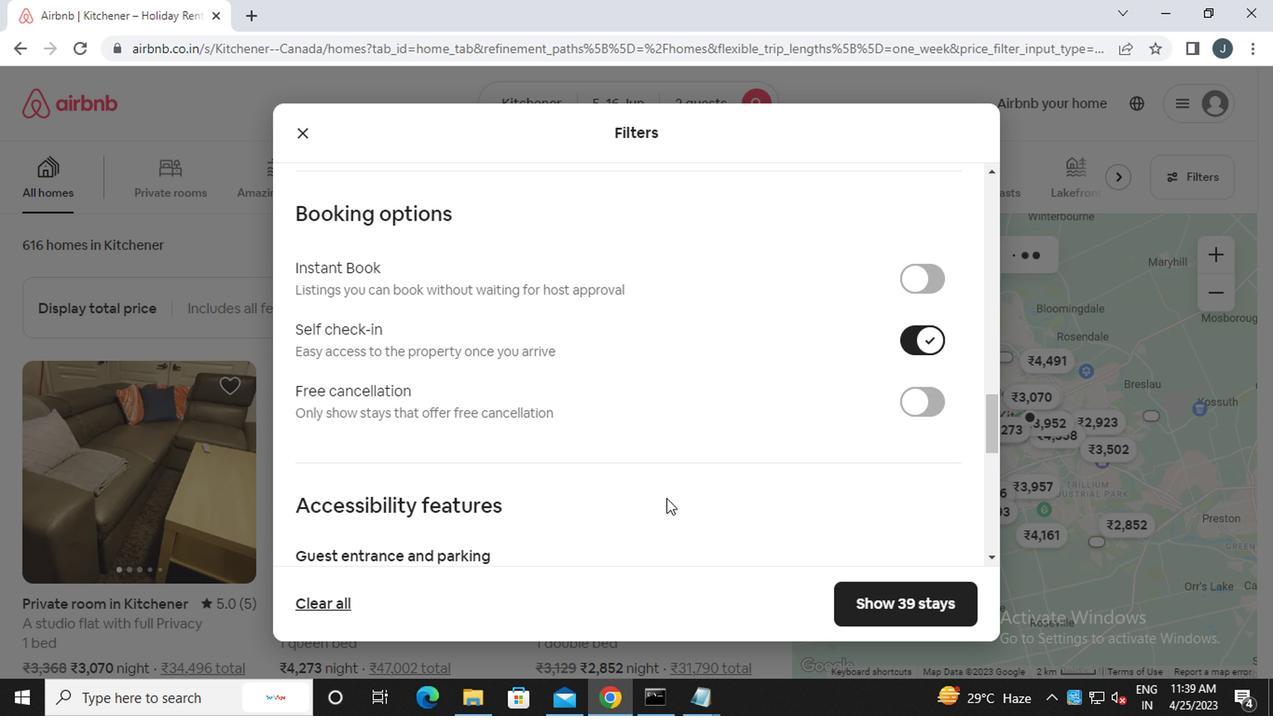 
Action: Mouse scrolled (640, 504) with delta (0, -1)
Screenshot: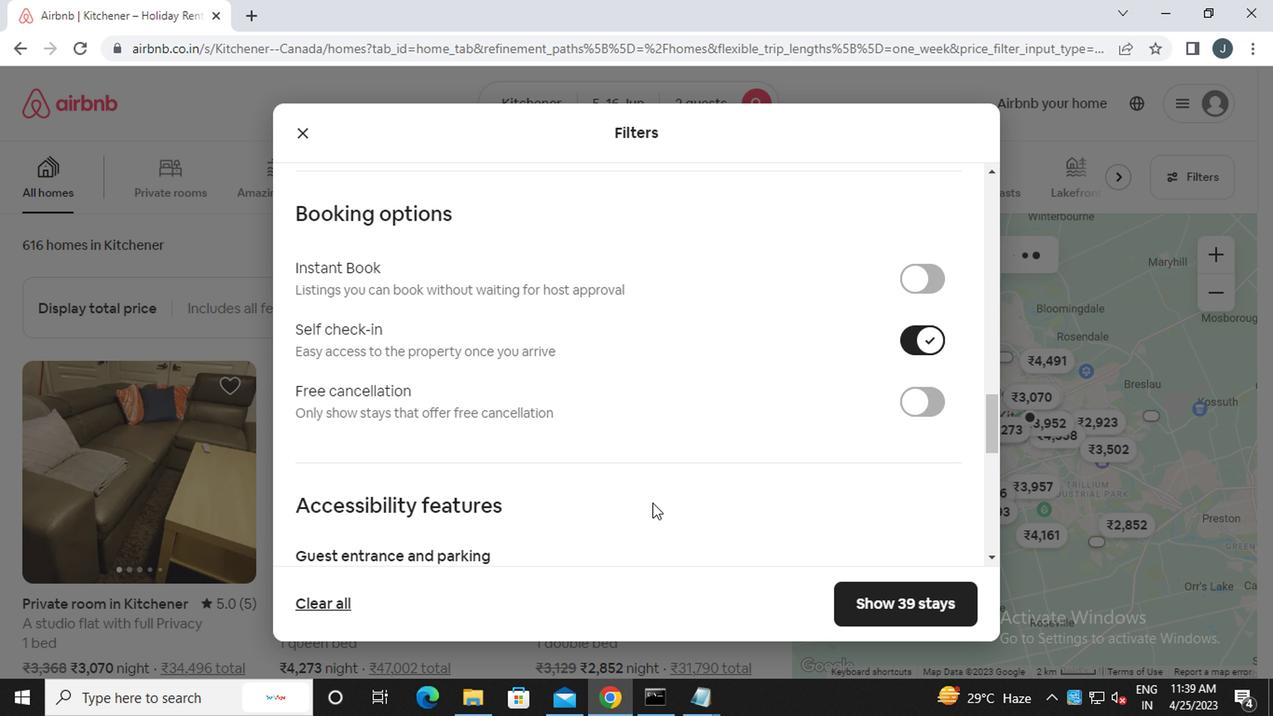 
Action: Mouse scrolled (640, 504) with delta (0, -1)
Screenshot: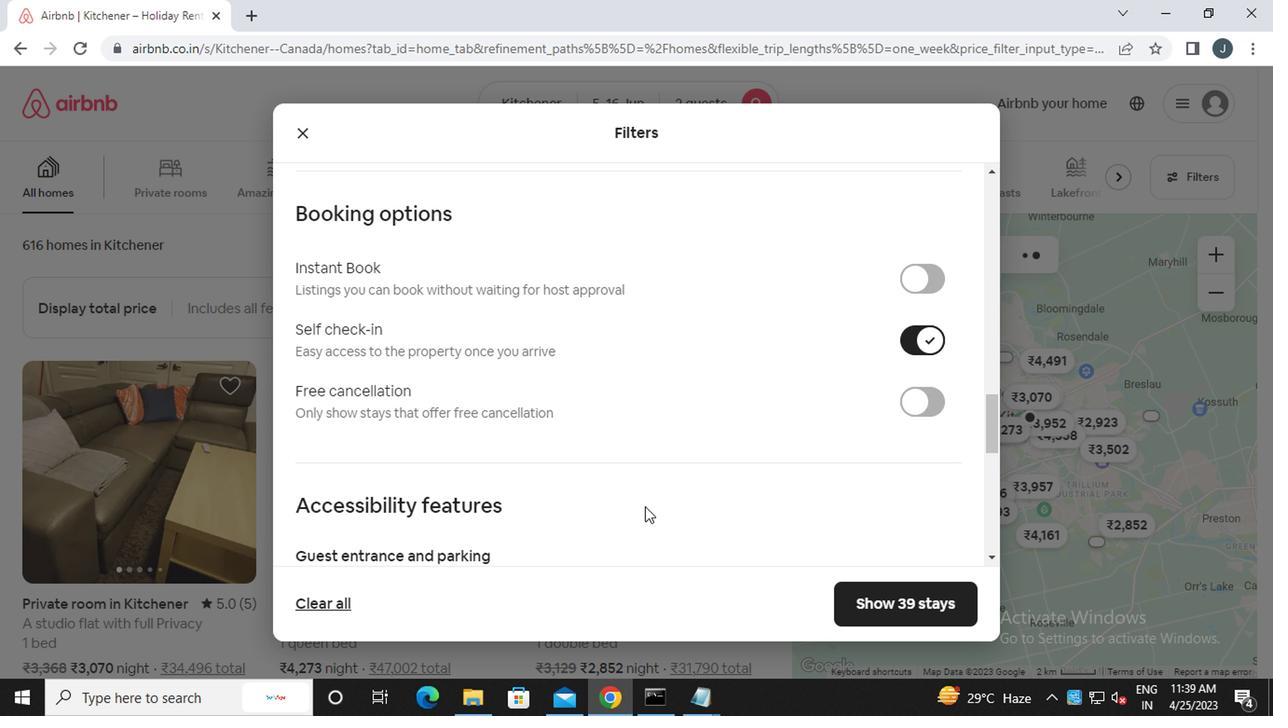 
Action: Mouse scrolled (640, 504) with delta (0, -1)
Screenshot: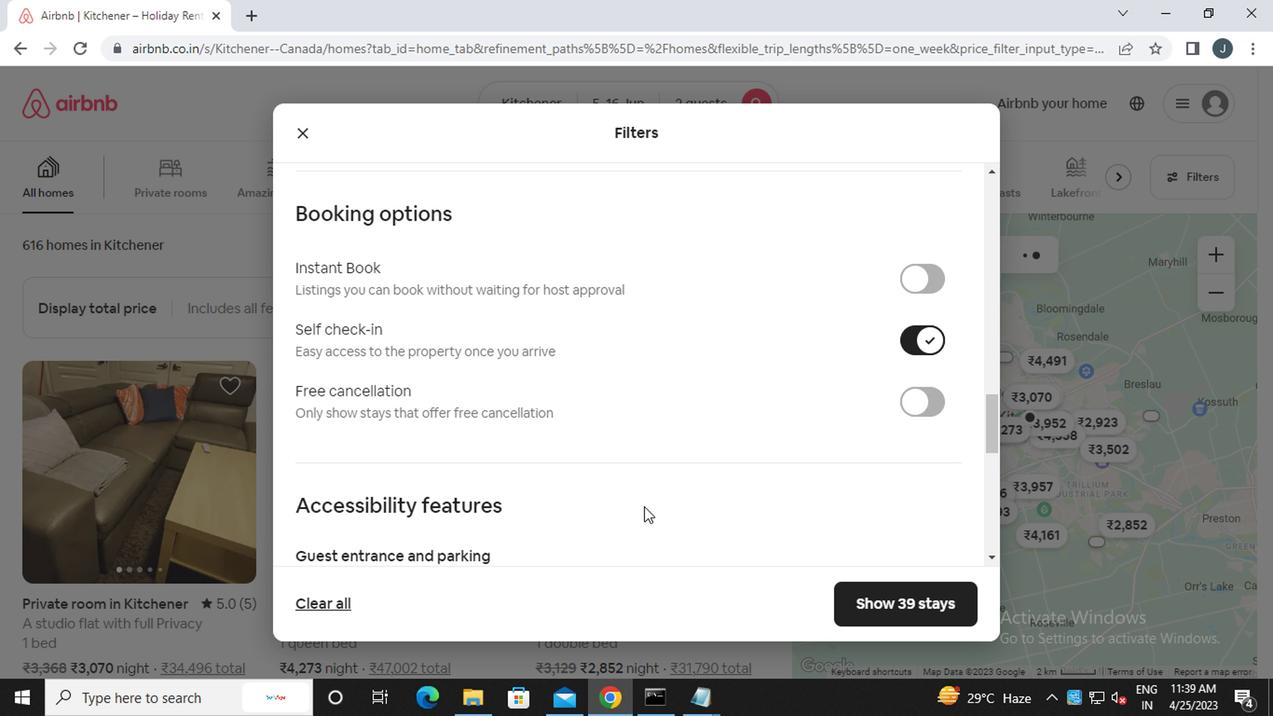 
Action: Mouse scrolled (640, 504) with delta (0, -1)
Screenshot: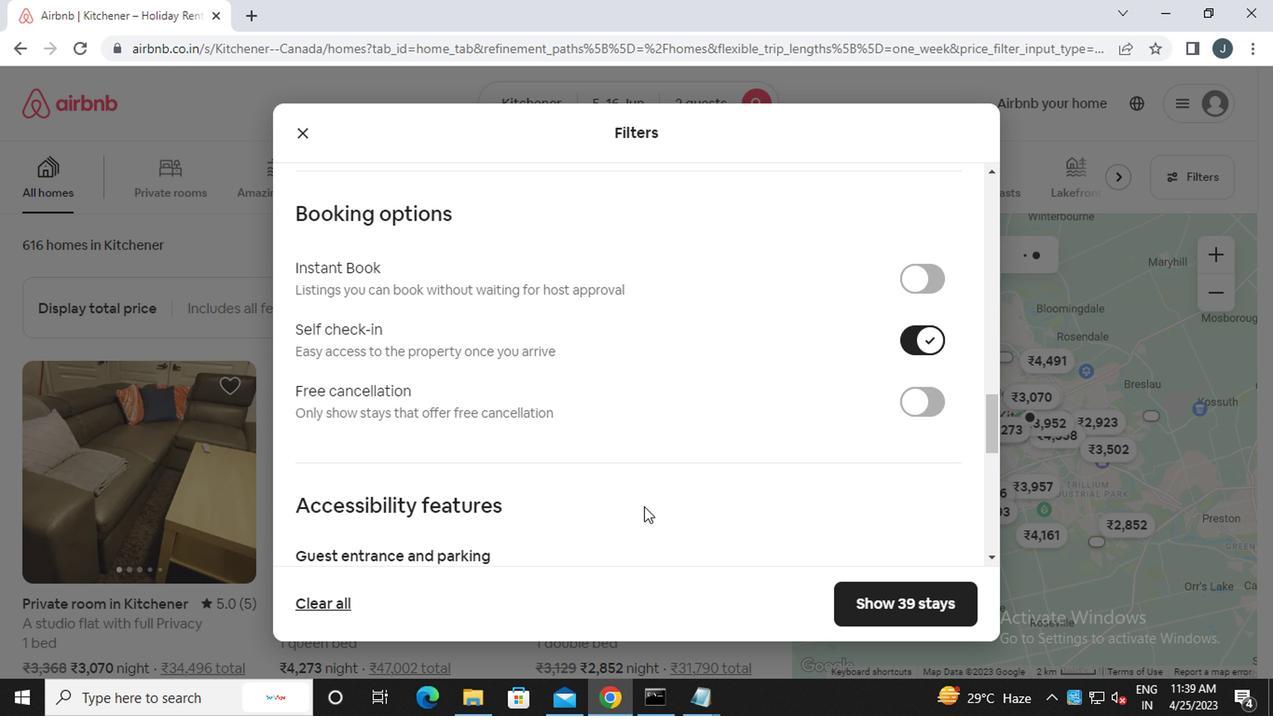 
Action: Mouse moved to (294, 443)
Screenshot: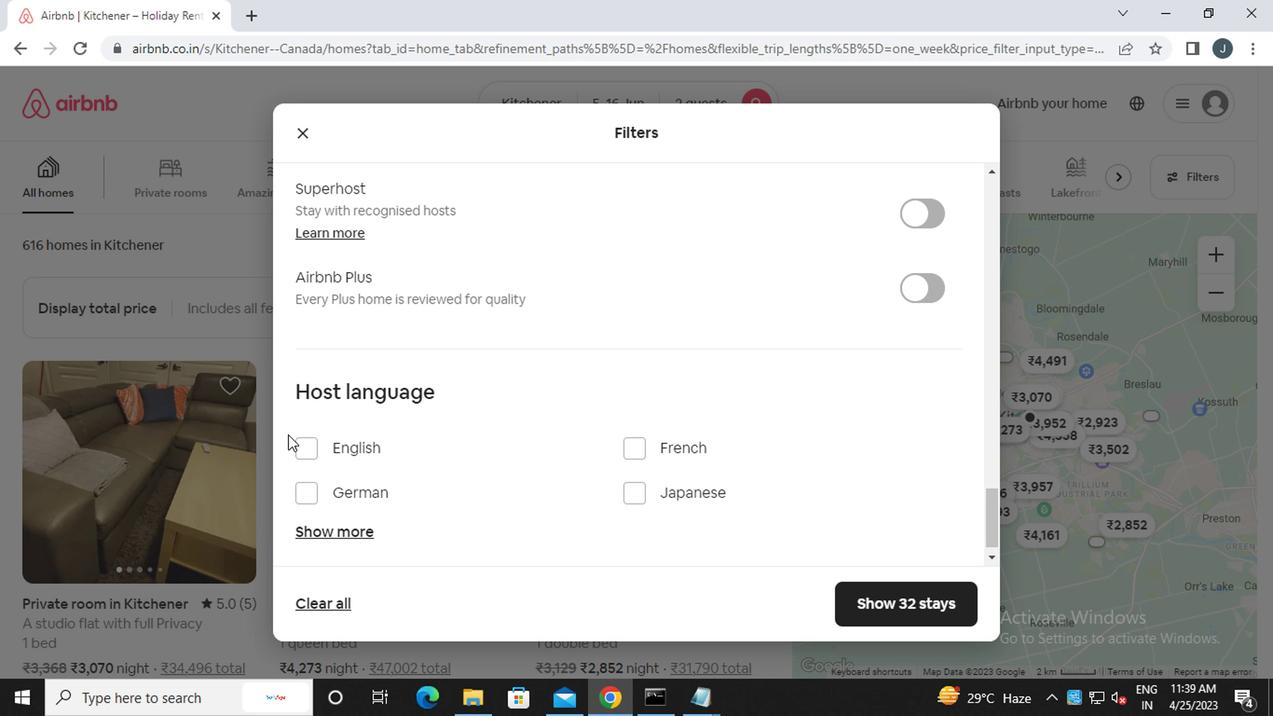 
Action: Mouse pressed left at (294, 443)
Screenshot: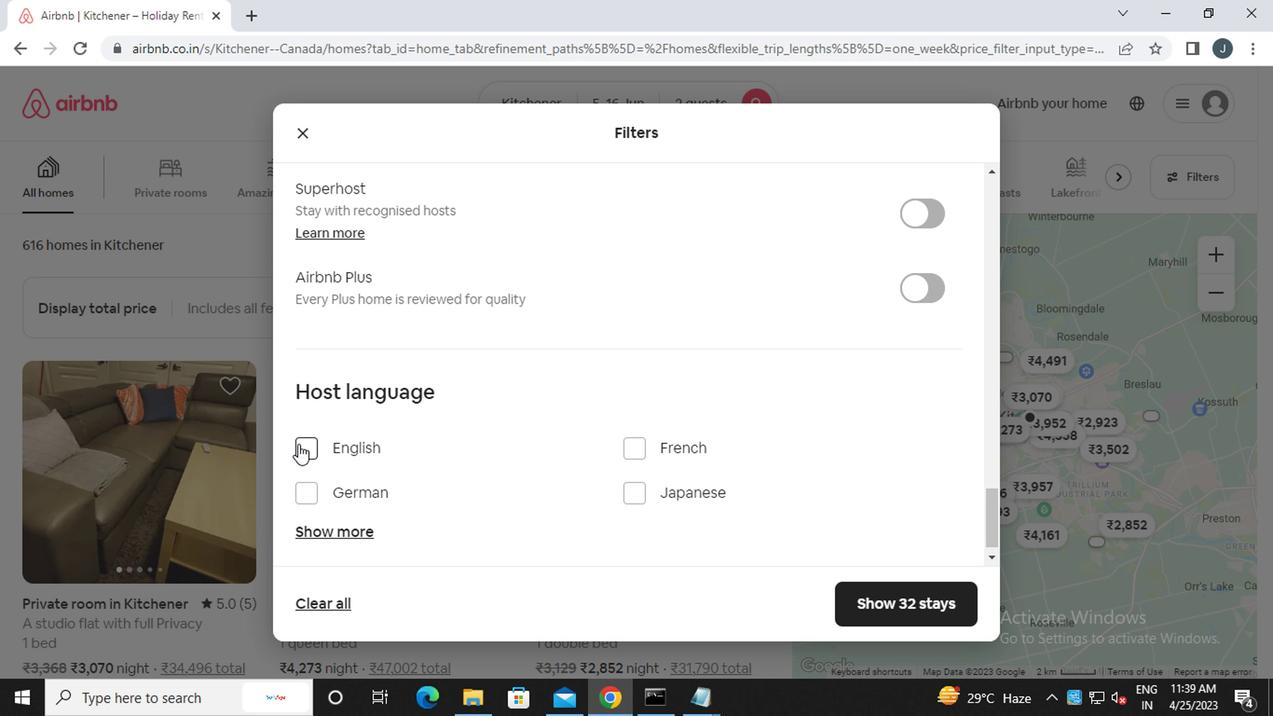 
Action: Mouse moved to (908, 597)
Screenshot: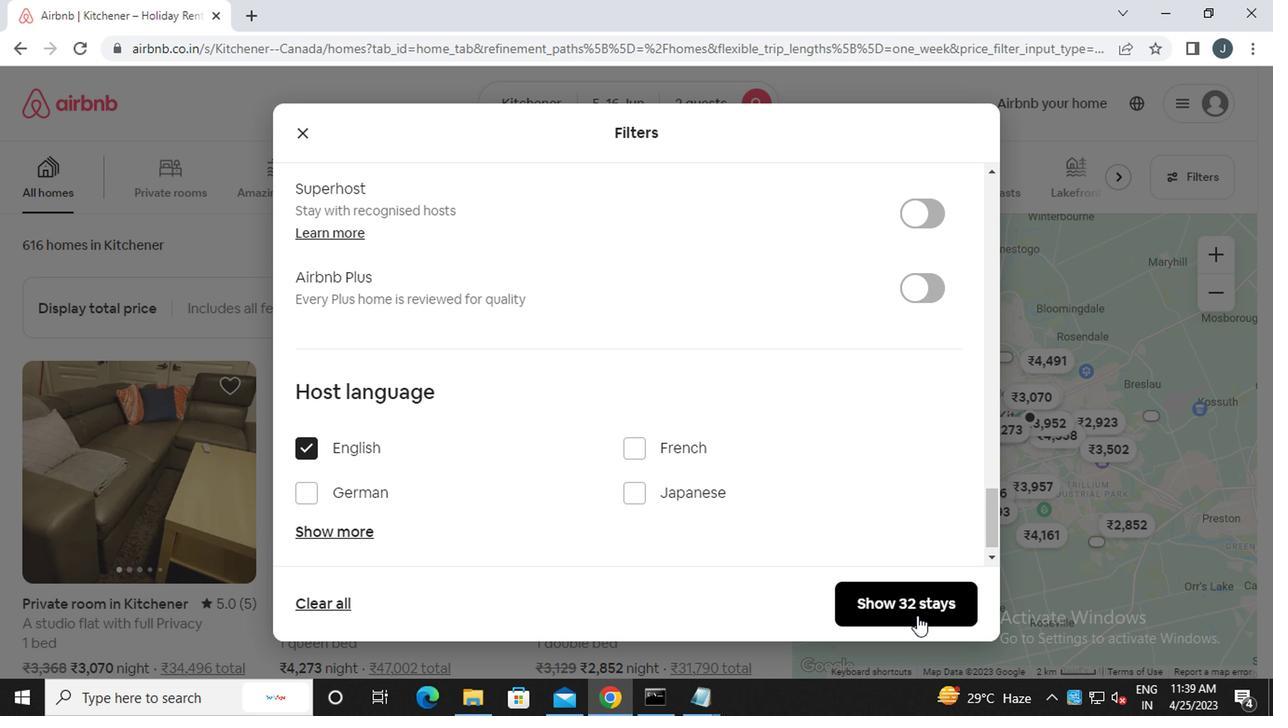 
Action: Mouse pressed left at (908, 597)
Screenshot: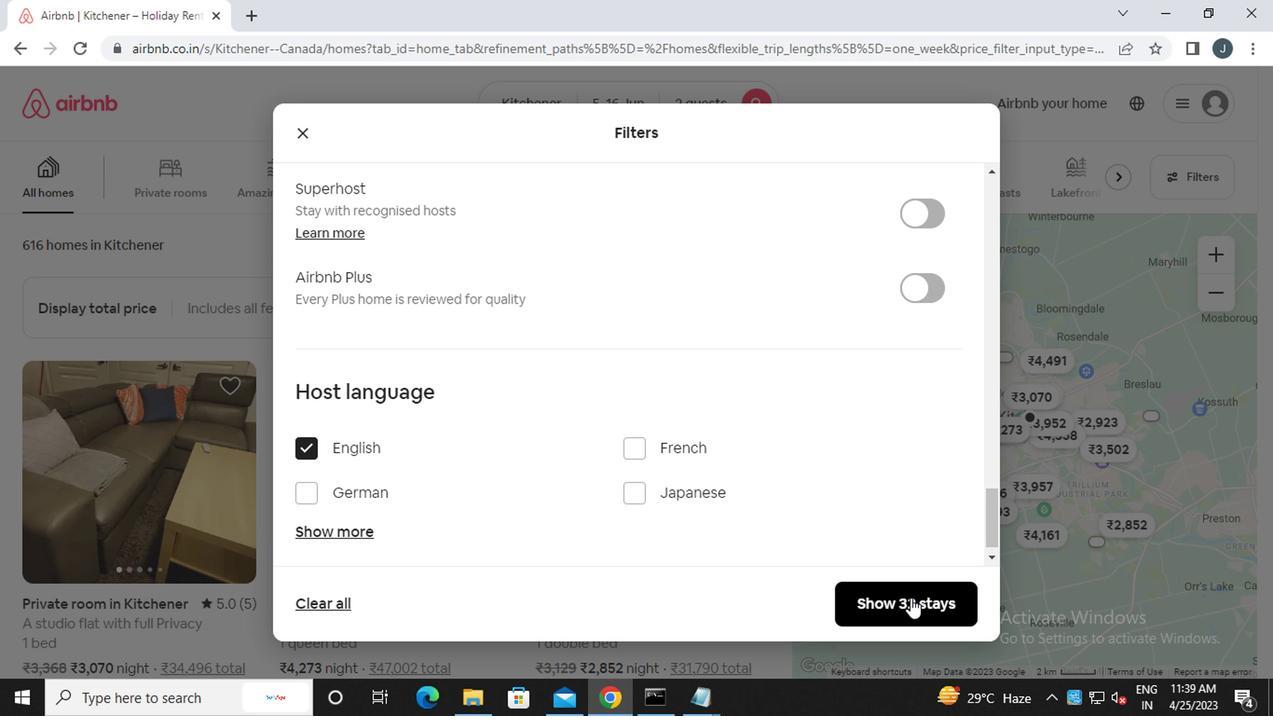 
Action: Mouse moved to (906, 597)
Screenshot: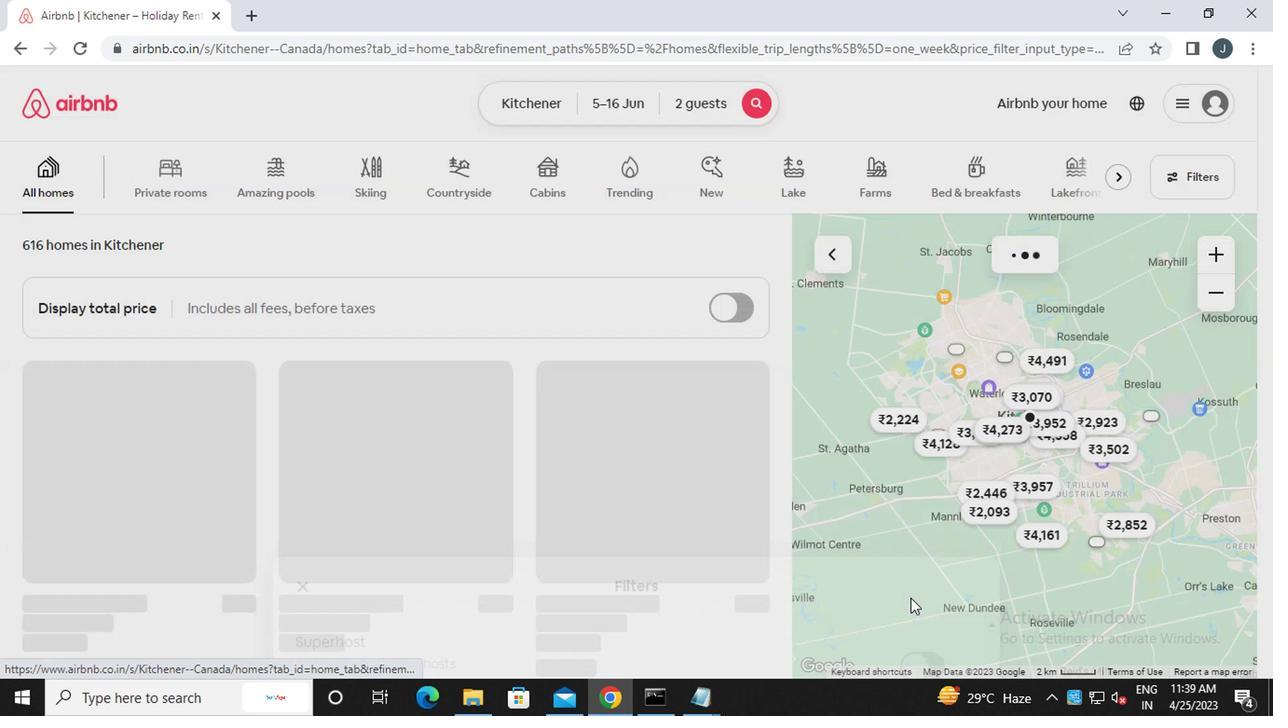 
